 Task: Save your go-to Mexican taco stand in Manhattan to your list of favorite locations.
Action: Key pressed l<Key.caps_lock>OS<Key.space><Key.caps_lock>t<Key.caps_lock>ACOS
Screenshot: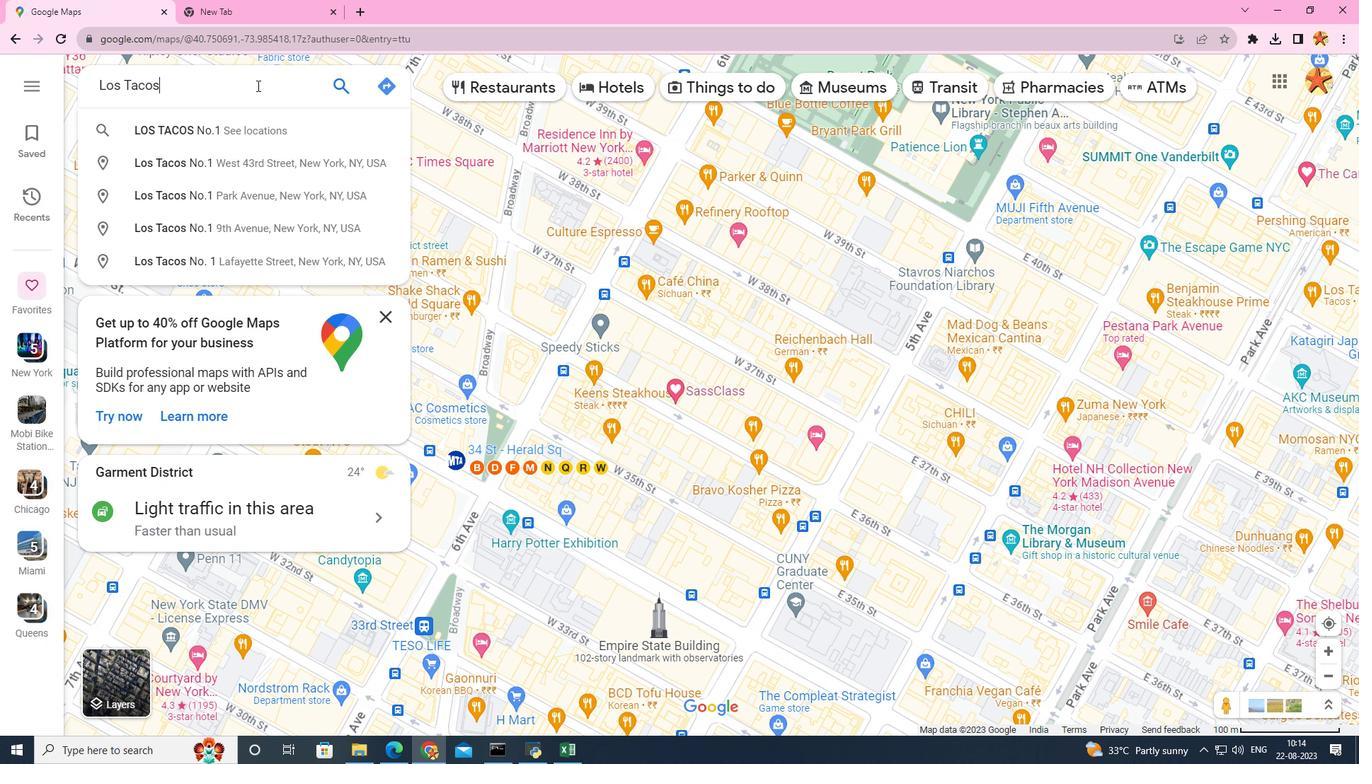 
Action: Mouse moved to (268, 135)
Screenshot: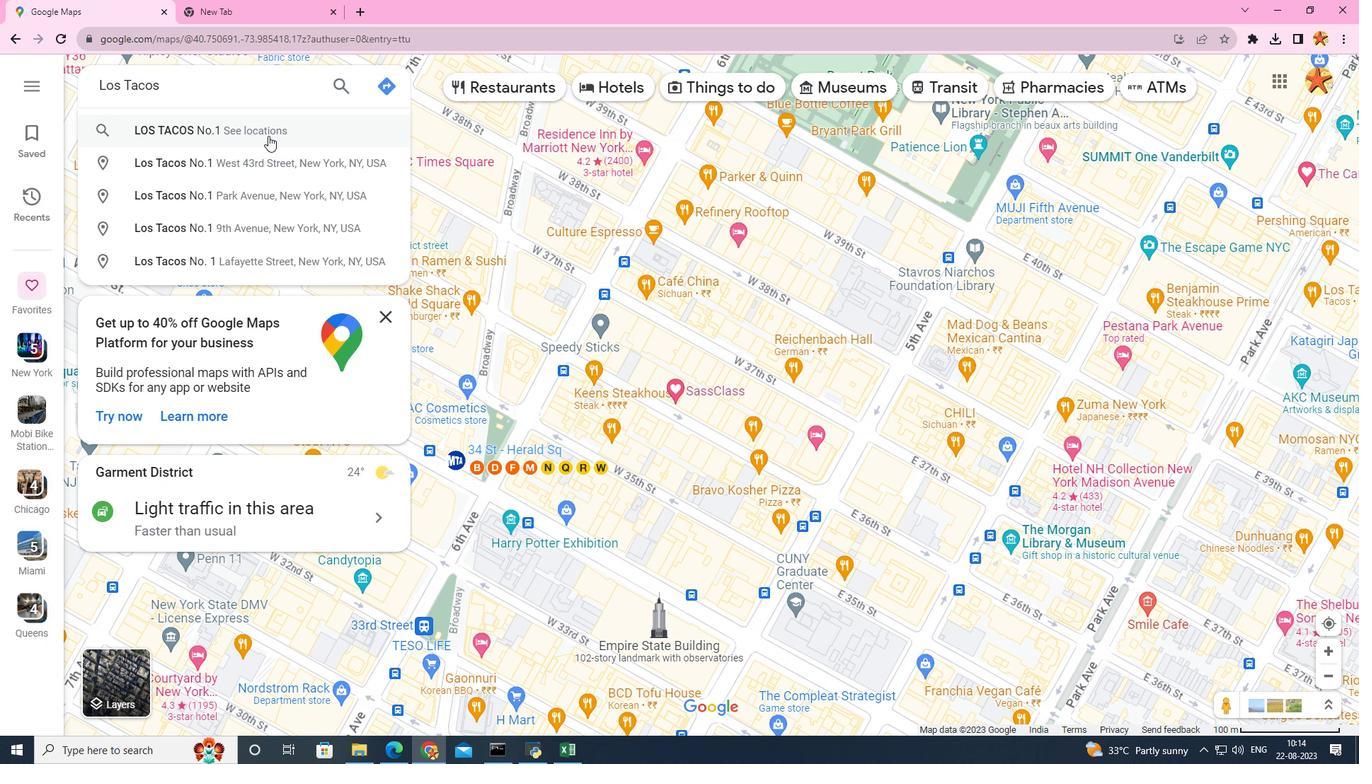 
Action: Mouse pressed left at (268, 135)
Screenshot: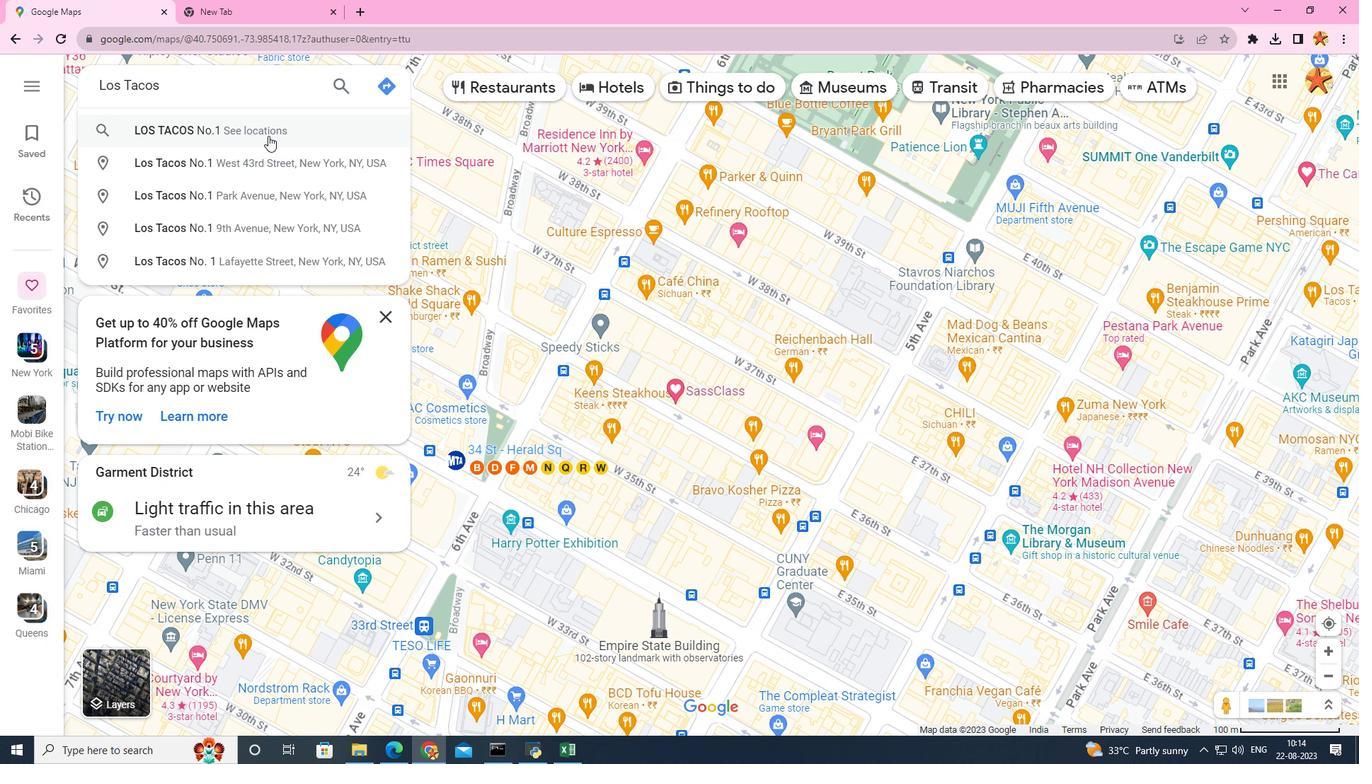 
Action: Mouse moved to (220, 379)
Screenshot: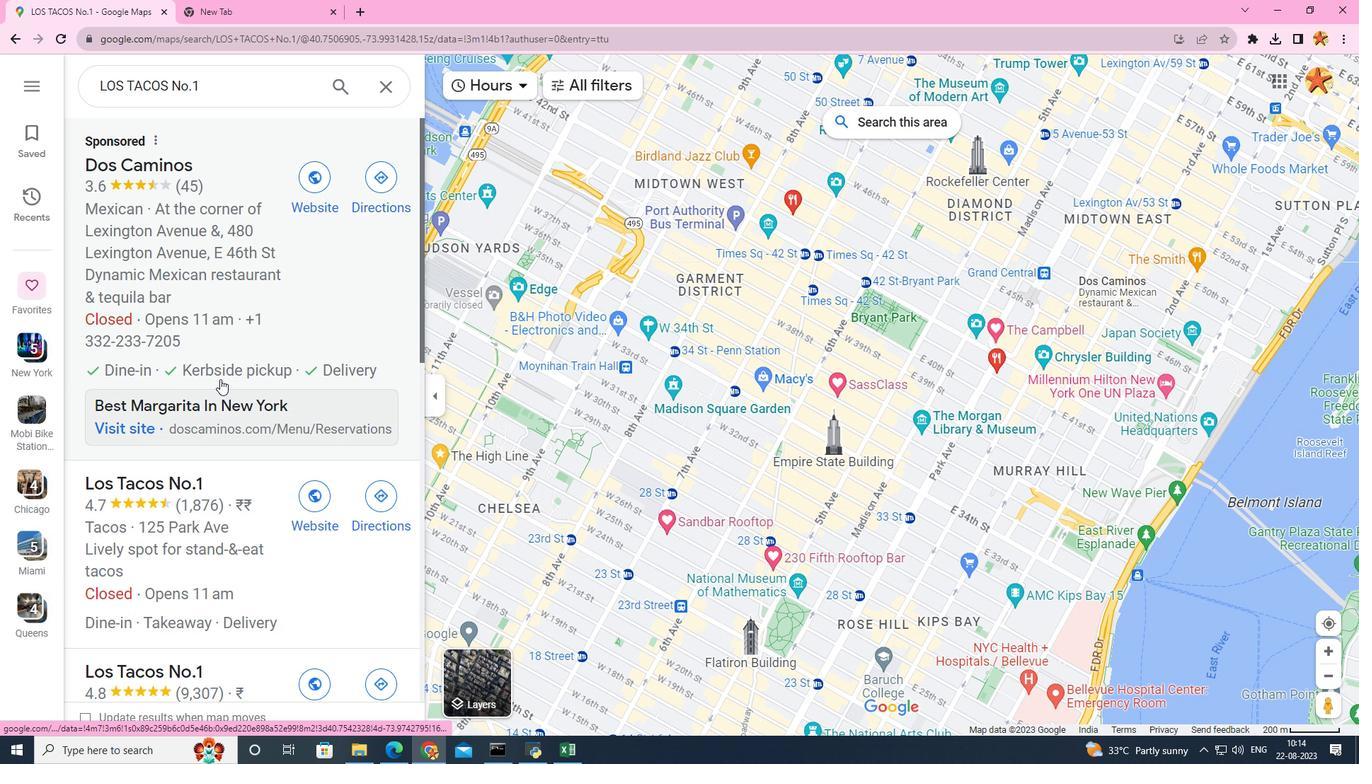 
Action: Mouse scrolled (220, 378) with delta (0, 0)
Screenshot: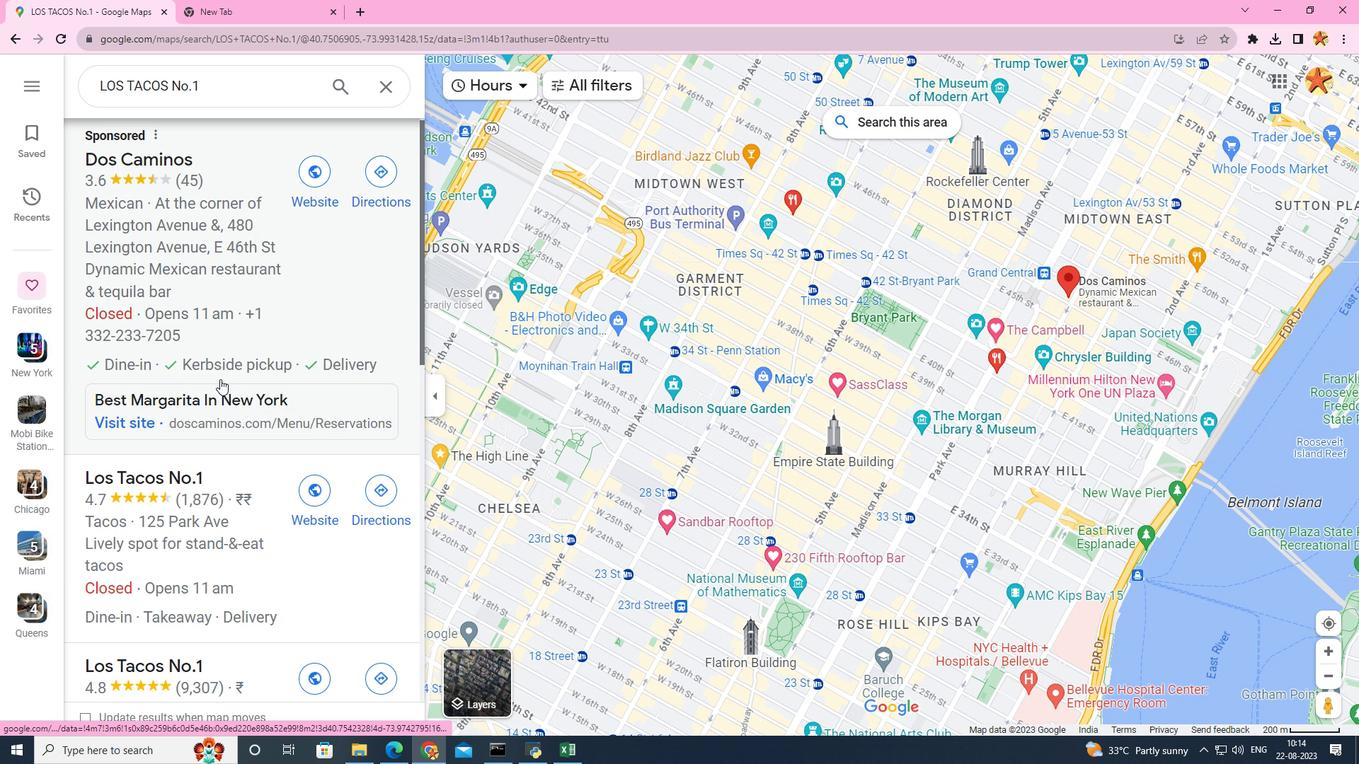 
Action: Mouse scrolled (220, 378) with delta (0, 0)
Screenshot: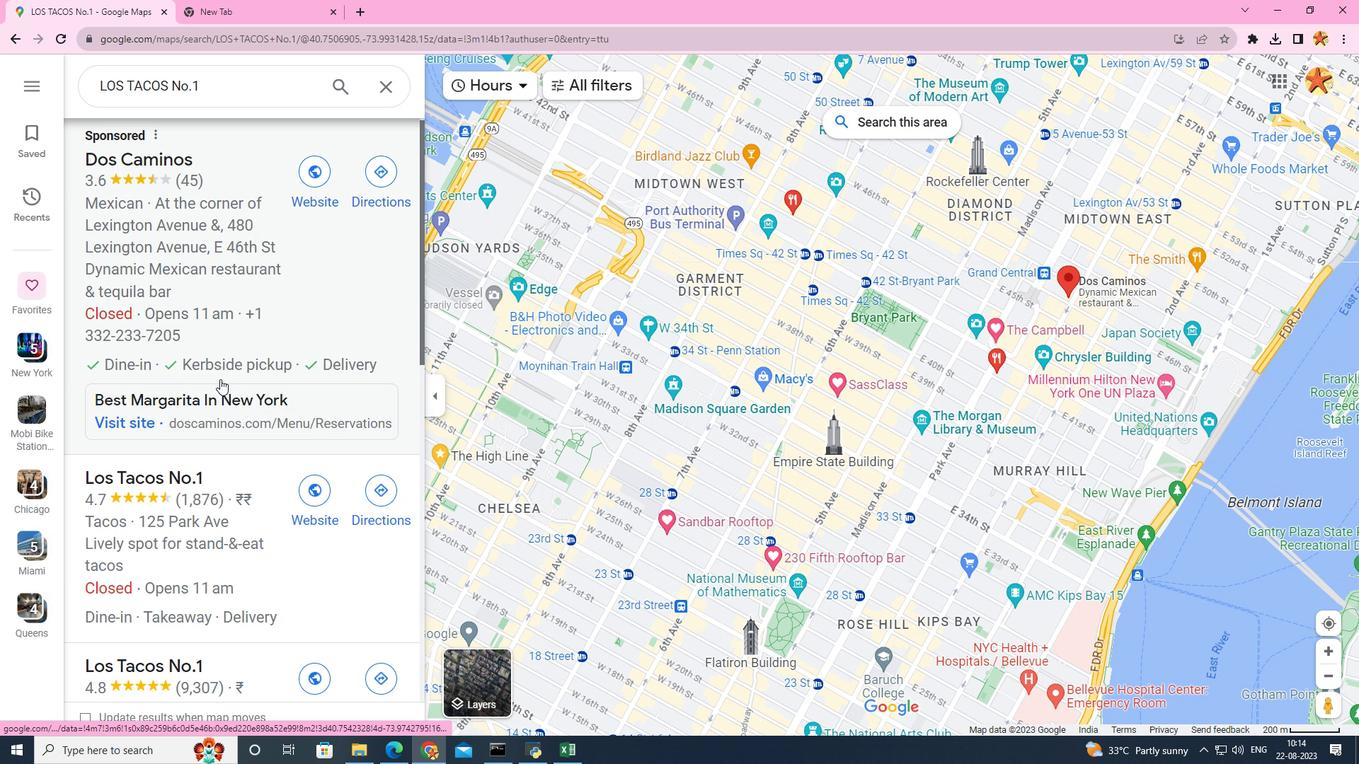 
Action: Mouse scrolled (220, 378) with delta (0, 0)
Screenshot: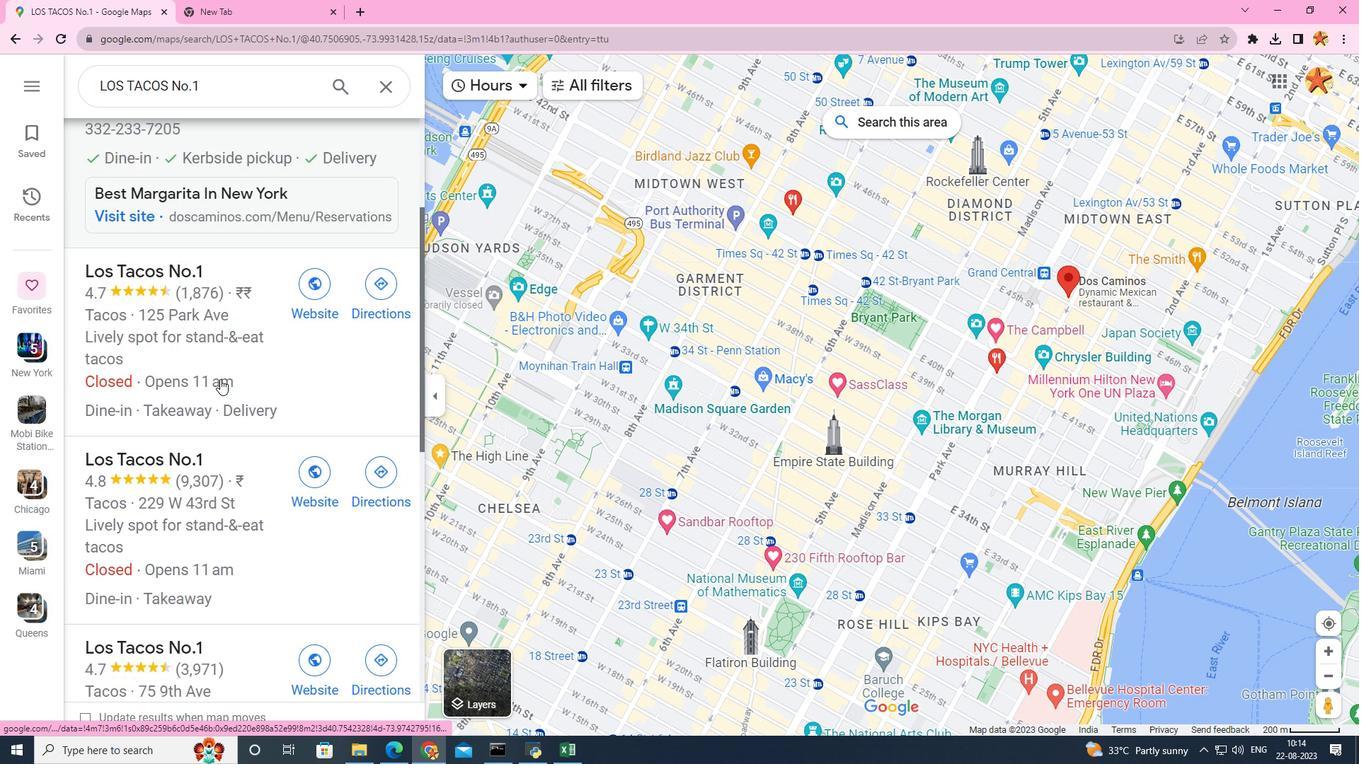 
Action: Mouse moved to (179, 331)
Screenshot: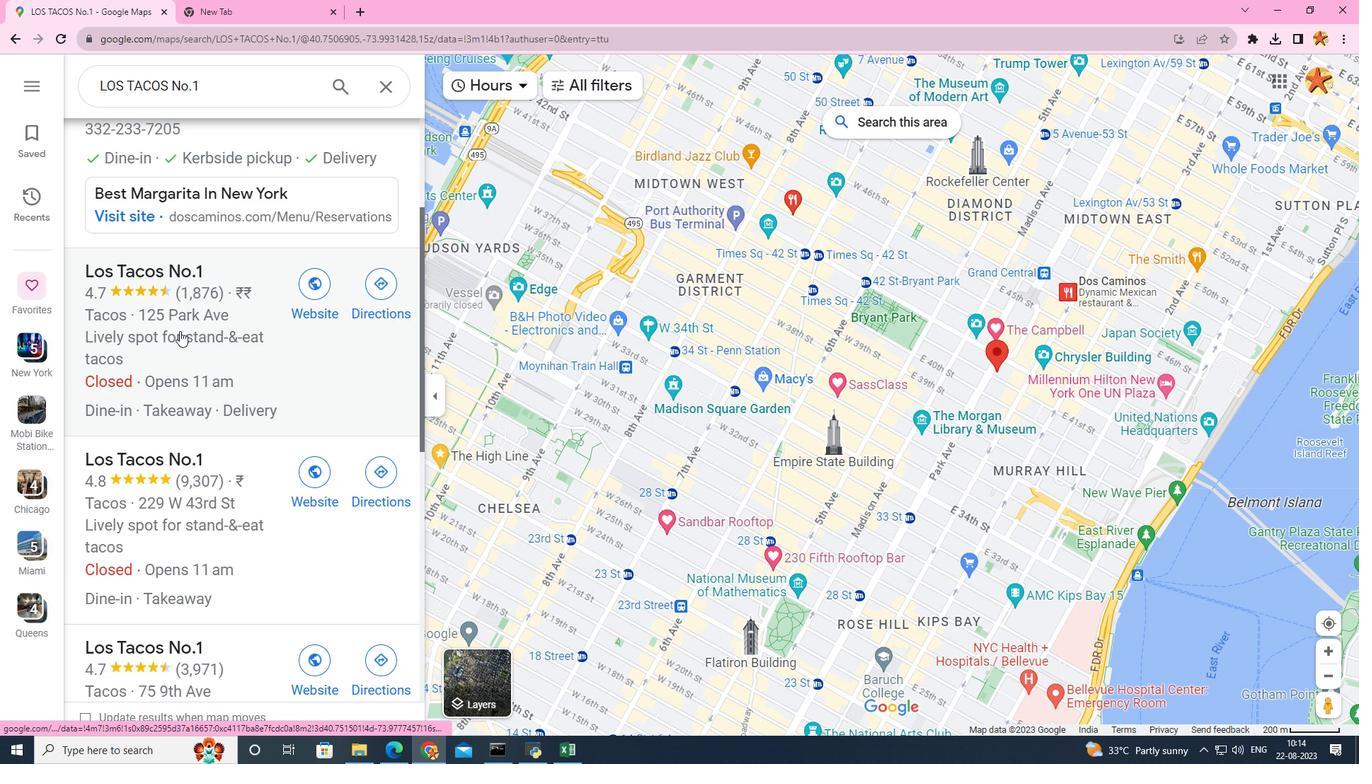 
Action: Mouse pressed left at (179, 331)
Screenshot: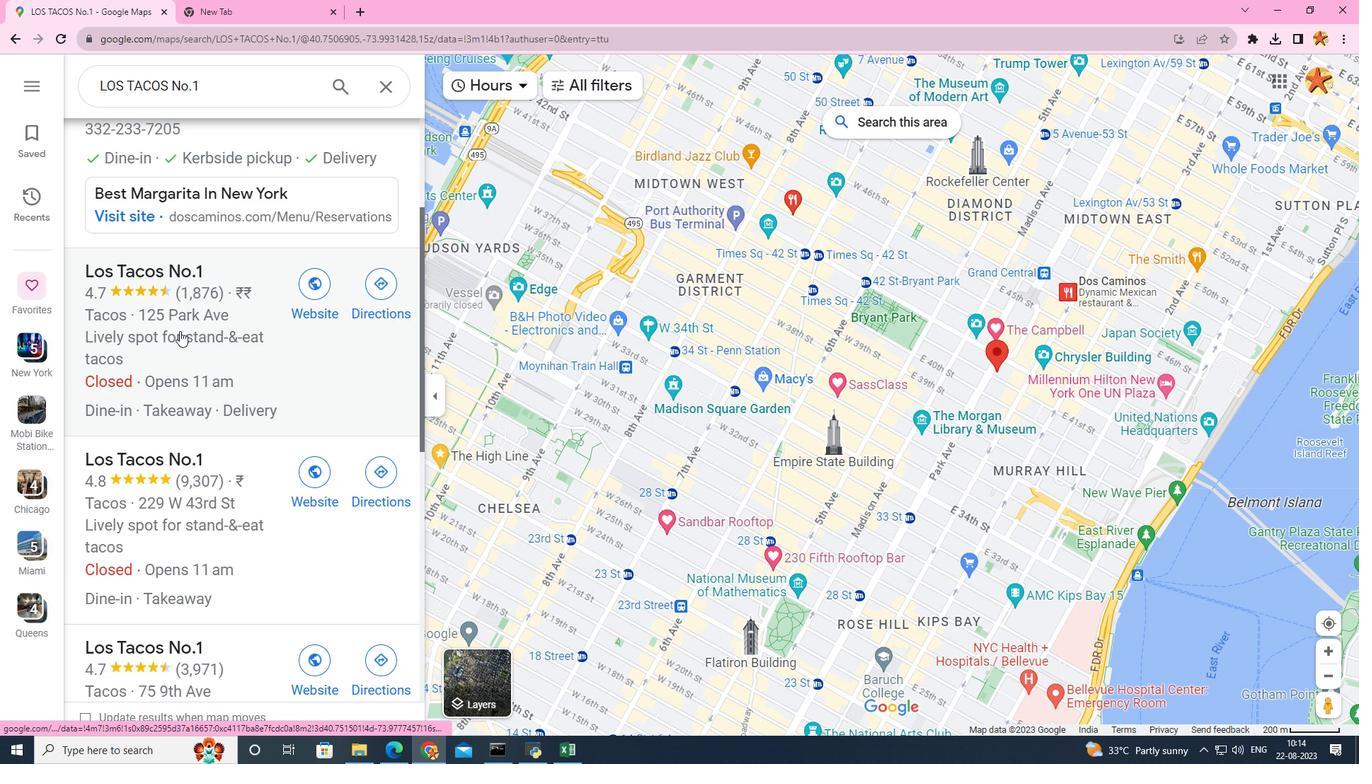 
Action: Mouse moved to (604, 501)
Screenshot: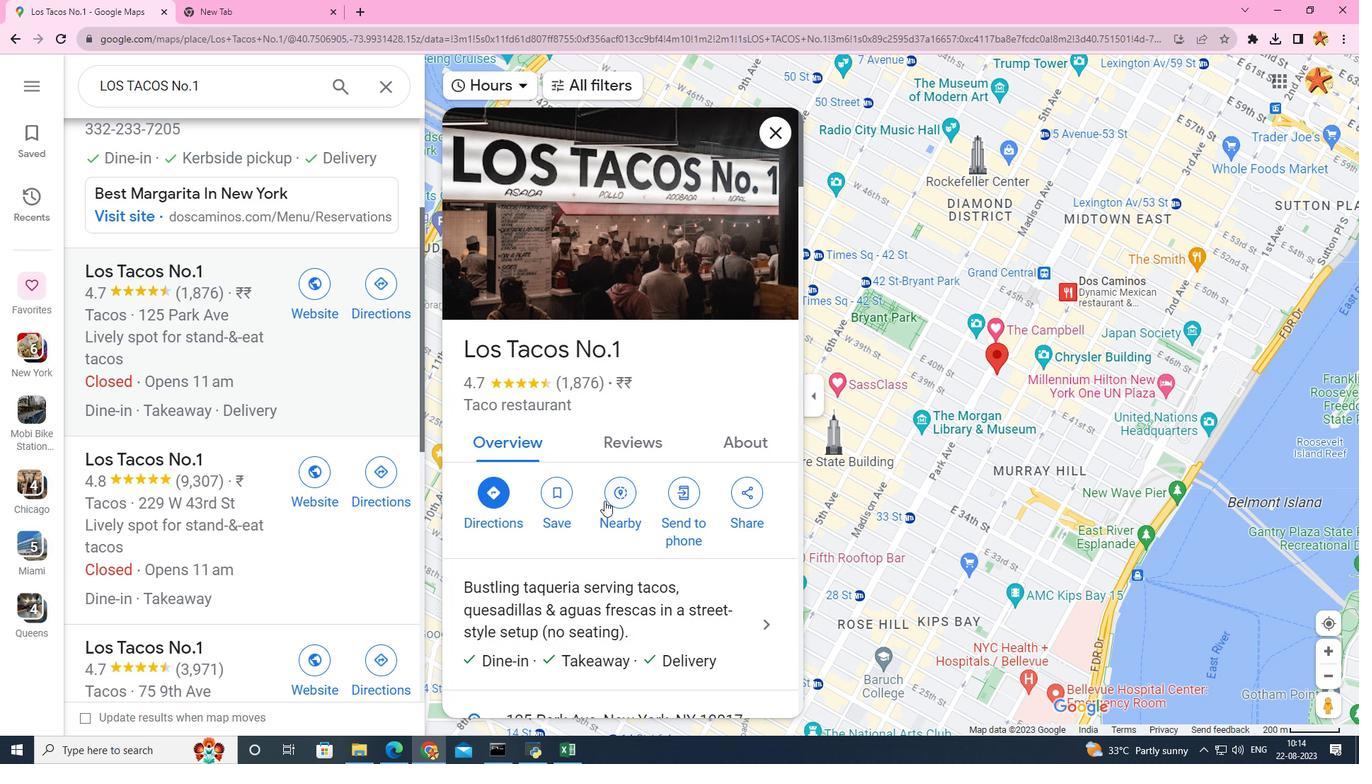 
Action: Mouse scrolled (604, 500) with delta (0, 0)
Screenshot: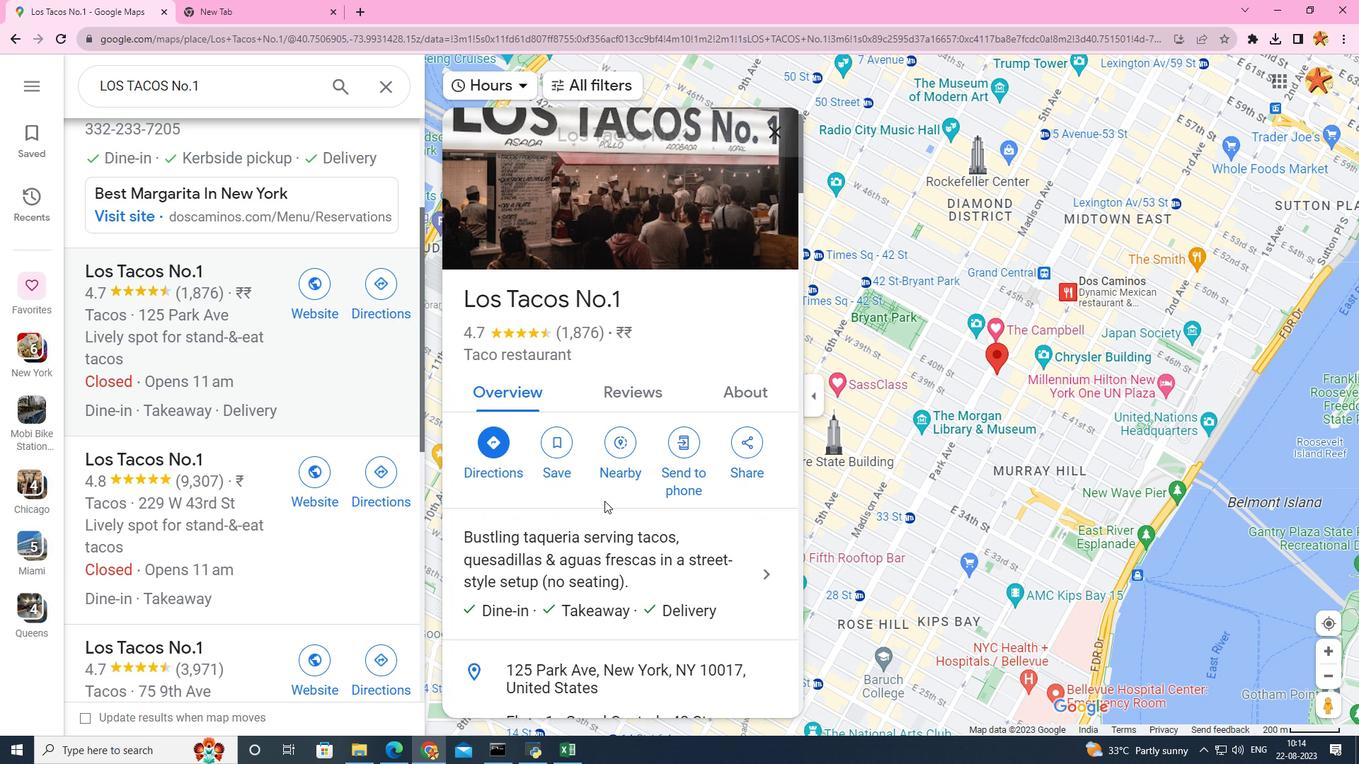 
Action: Mouse scrolled (604, 500) with delta (0, 0)
Screenshot: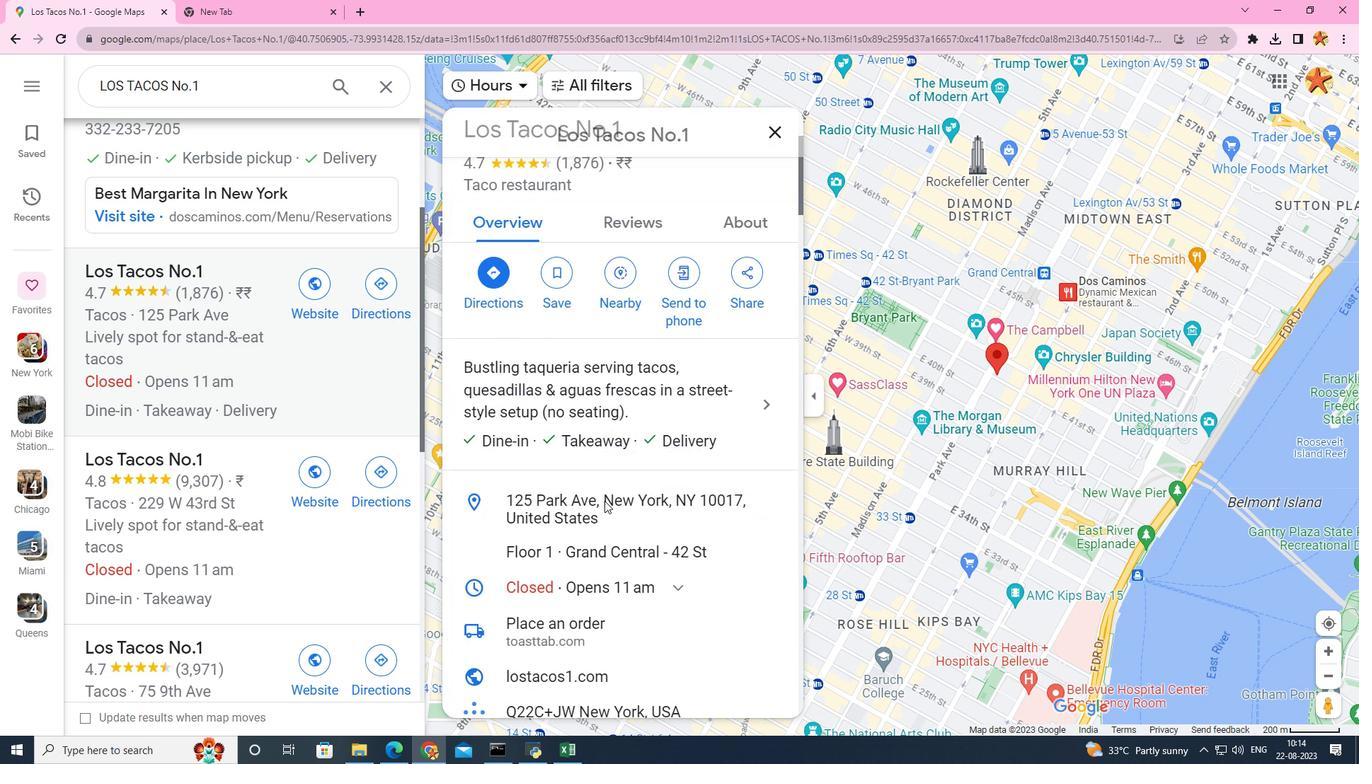 
Action: Mouse scrolled (604, 500) with delta (0, 0)
Screenshot: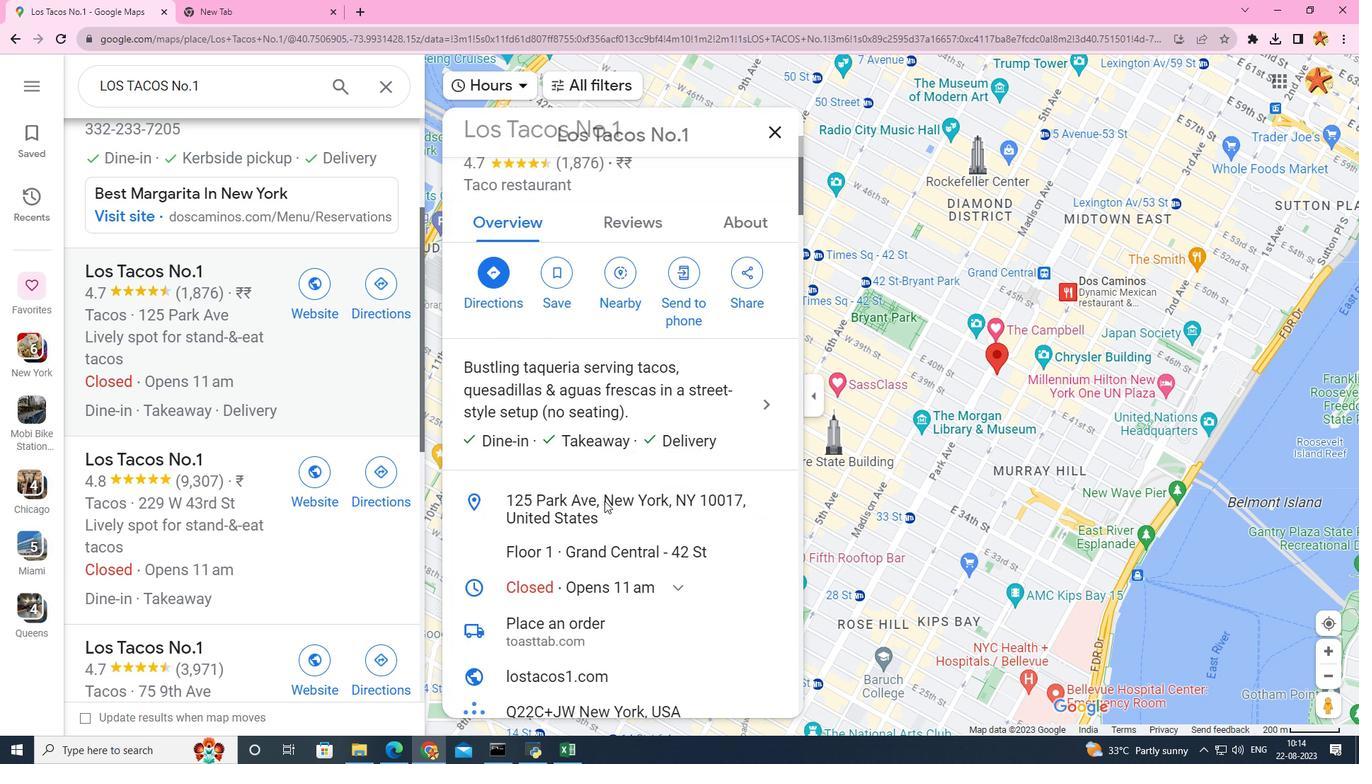 
Action: Mouse scrolled (604, 500) with delta (0, 0)
Screenshot: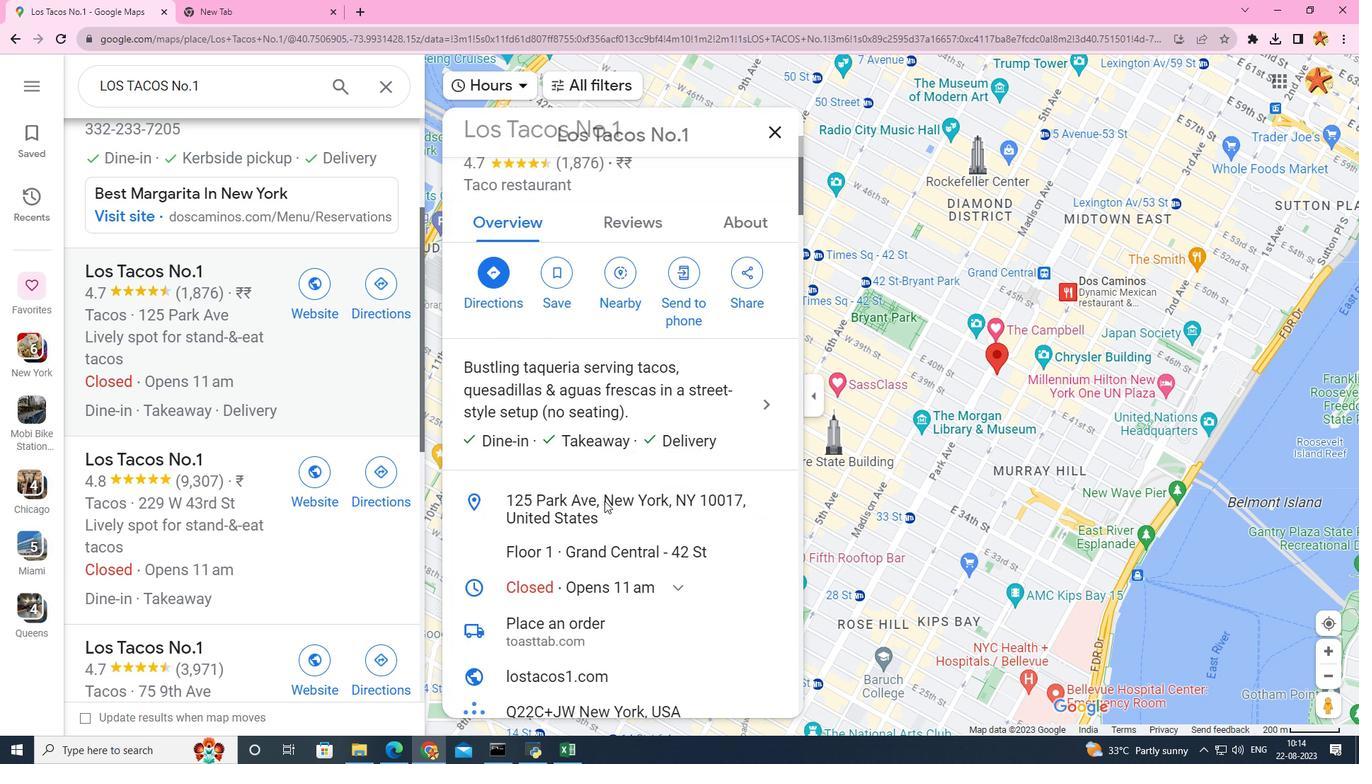 
Action: Mouse scrolled (604, 500) with delta (0, 0)
Screenshot: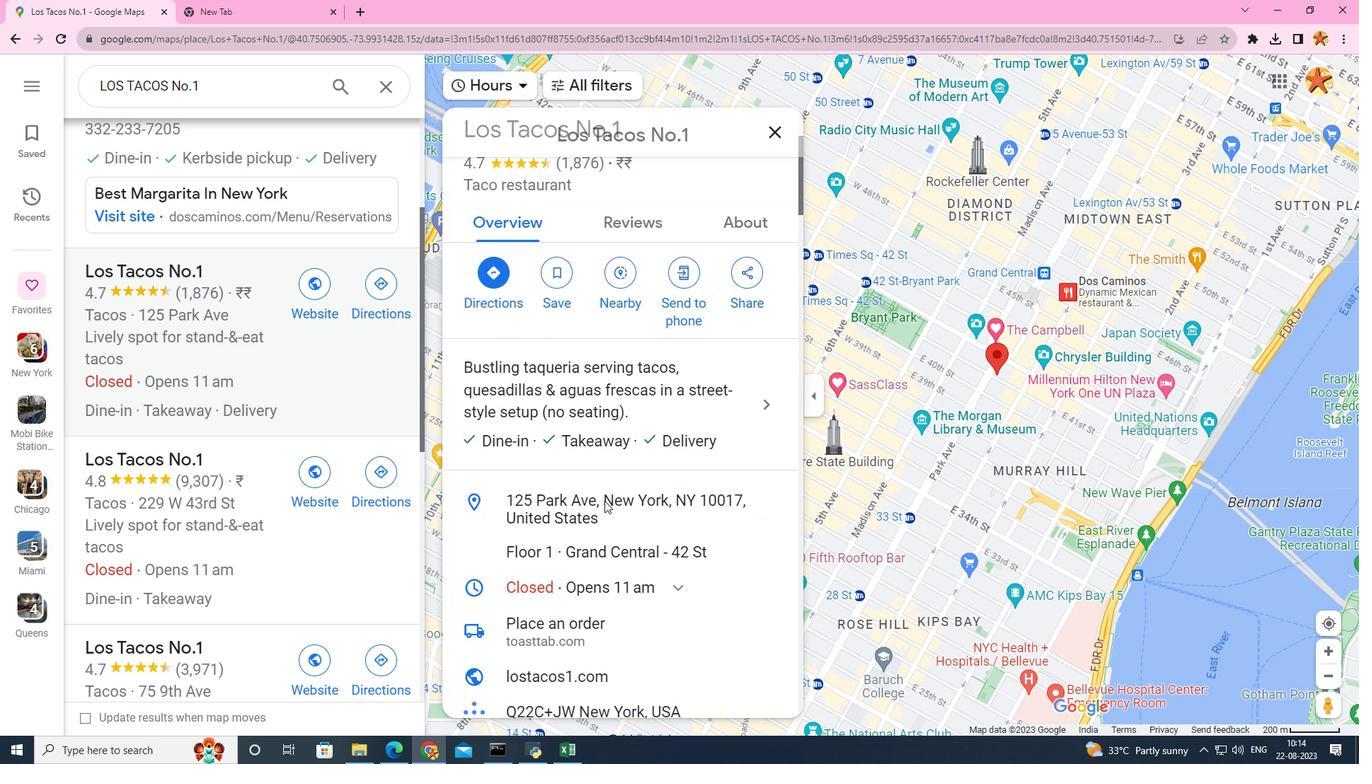 
Action: Mouse scrolled (604, 500) with delta (0, 0)
Screenshot: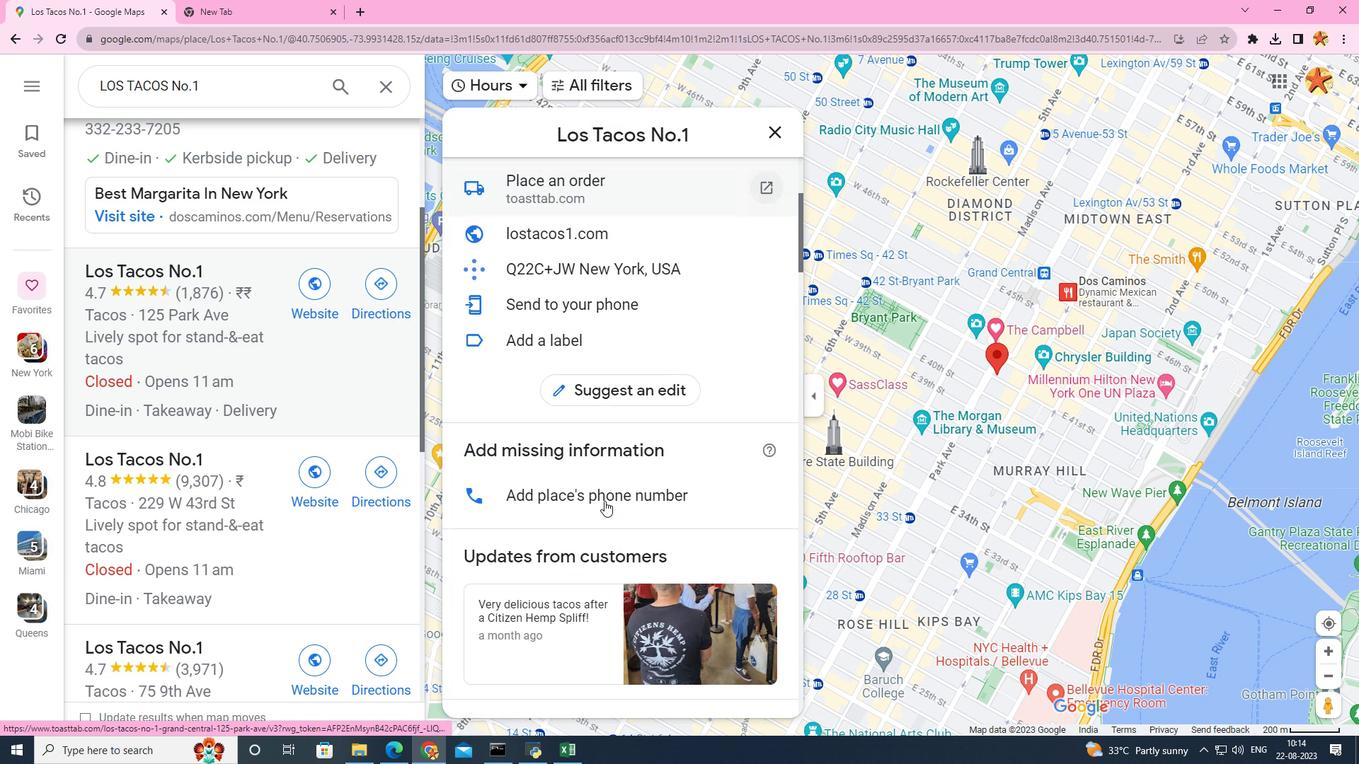 
Action: Mouse scrolled (604, 500) with delta (0, 0)
Screenshot: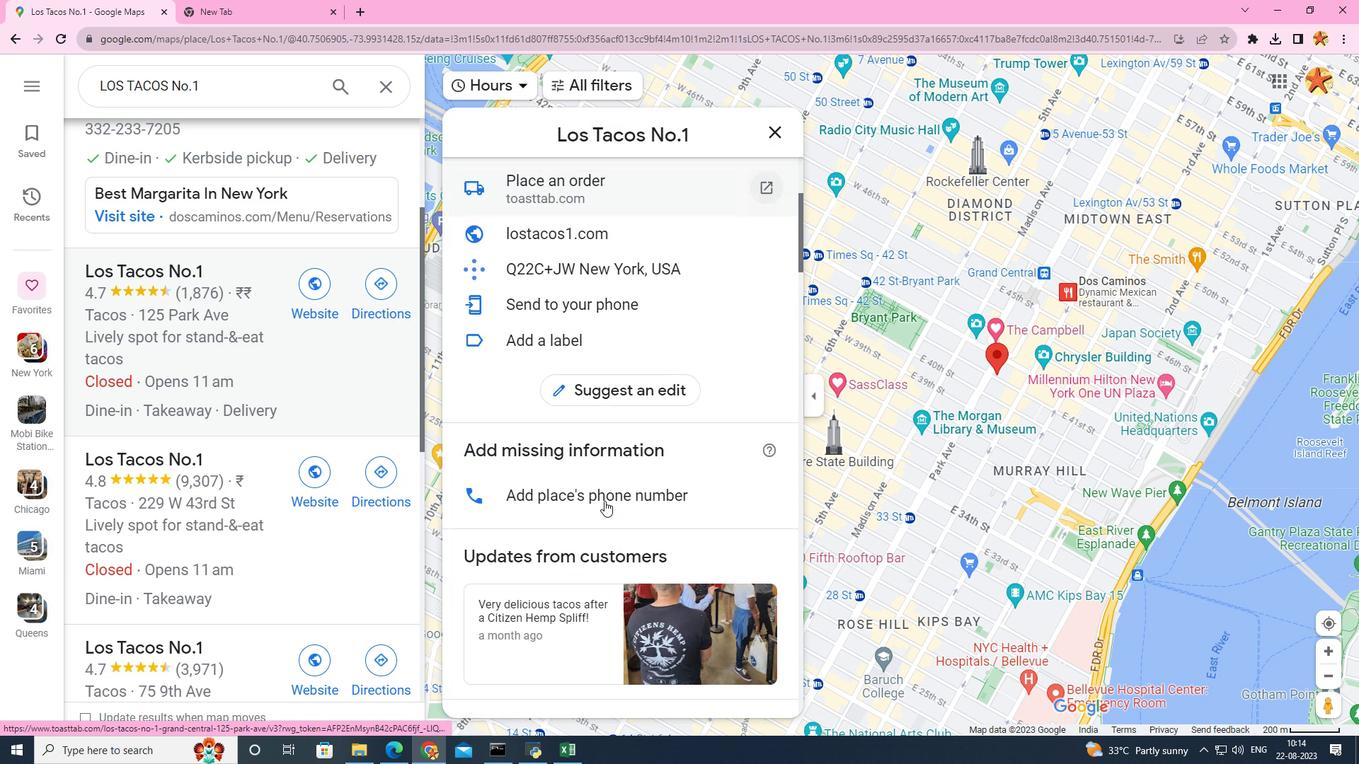 
Action: Mouse scrolled (604, 500) with delta (0, 0)
Screenshot: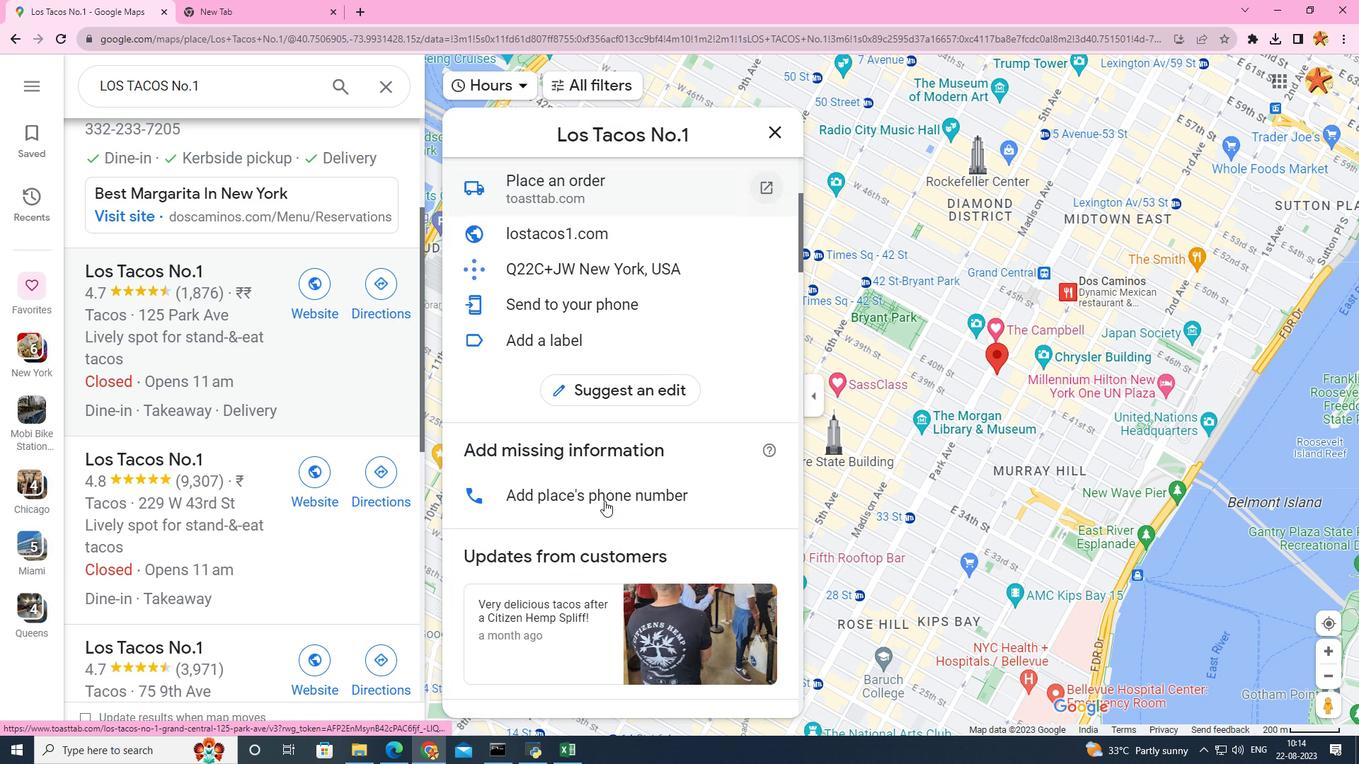 
Action: Mouse scrolled (604, 500) with delta (0, 0)
Screenshot: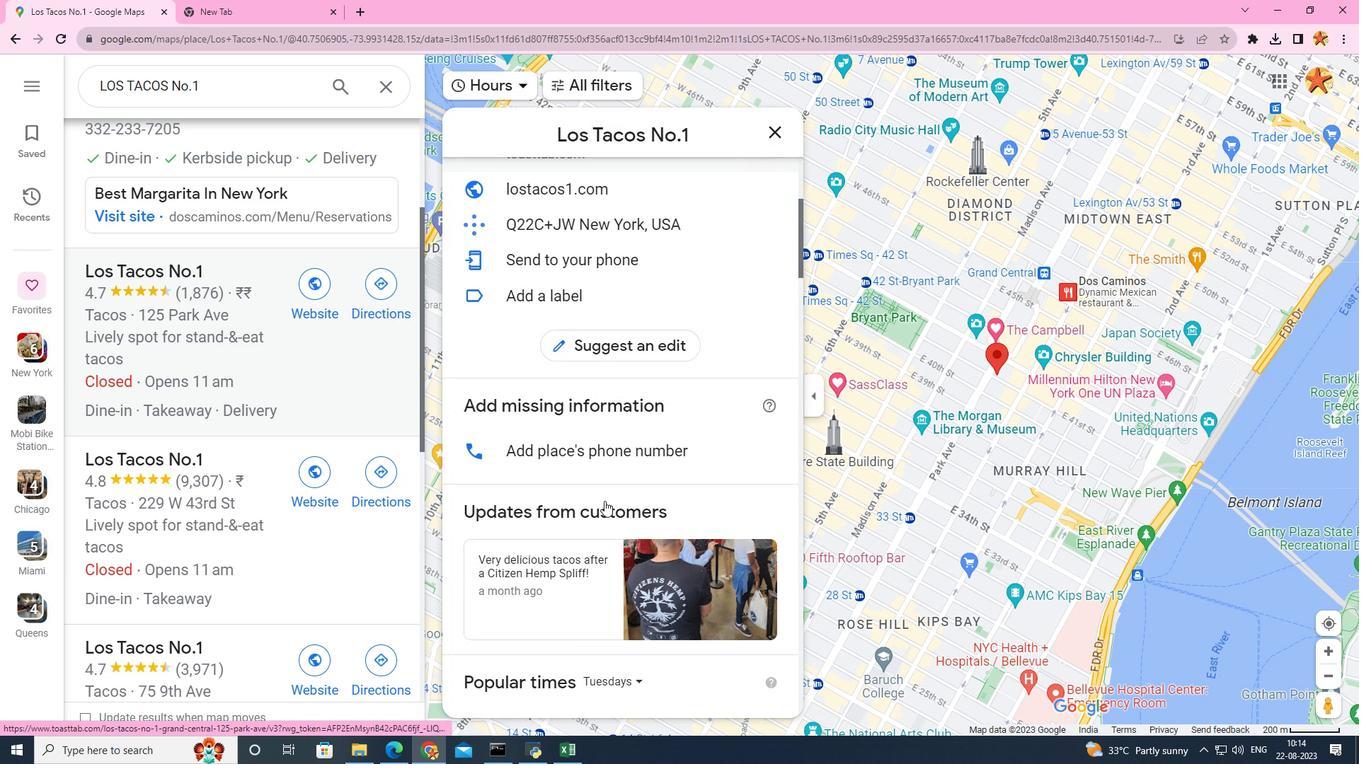 
Action: Mouse scrolled (604, 500) with delta (0, 0)
Screenshot: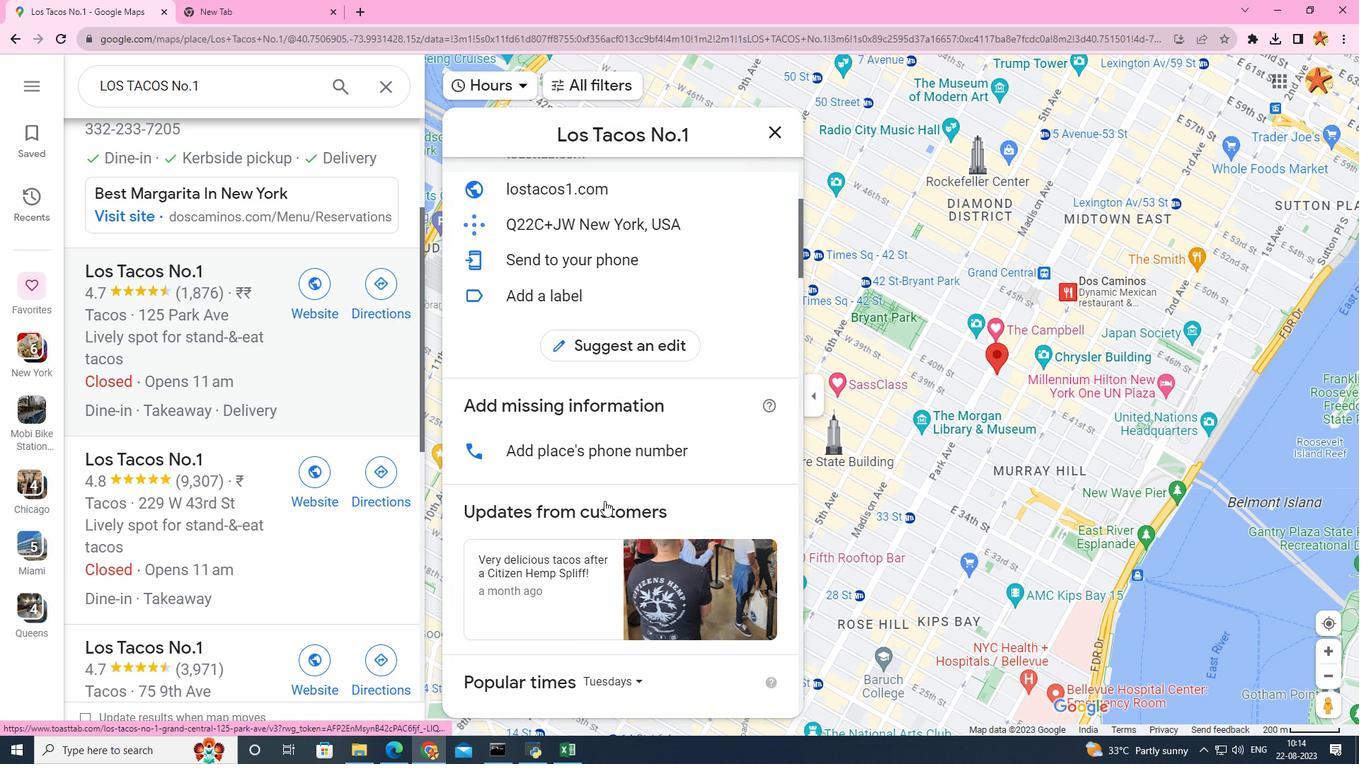 
Action: Mouse scrolled (604, 500) with delta (0, 0)
Screenshot: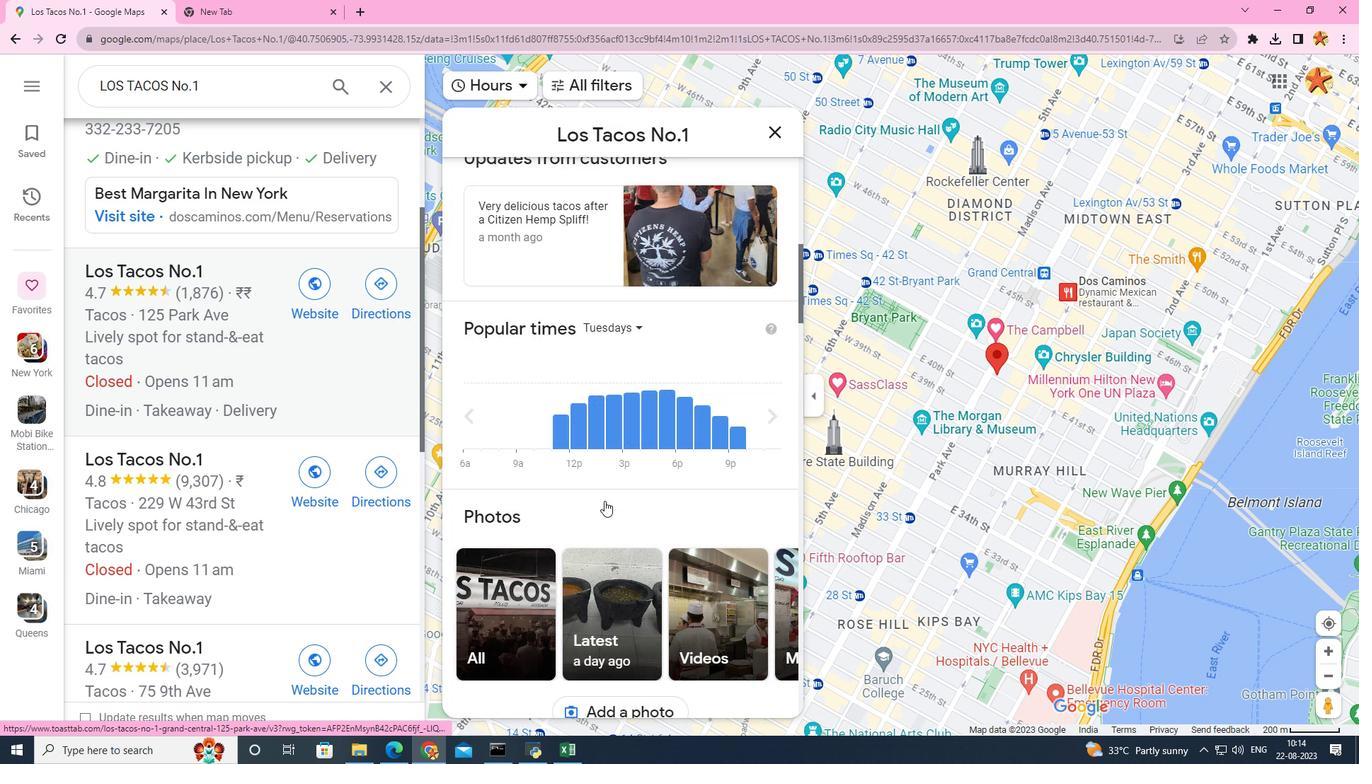 
Action: Mouse scrolled (604, 500) with delta (0, 0)
Screenshot: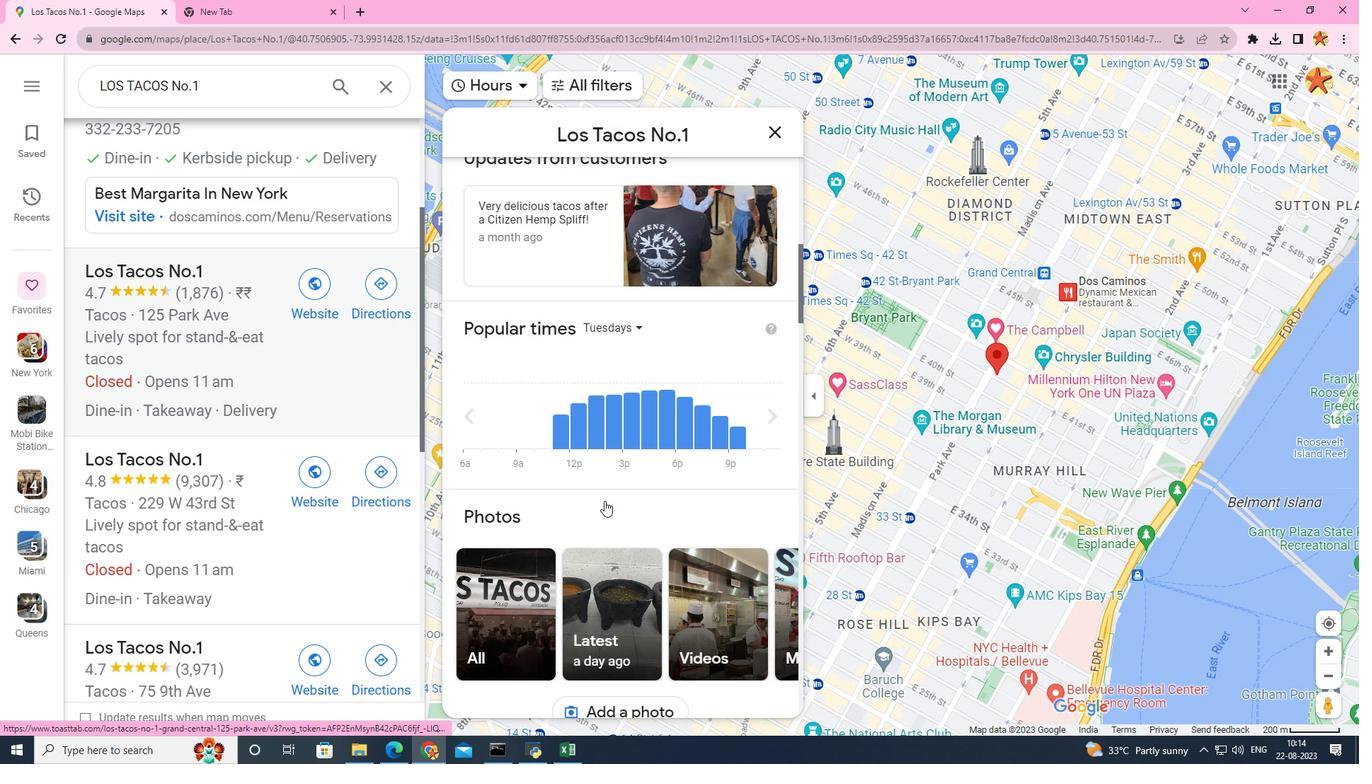 
Action: Mouse scrolled (604, 500) with delta (0, 0)
Screenshot: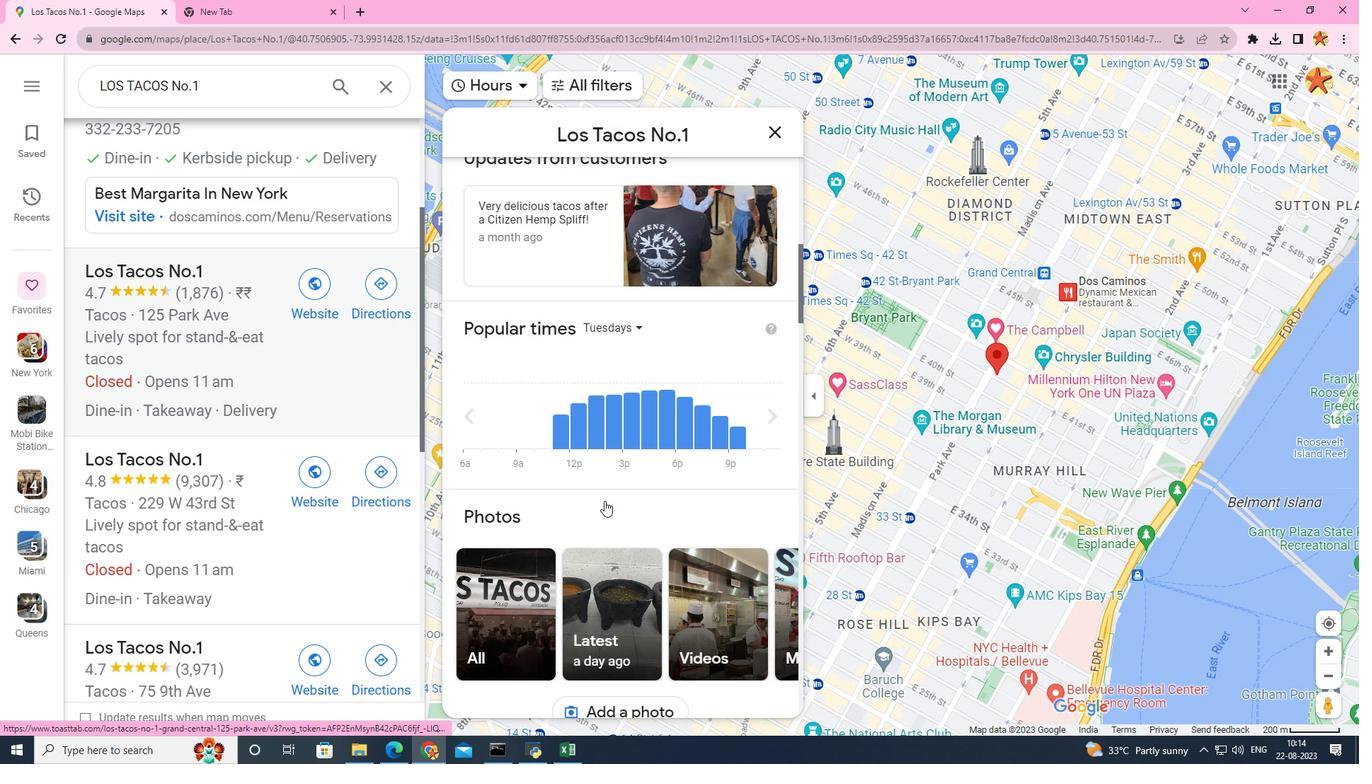 
Action: Mouse scrolled (604, 500) with delta (0, 0)
Screenshot: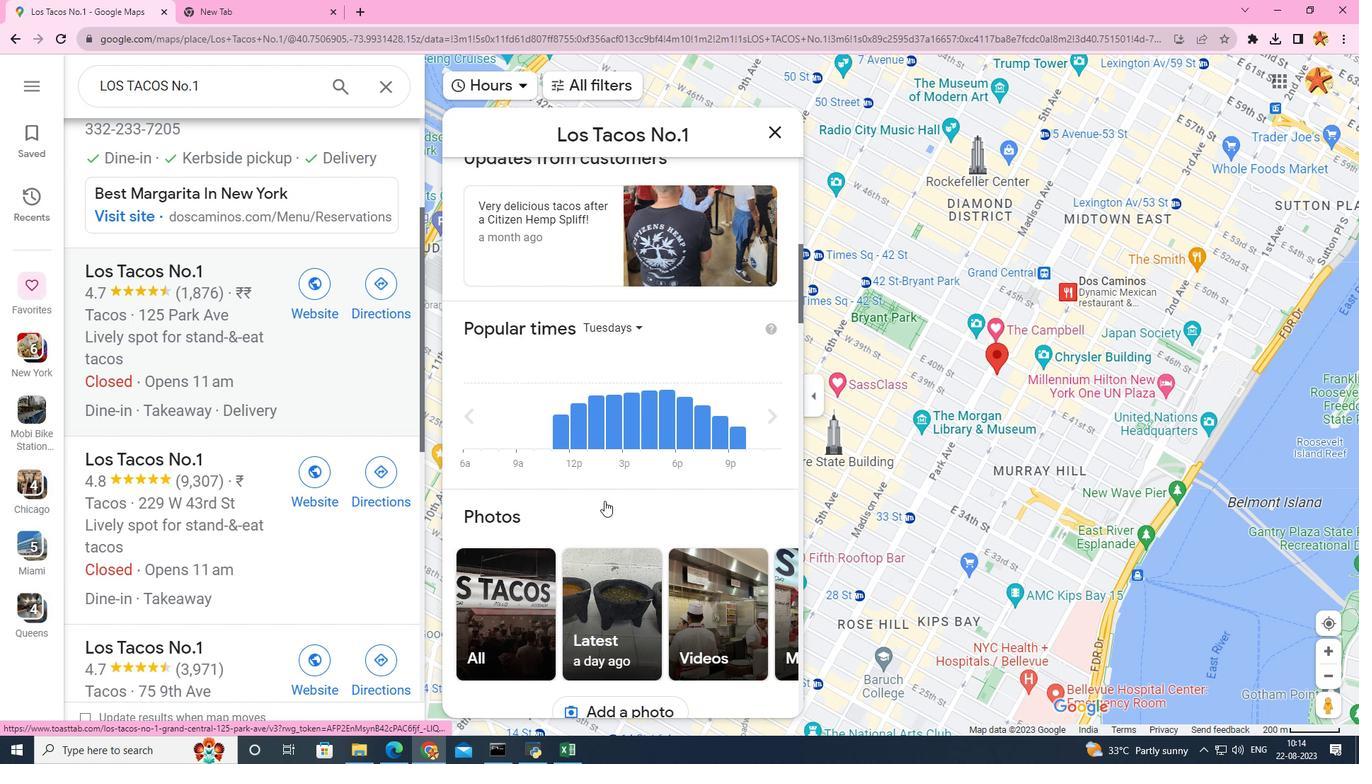 
Action: Mouse scrolled (604, 500) with delta (0, 0)
Screenshot: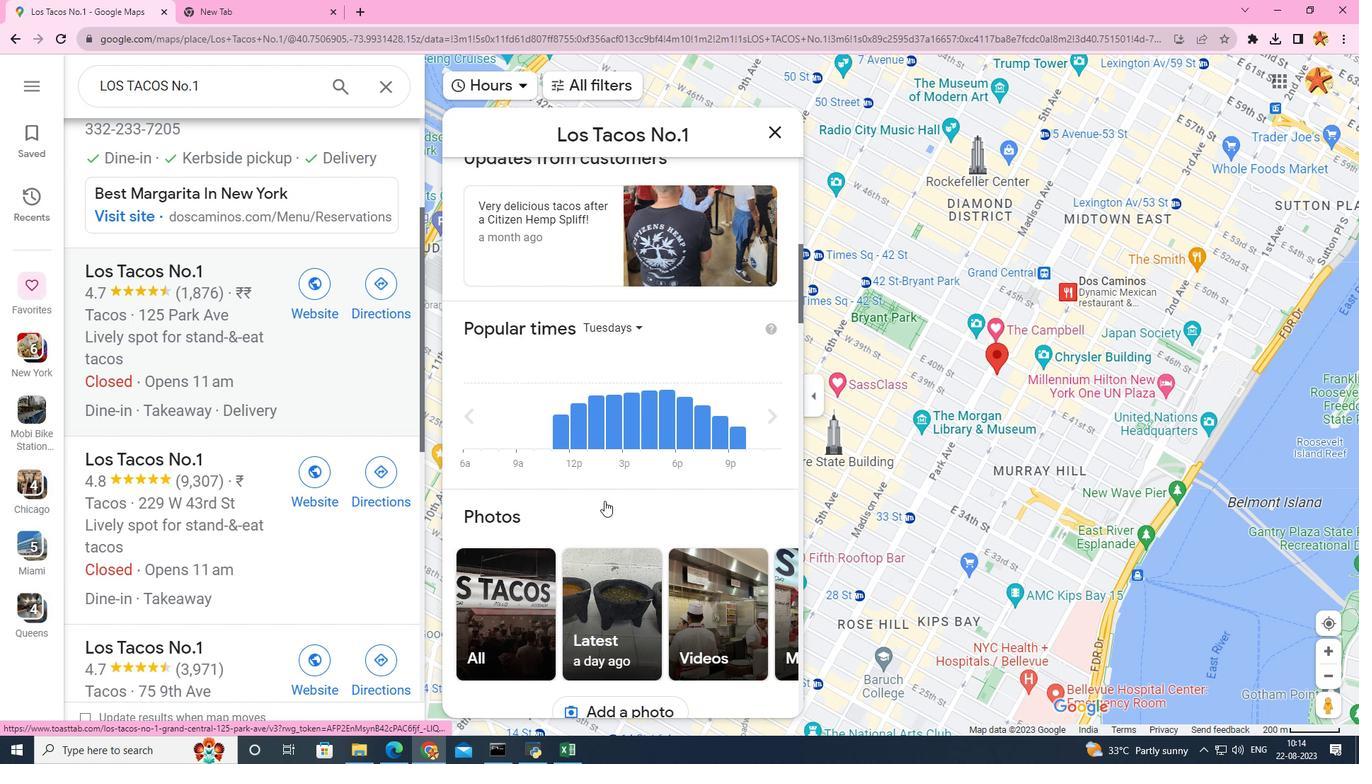 
Action: Mouse scrolled (604, 500) with delta (0, 0)
Screenshot: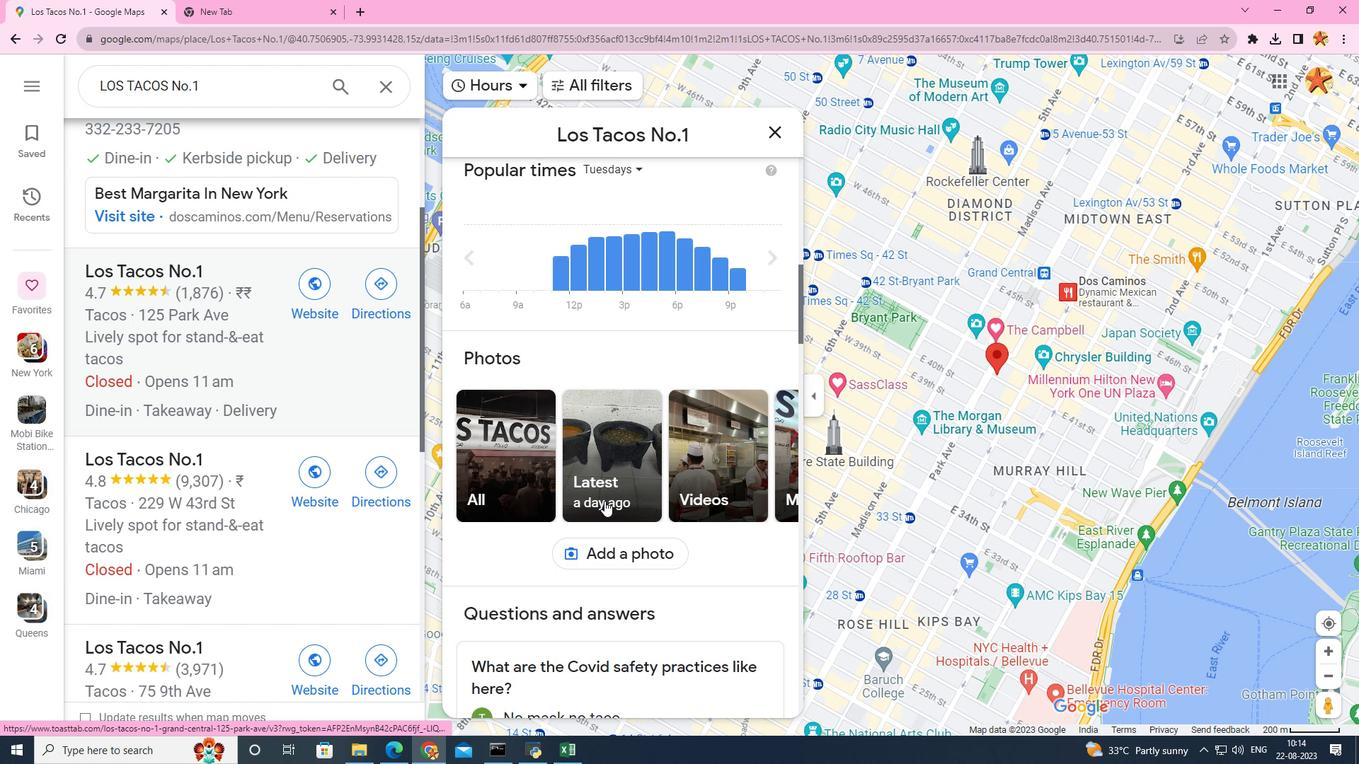 
Action: Mouse scrolled (604, 500) with delta (0, 0)
Screenshot: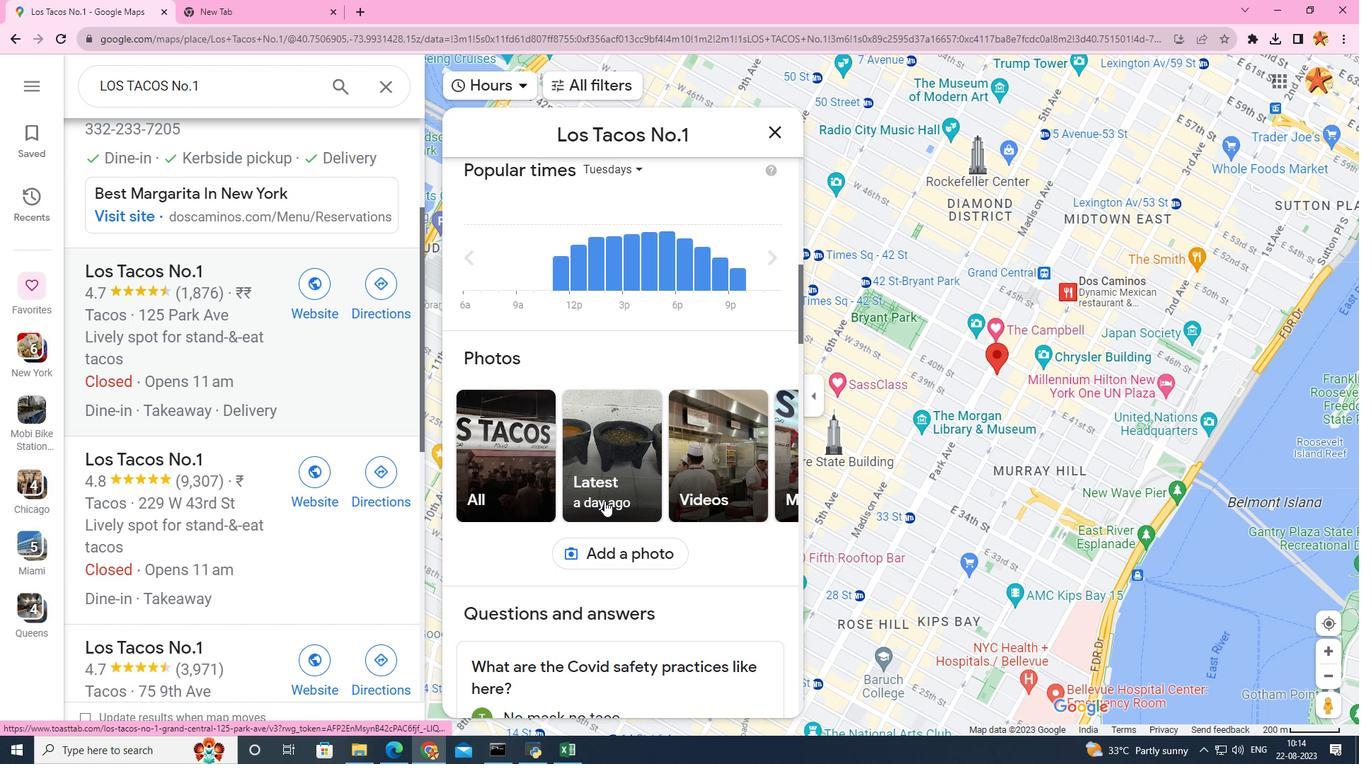 
Action: Mouse scrolled (604, 500) with delta (0, 0)
Screenshot: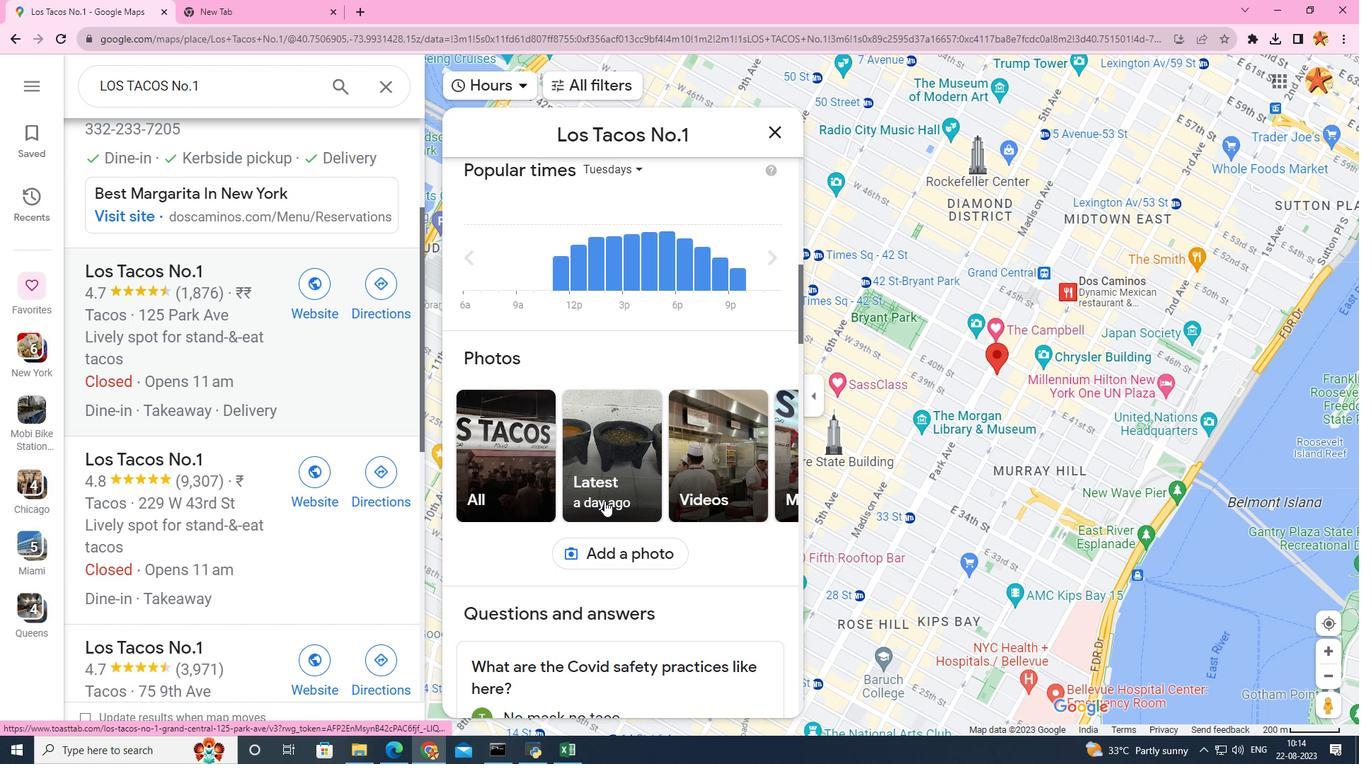 
Action: Mouse scrolled (604, 500) with delta (0, 0)
Screenshot: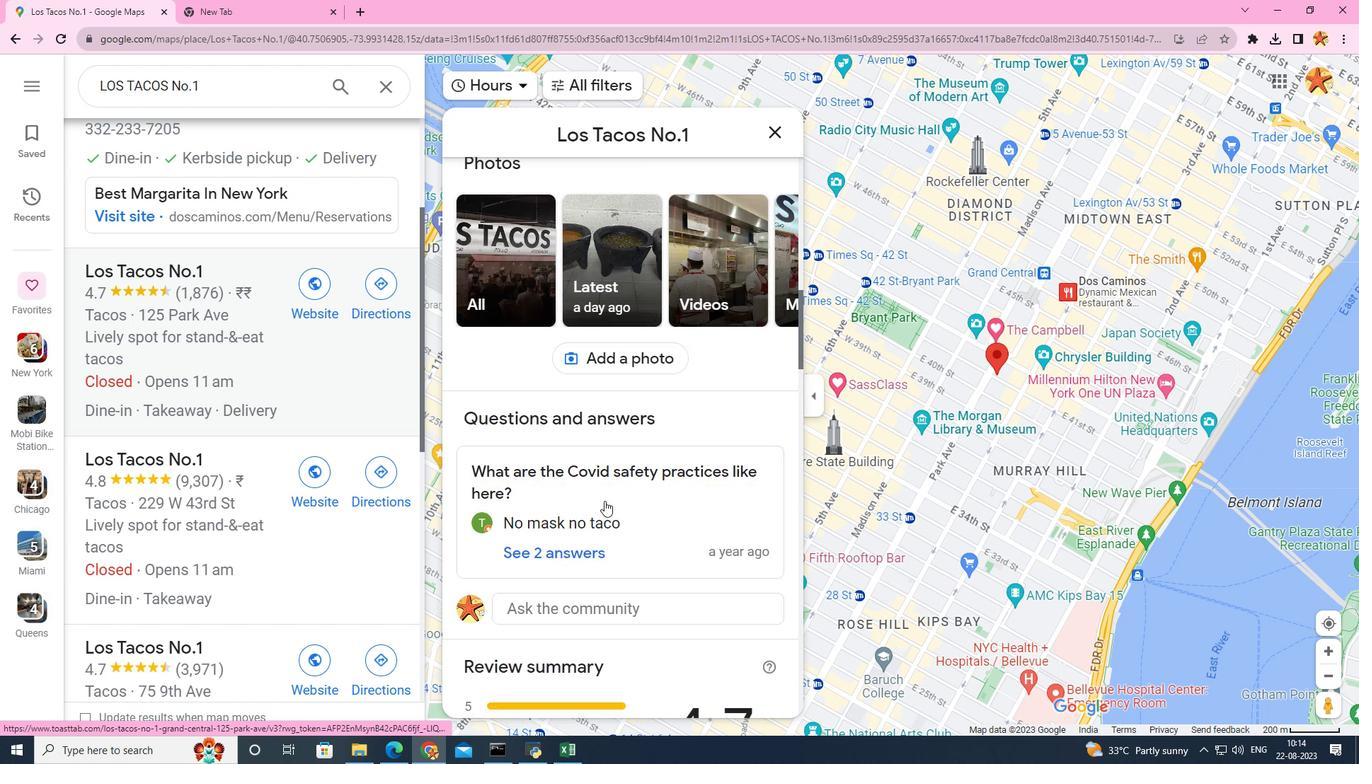 
Action: Mouse scrolled (604, 500) with delta (0, 0)
Screenshot: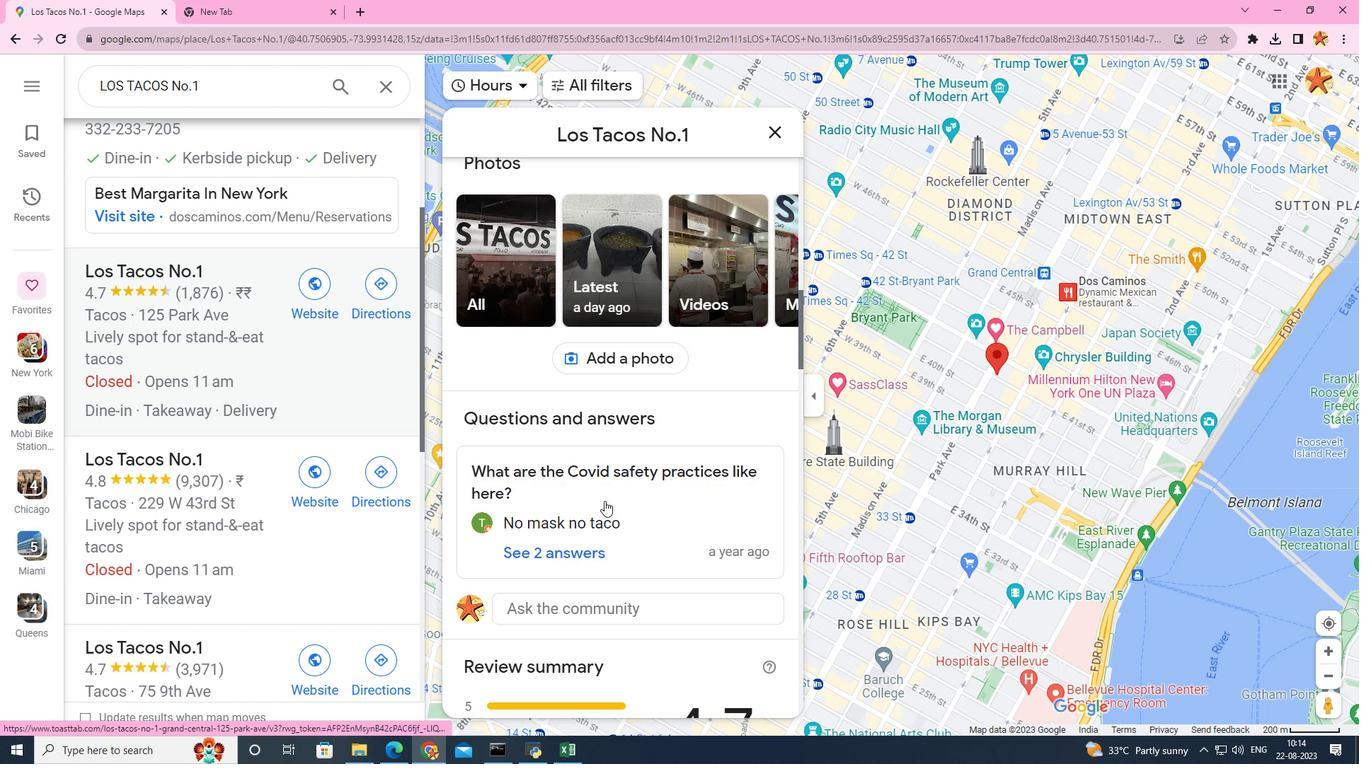 
Action: Mouse moved to (507, 301)
Screenshot: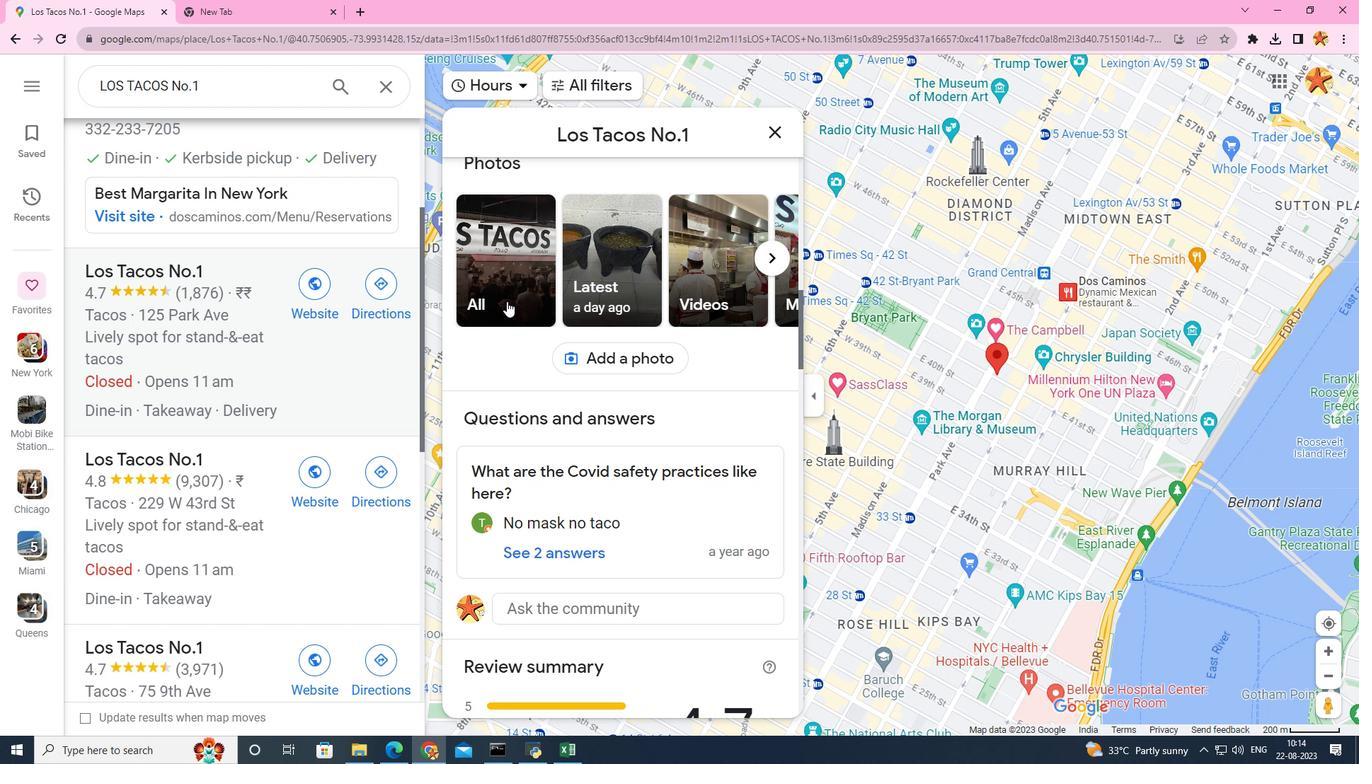 
Action: Mouse pressed left at (507, 301)
Screenshot: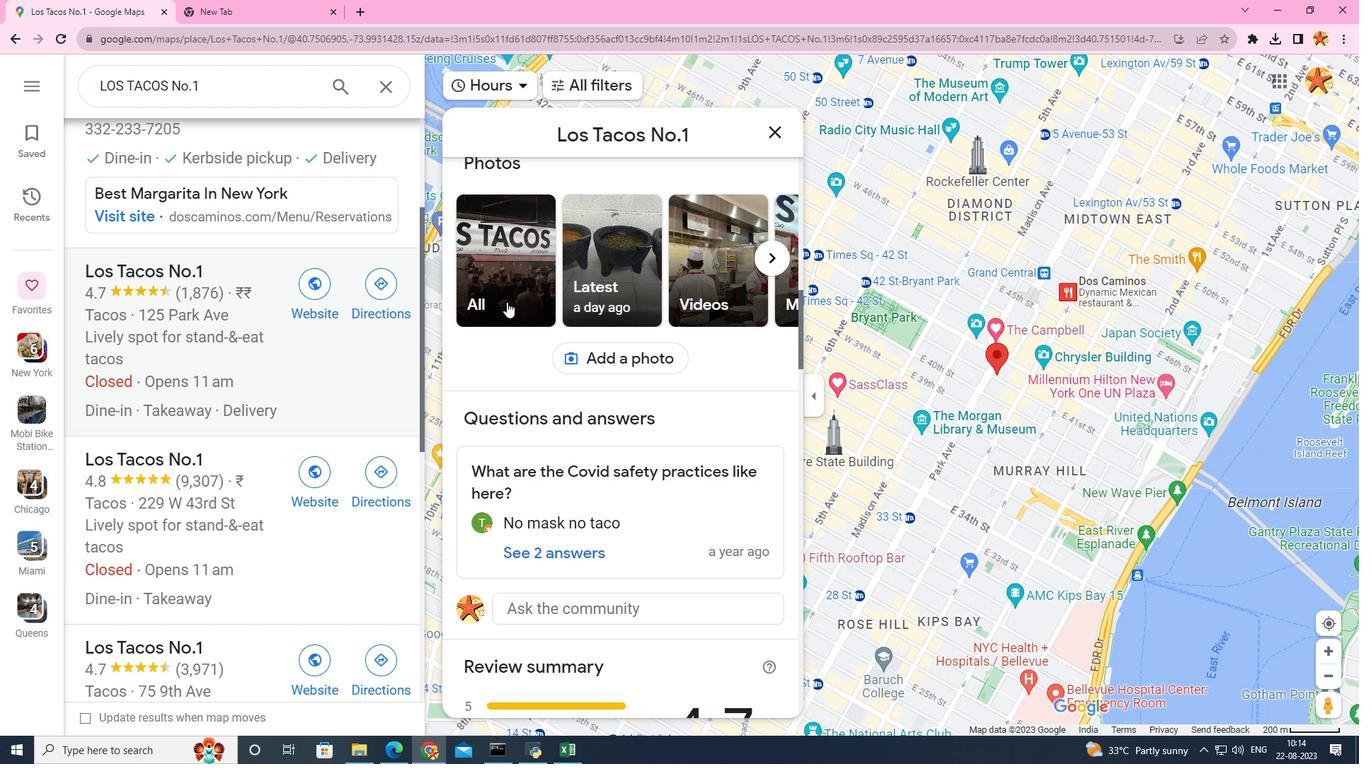 
Action: Mouse moved to (916, 628)
Screenshot: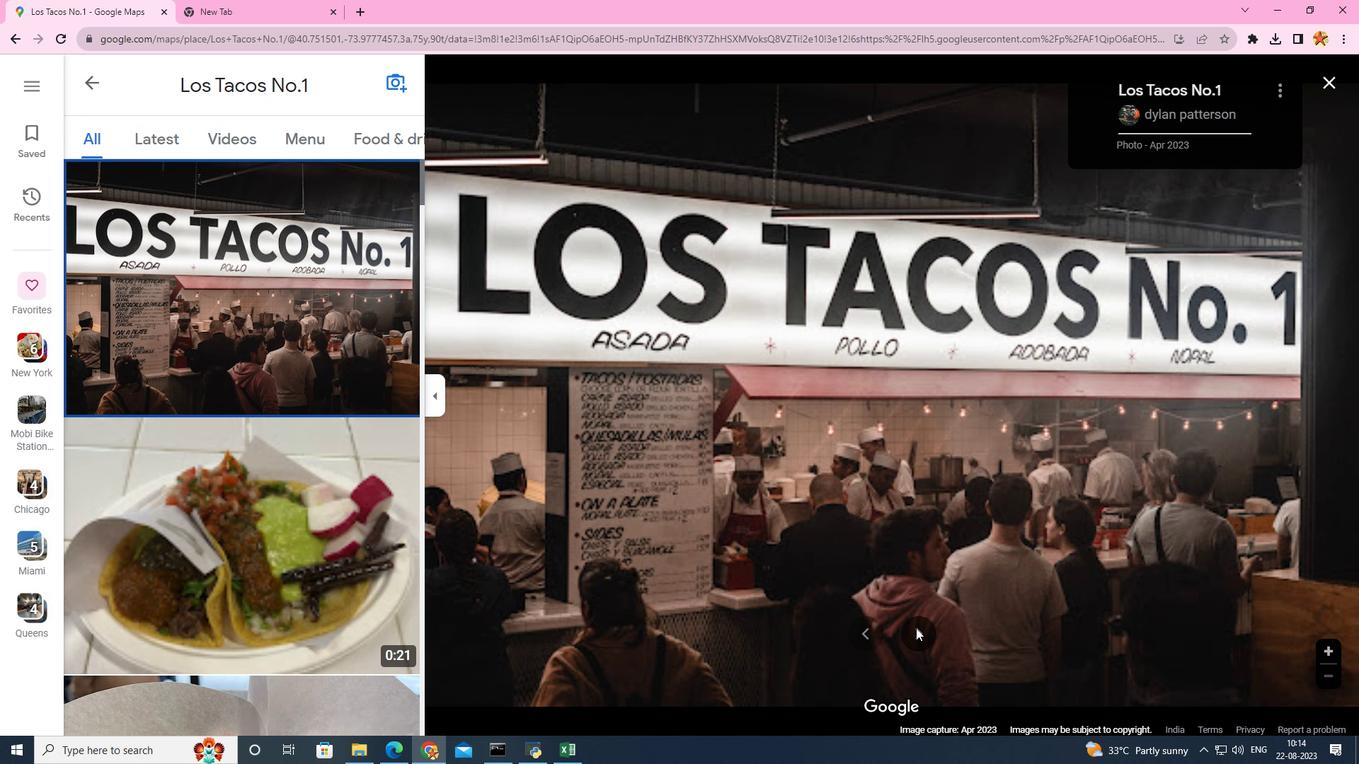 
Action: Mouse pressed left at (916, 628)
Screenshot: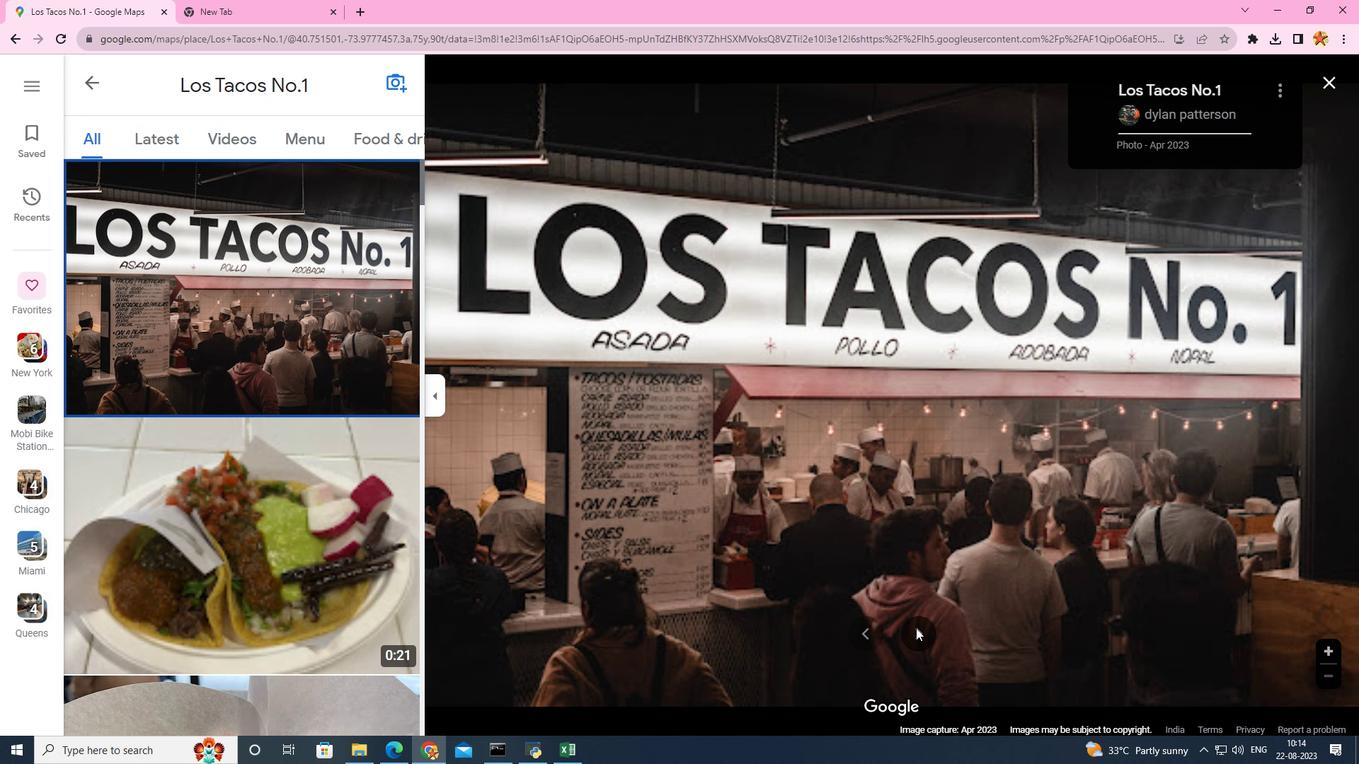
Action: Mouse pressed left at (916, 628)
Screenshot: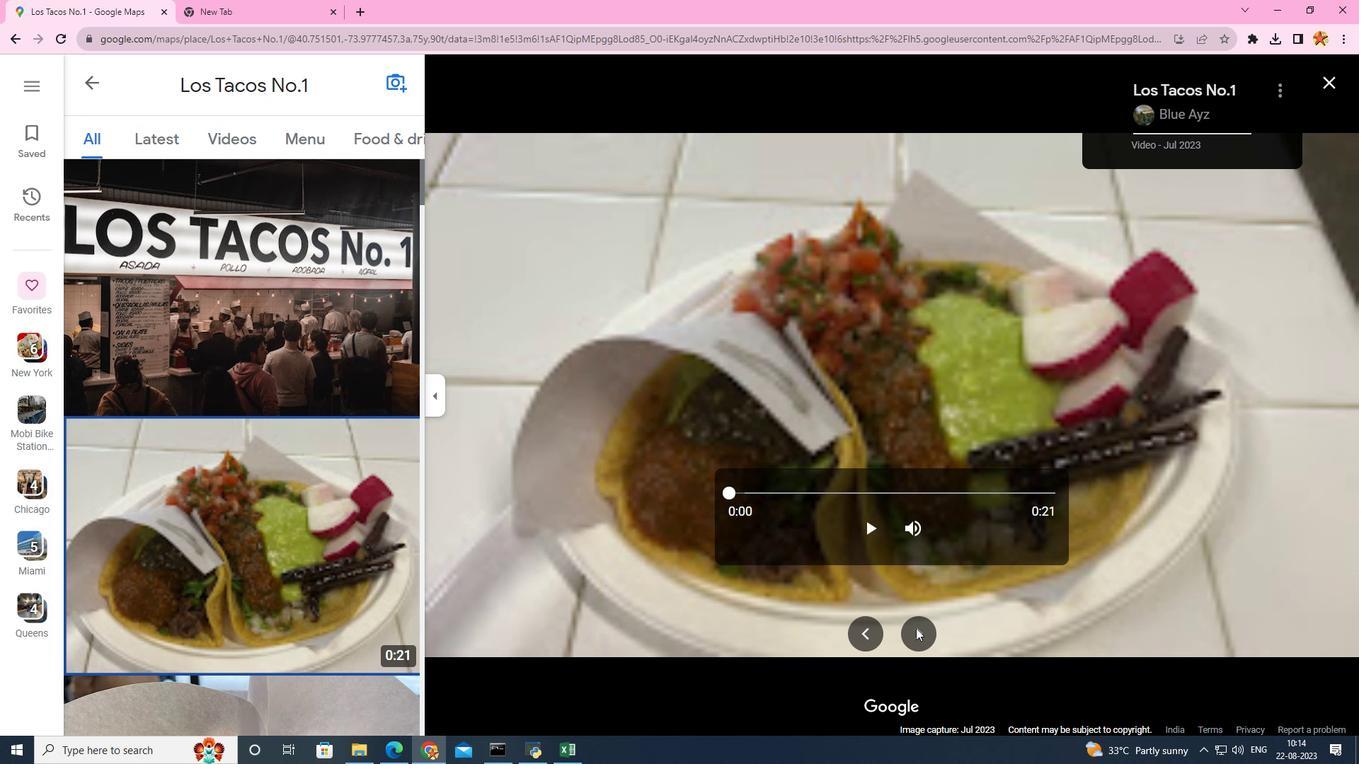 
Action: Mouse pressed left at (916, 628)
Screenshot: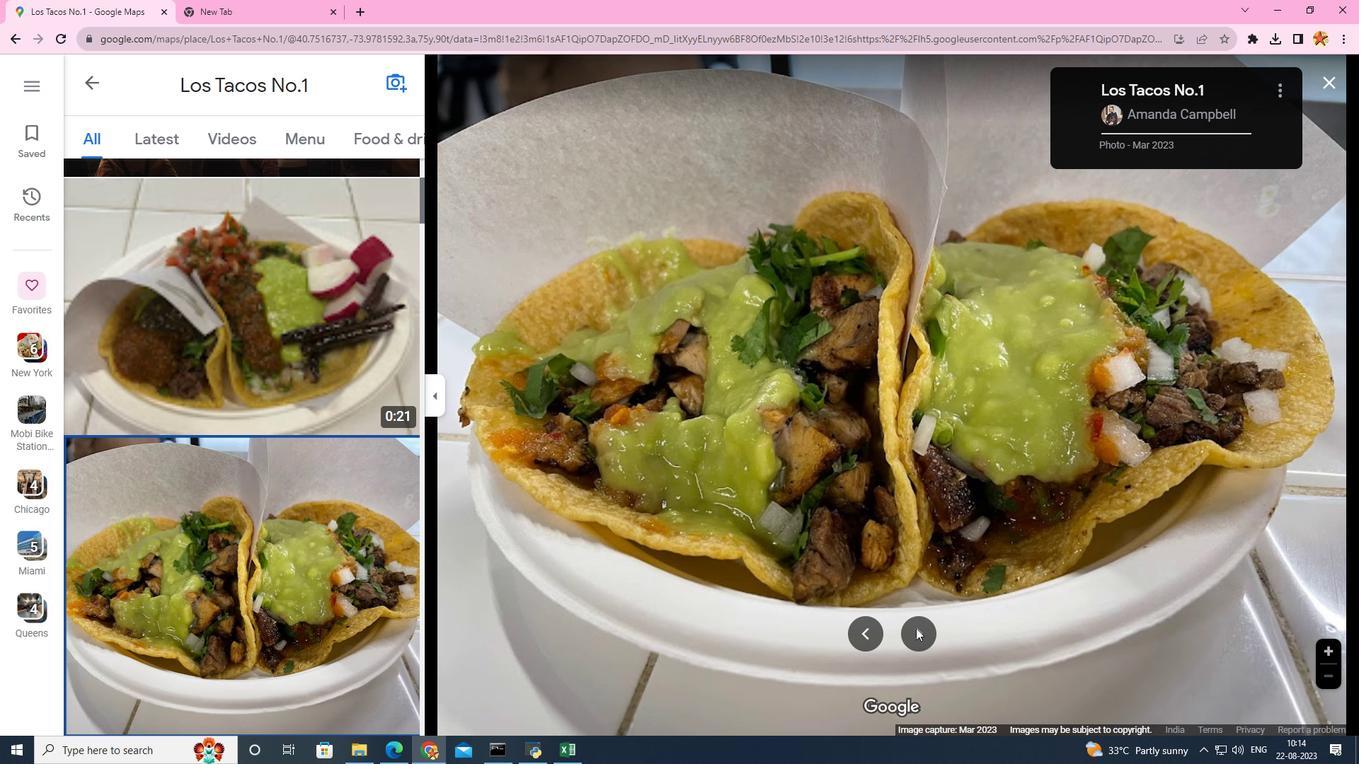 
Action: Mouse pressed left at (916, 628)
Screenshot: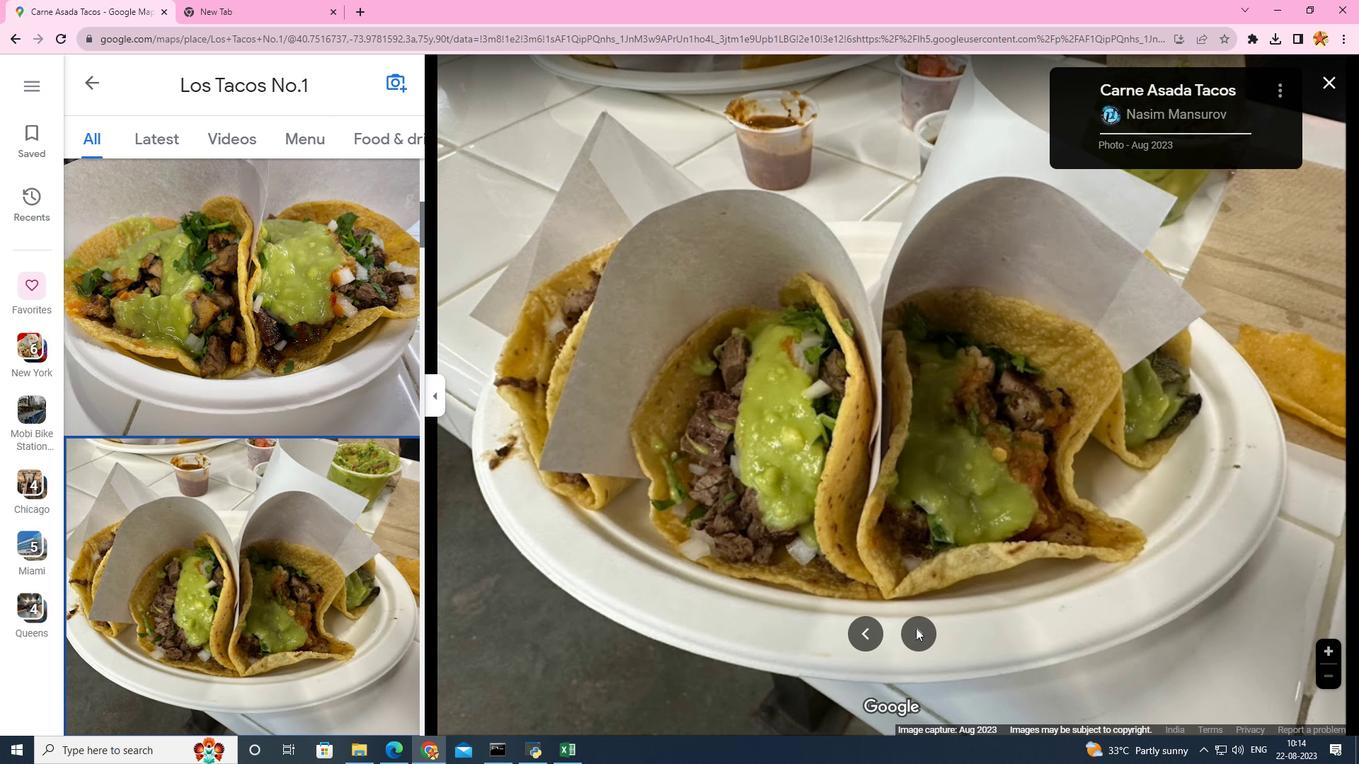
Action: Mouse pressed left at (916, 628)
Screenshot: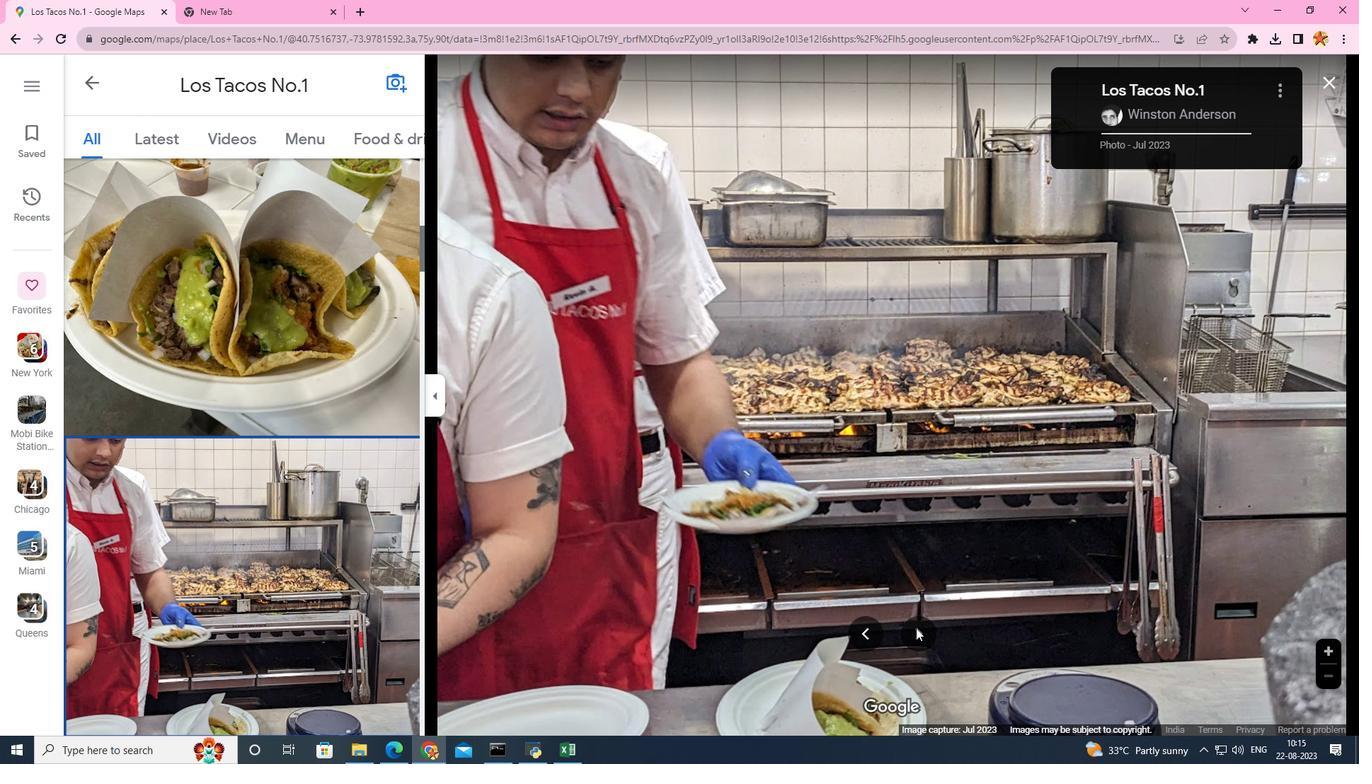 
Action: Mouse pressed left at (916, 628)
Screenshot: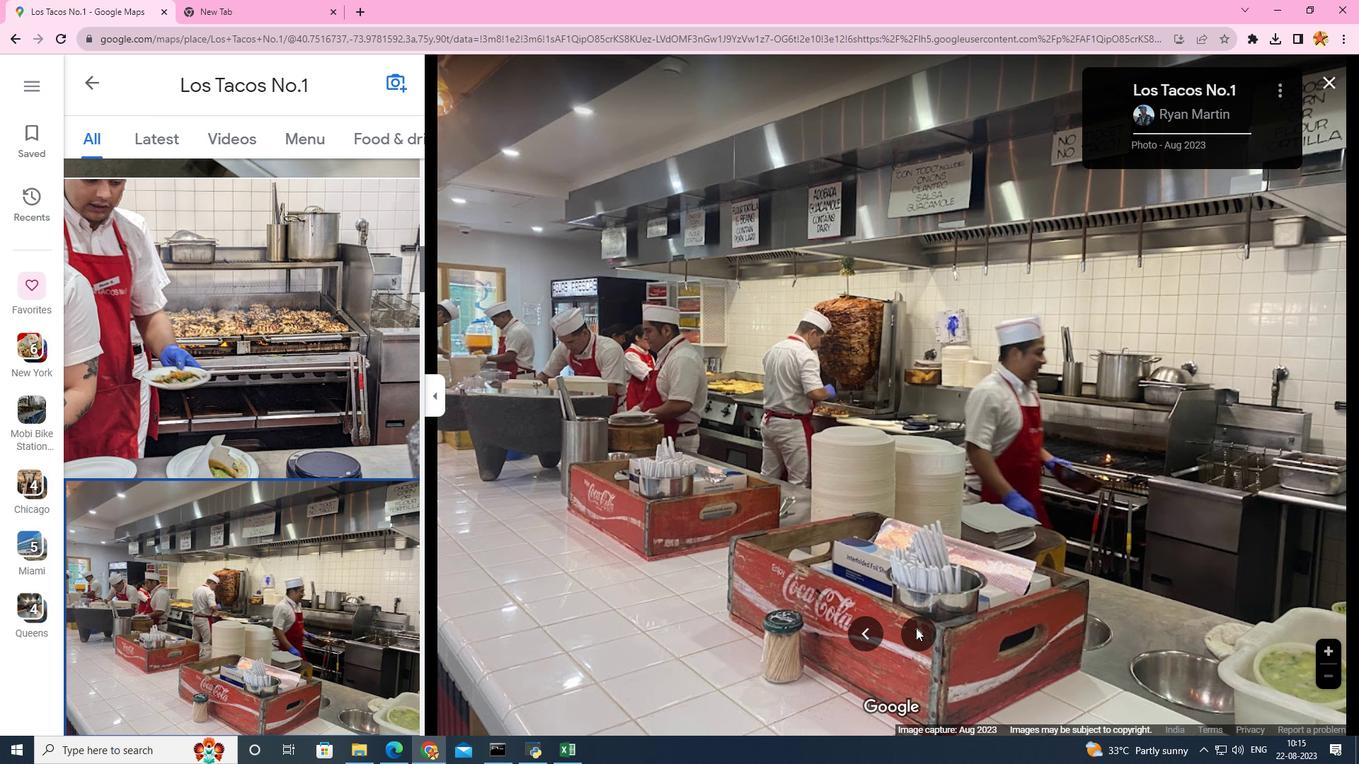 
Action: Mouse pressed left at (916, 628)
Screenshot: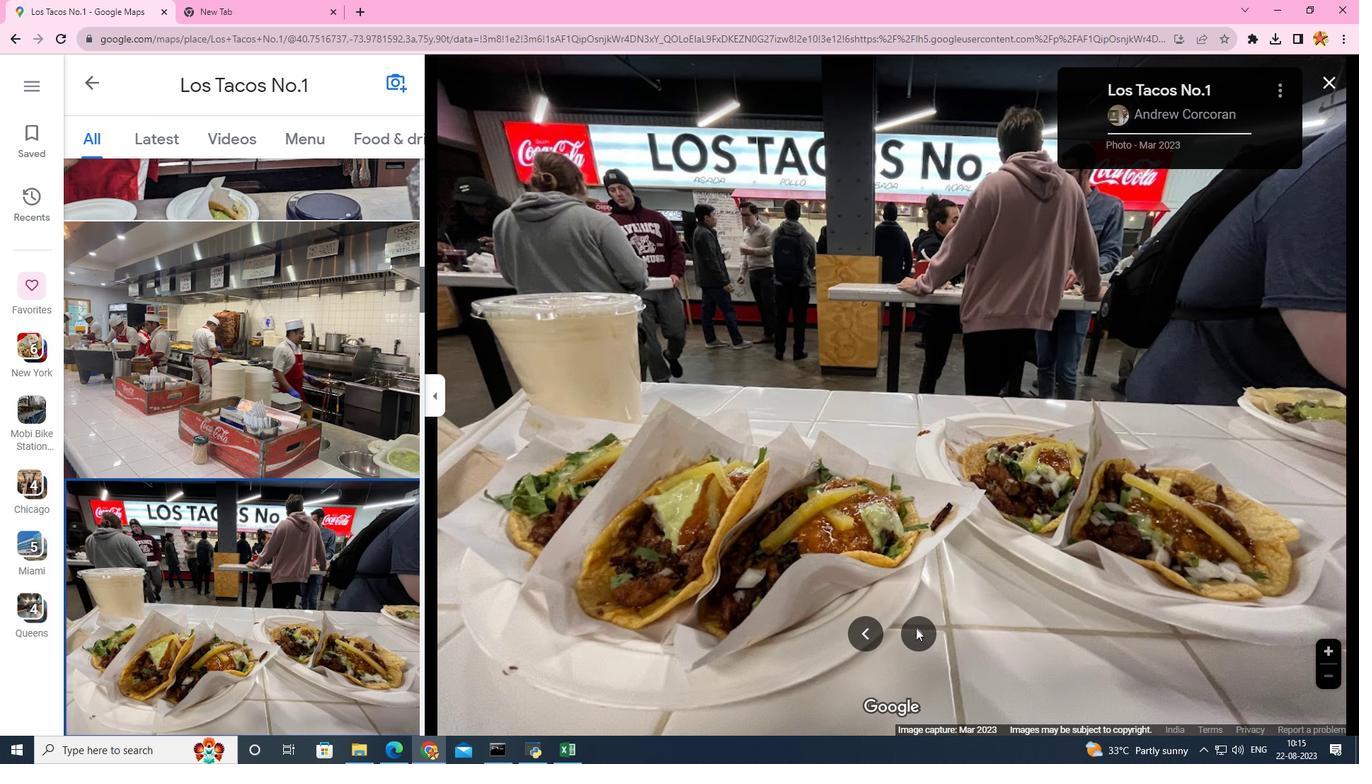 
Action: Mouse pressed left at (916, 628)
Screenshot: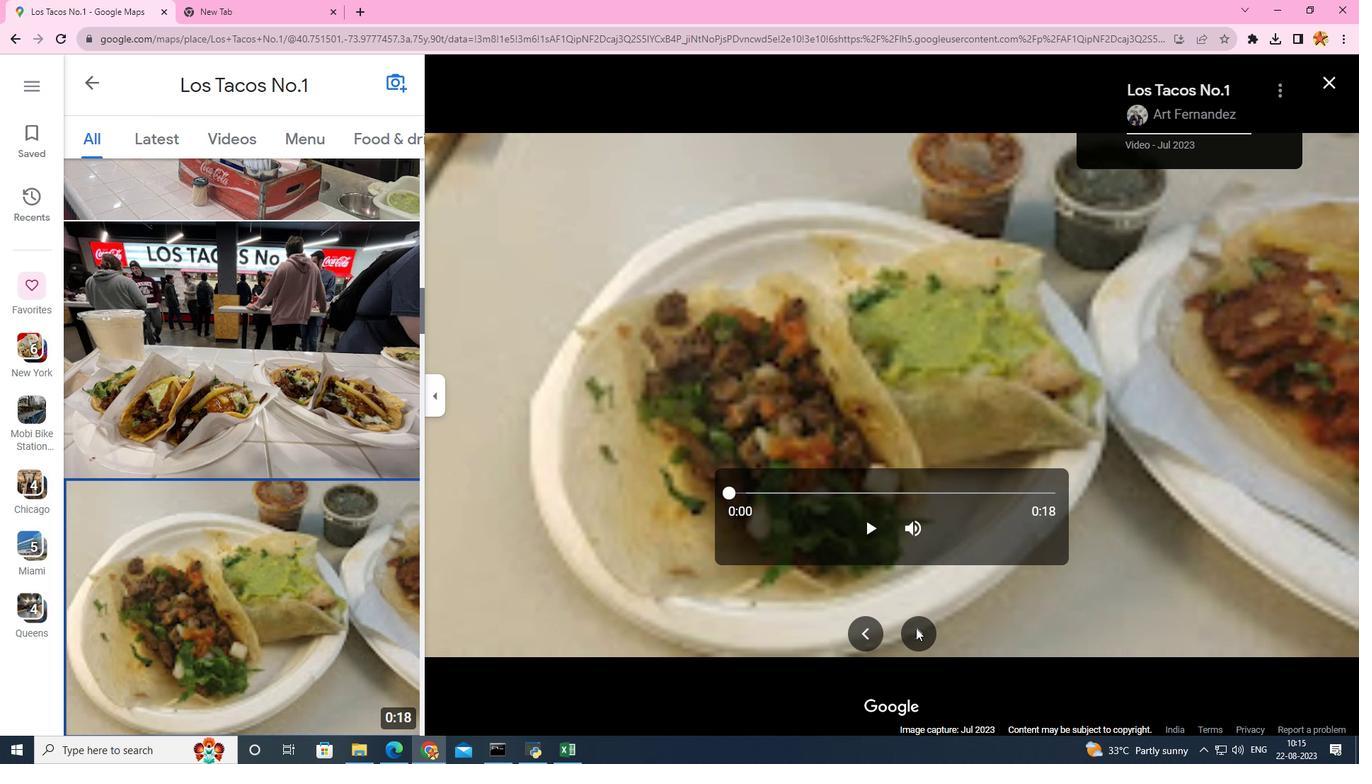 
Action: Mouse pressed left at (916, 628)
Screenshot: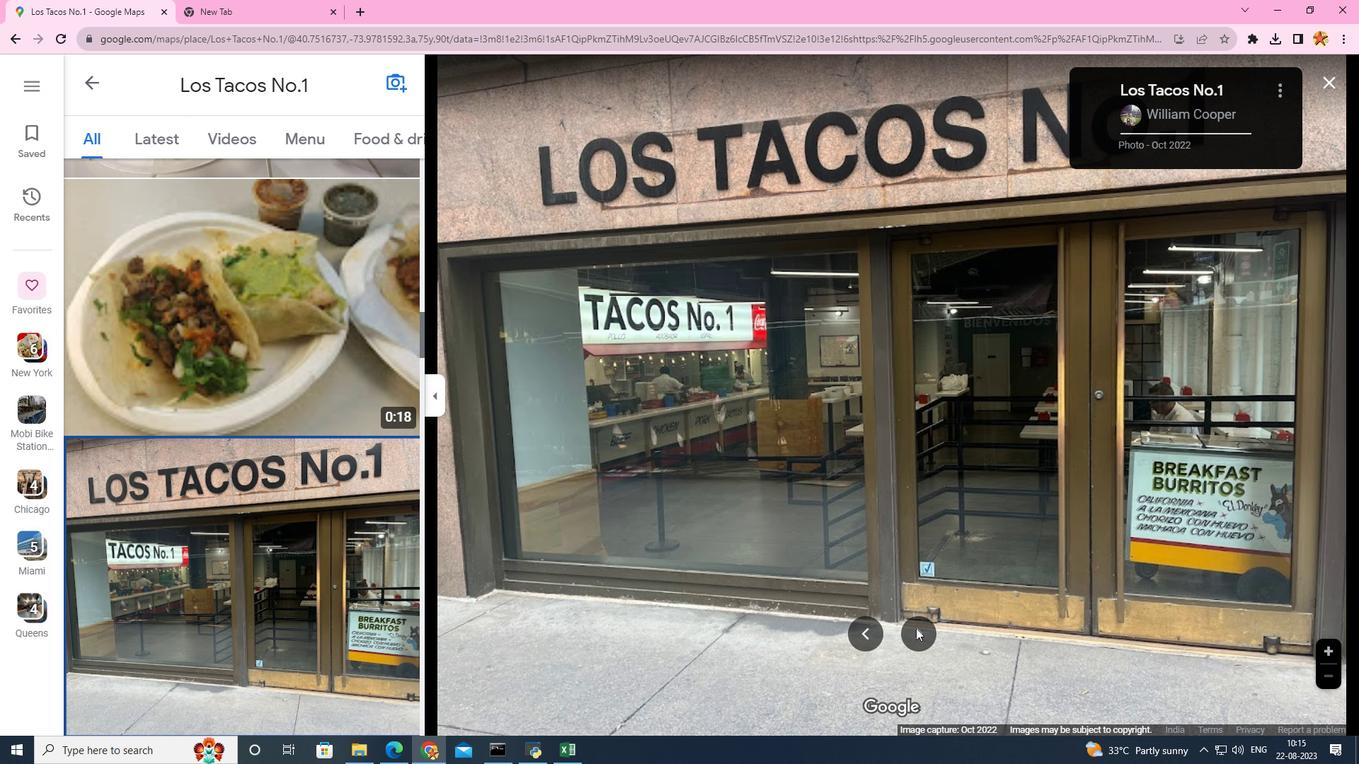 
Action: Mouse pressed left at (916, 628)
Screenshot: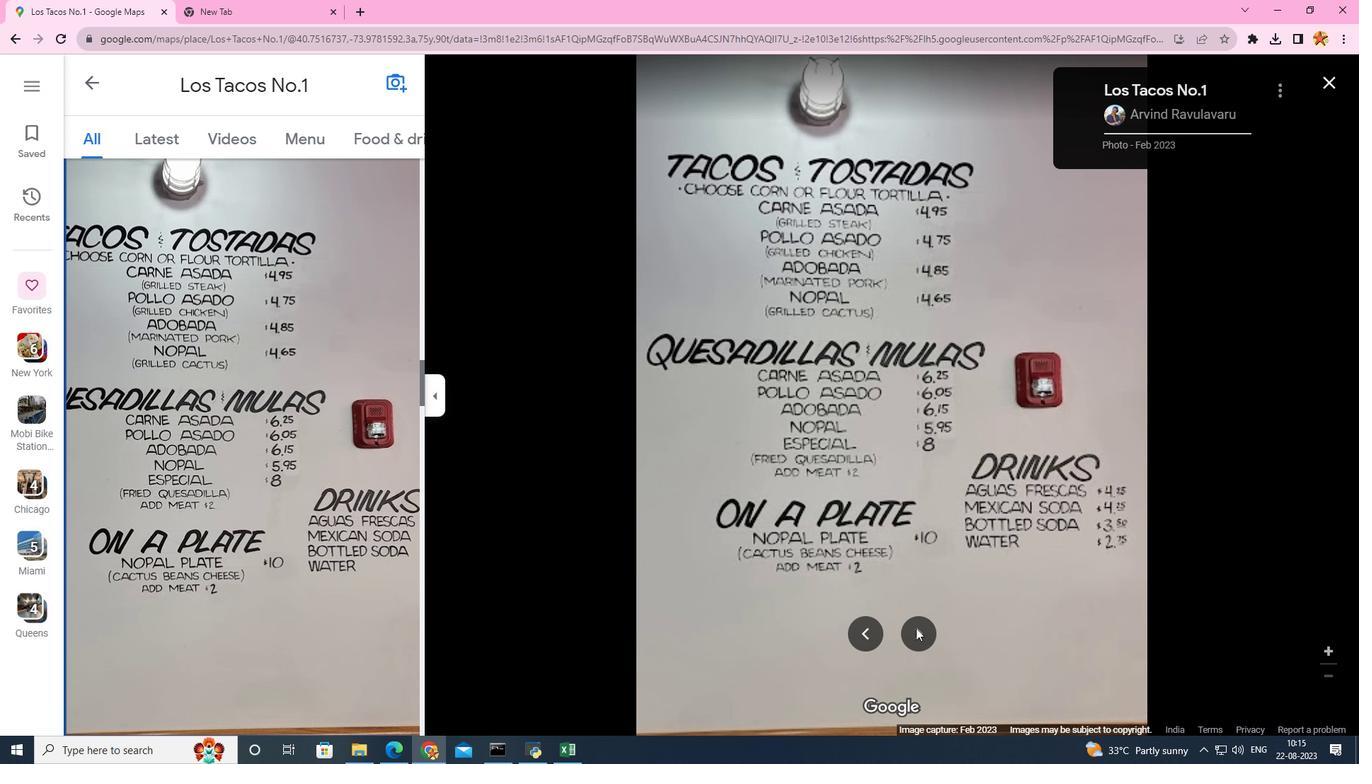 
Action: Mouse pressed left at (916, 628)
Screenshot: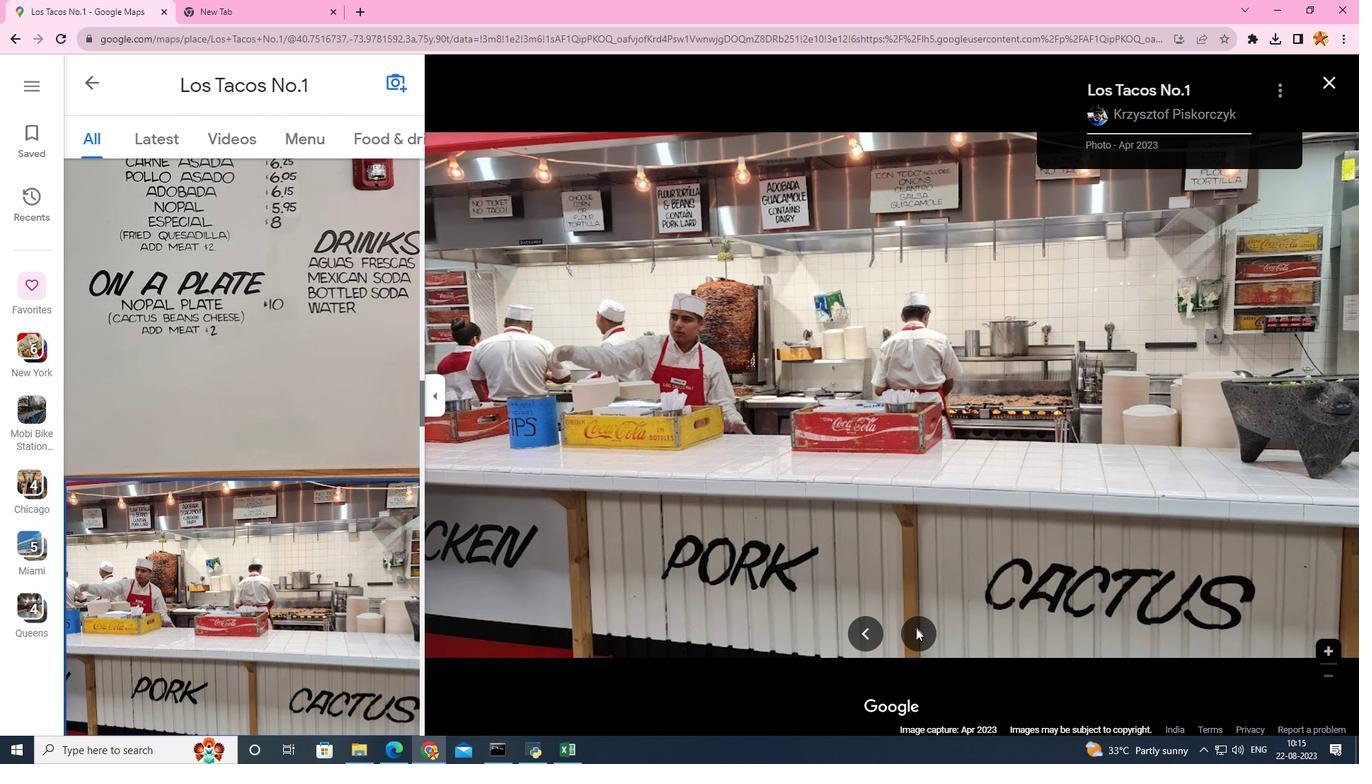 
Action: Mouse pressed left at (916, 628)
Screenshot: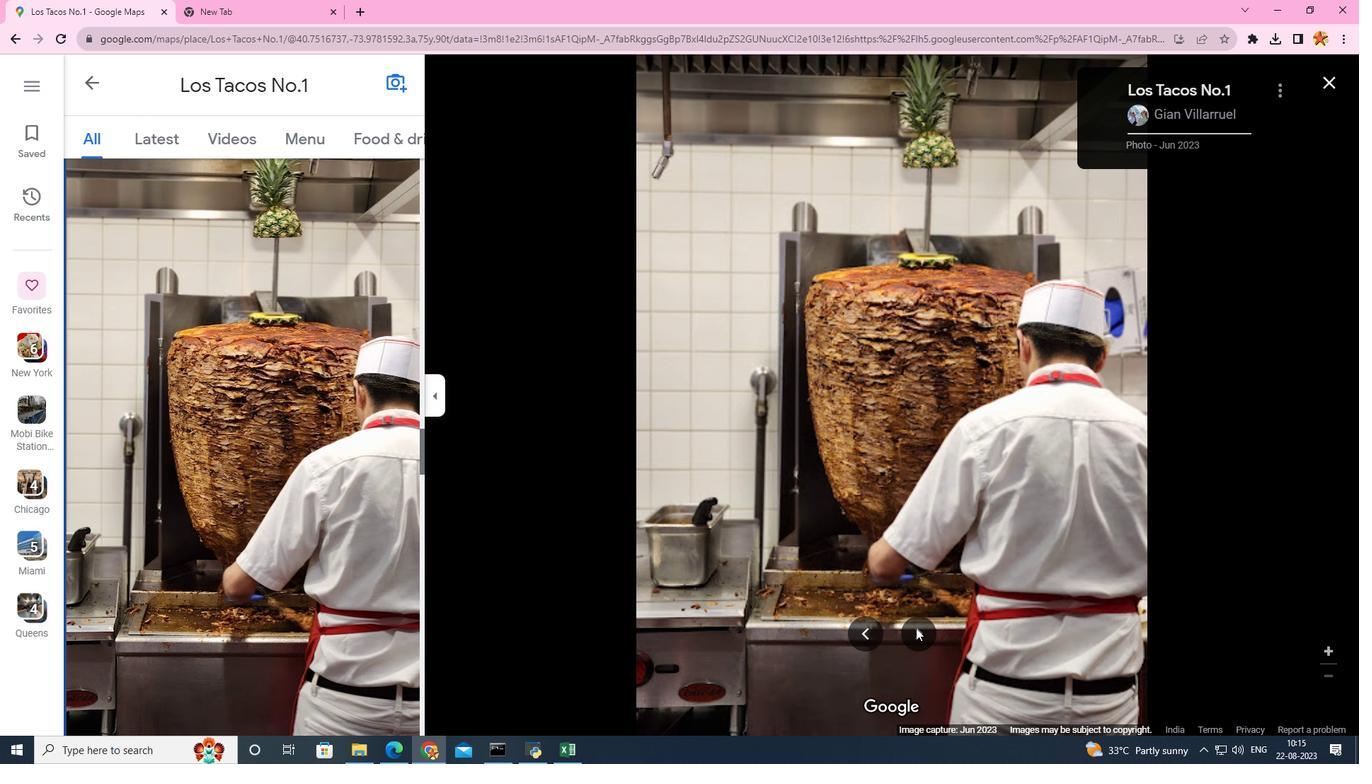 
Action: Mouse pressed left at (916, 628)
Screenshot: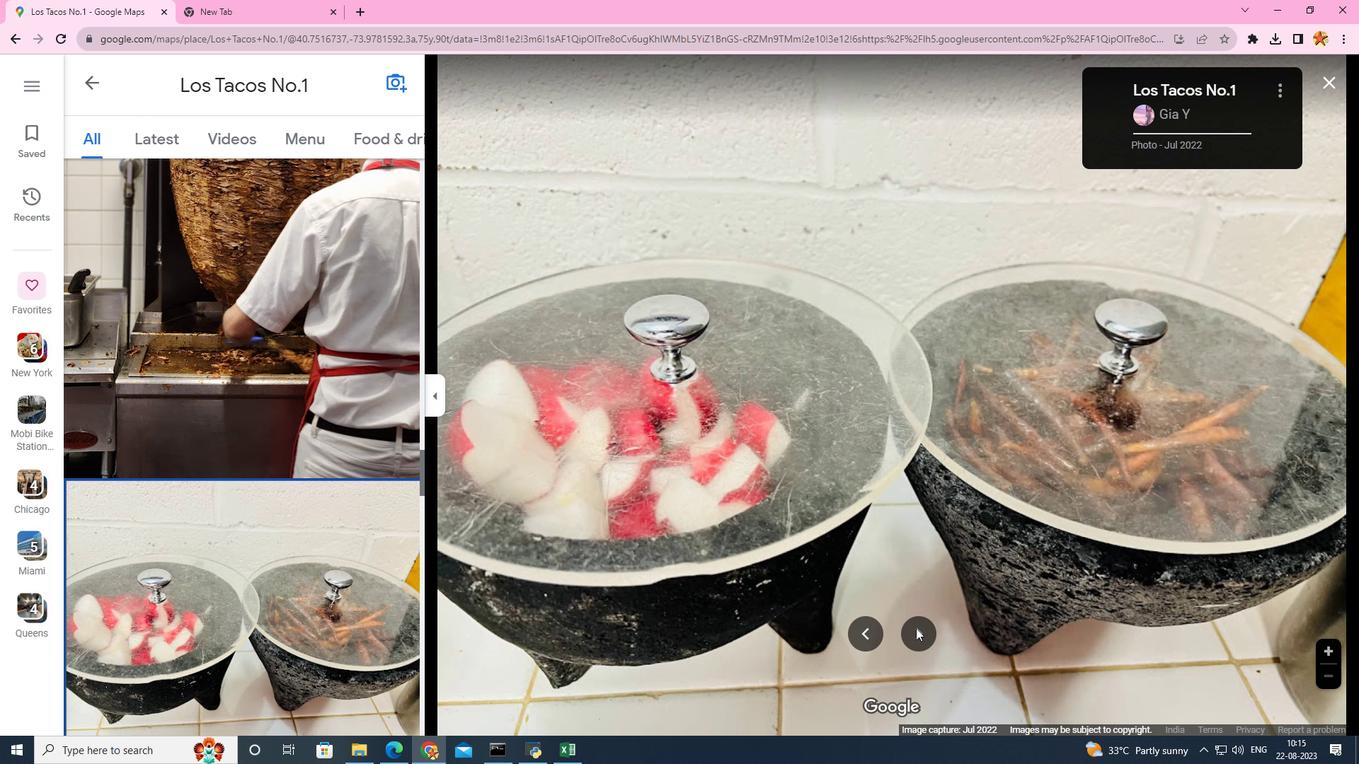 
Action: Mouse pressed left at (916, 628)
Screenshot: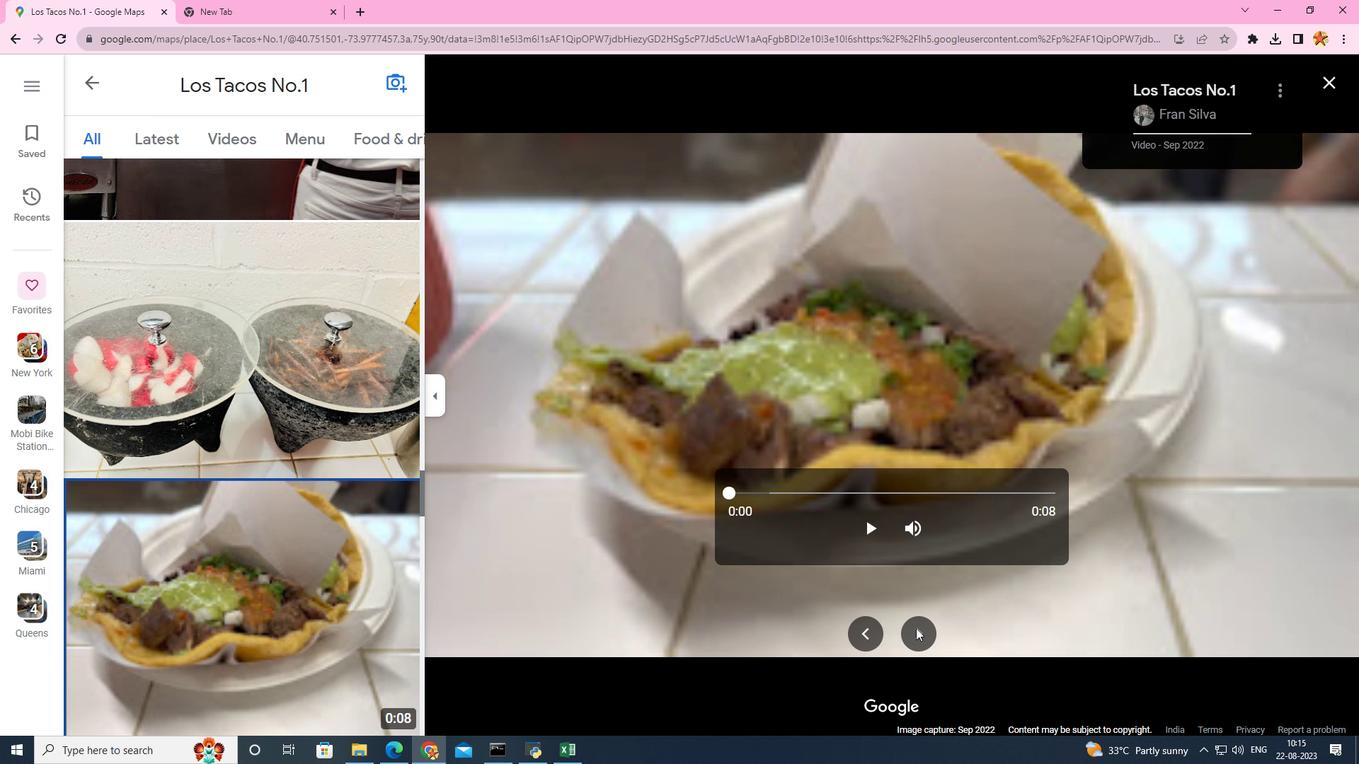 
Action: Mouse pressed left at (916, 628)
Screenshot: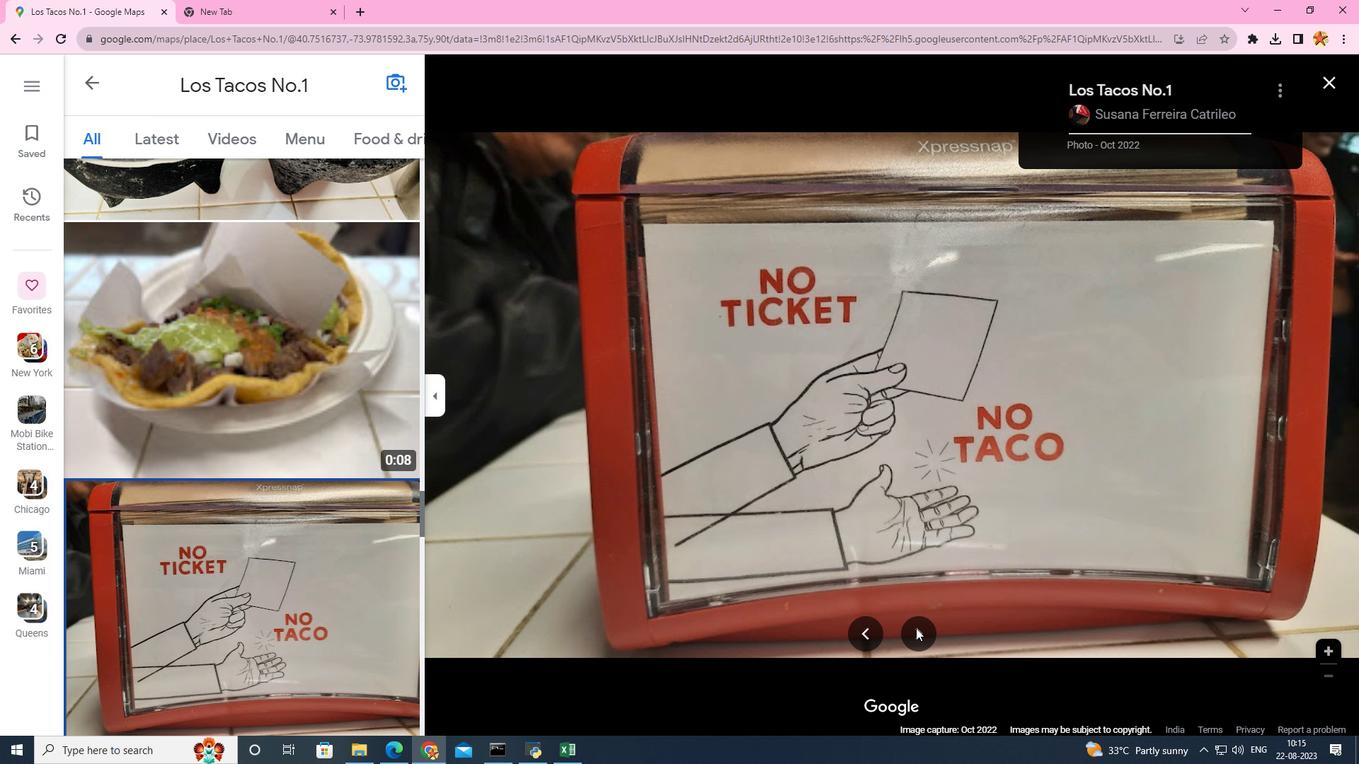 
Action: Mouse pressed left at (916, 628)
Screenshot: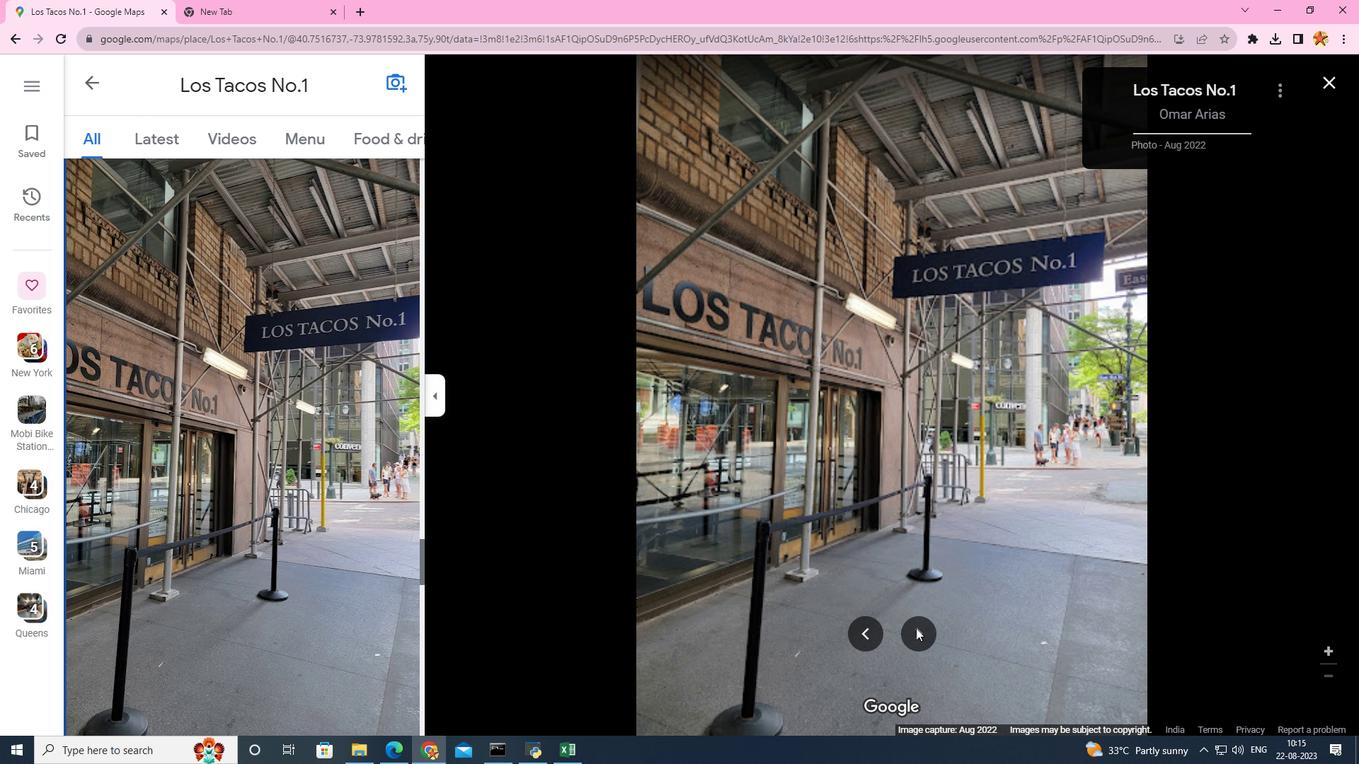 
Action: Mouse pressed left at (916, 628)
Screenshot: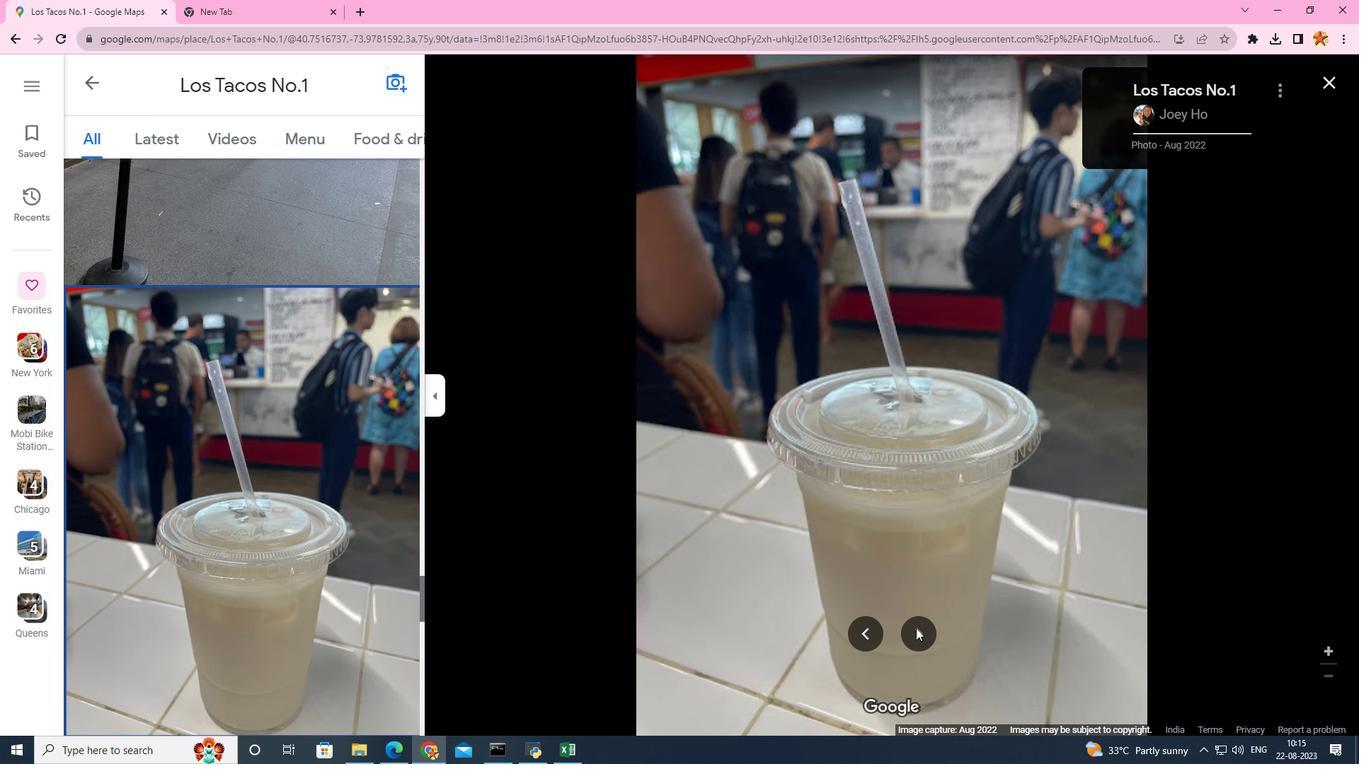 
Action: Mouse pressed left at (916, 628)
Screenshot: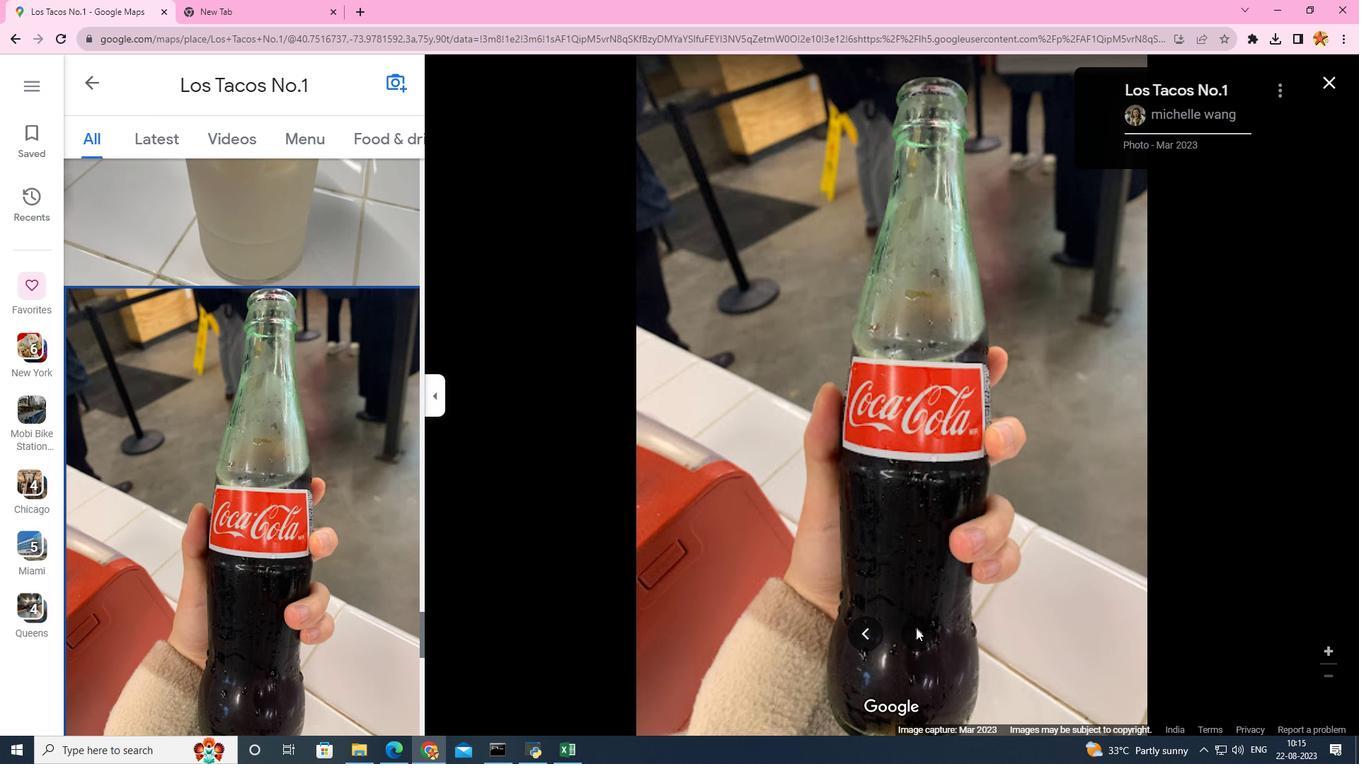 
Action: Mouse pressed left at (916, 628)
Screenshot: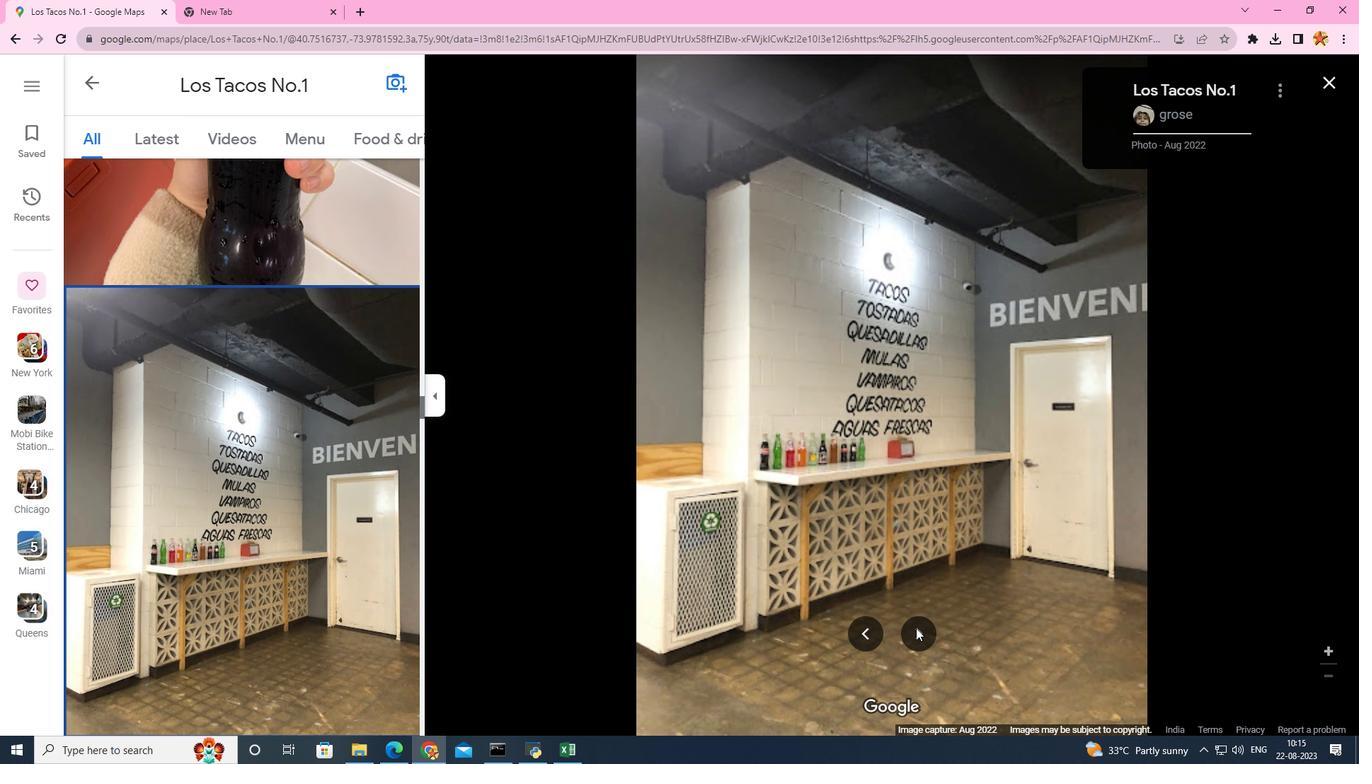 
Action: Mouse pressed left at (916, 628)
Screenshot: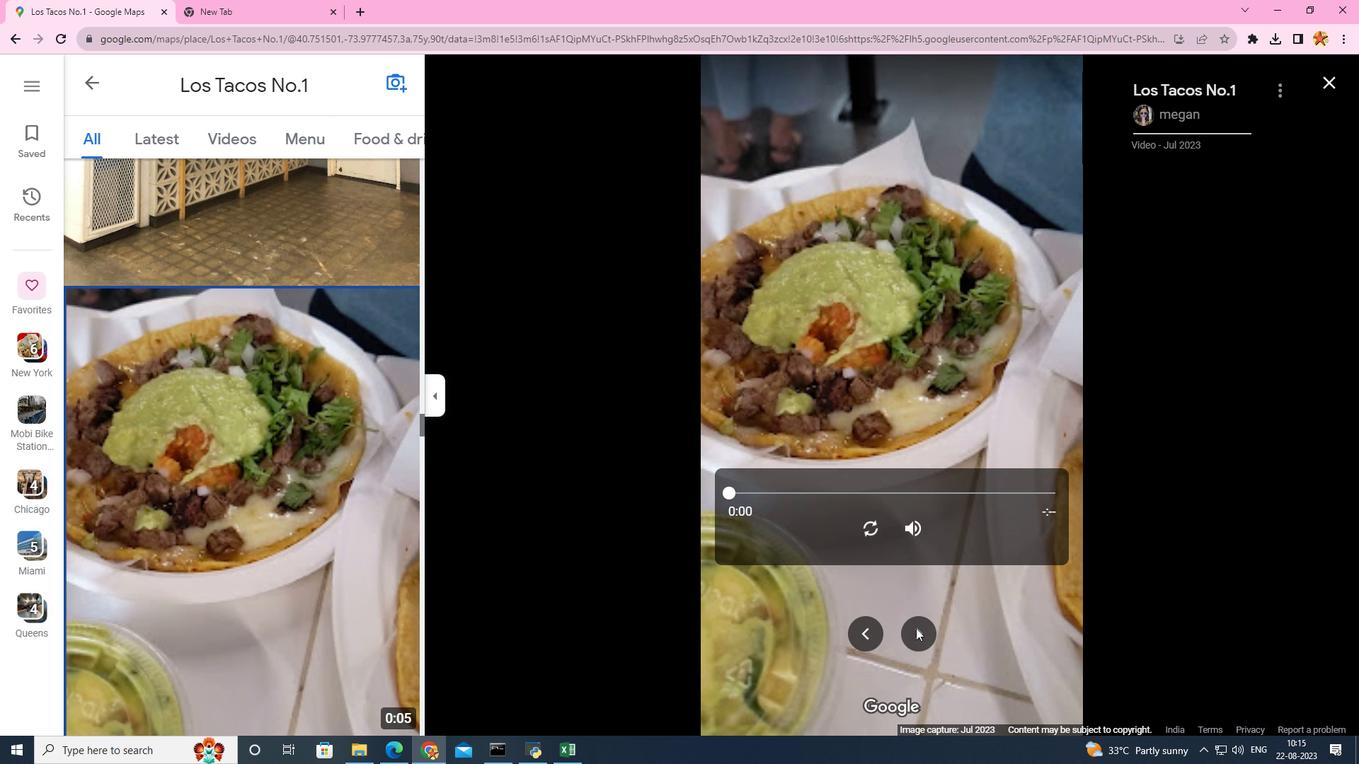 
Action: Mouse moved to (912, 636)
Screenshot: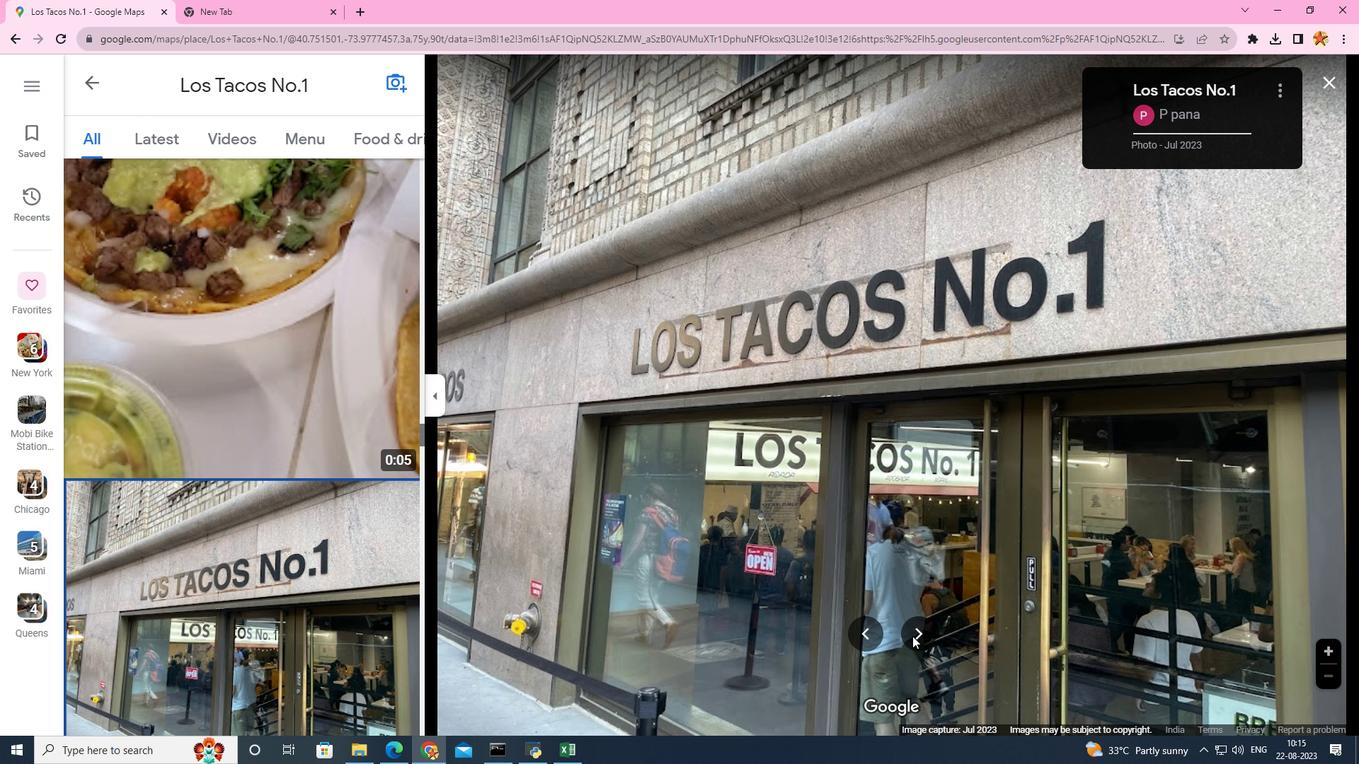 
Action: Mouse pressed left at (912, 636)
Screenshot: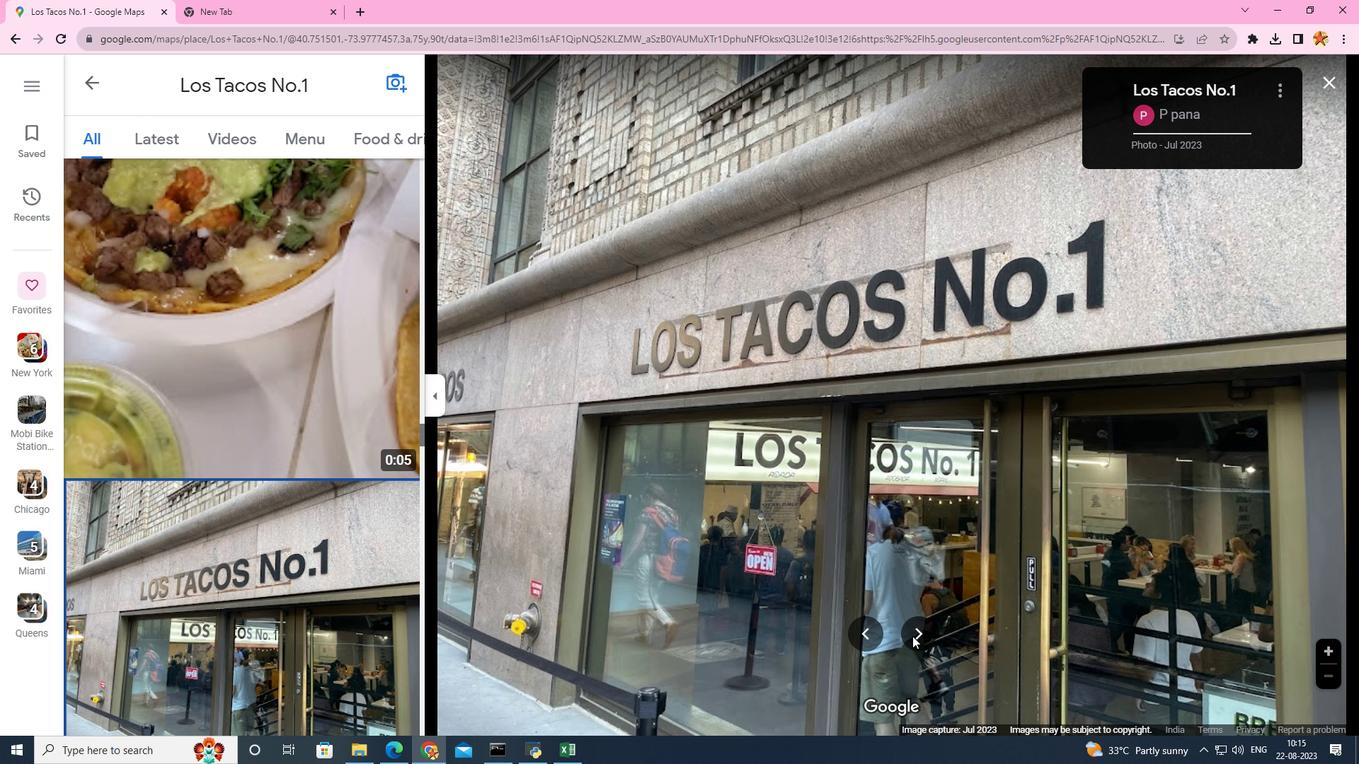 
Action: Mouse pressed left at (912, 636)
Screenshot: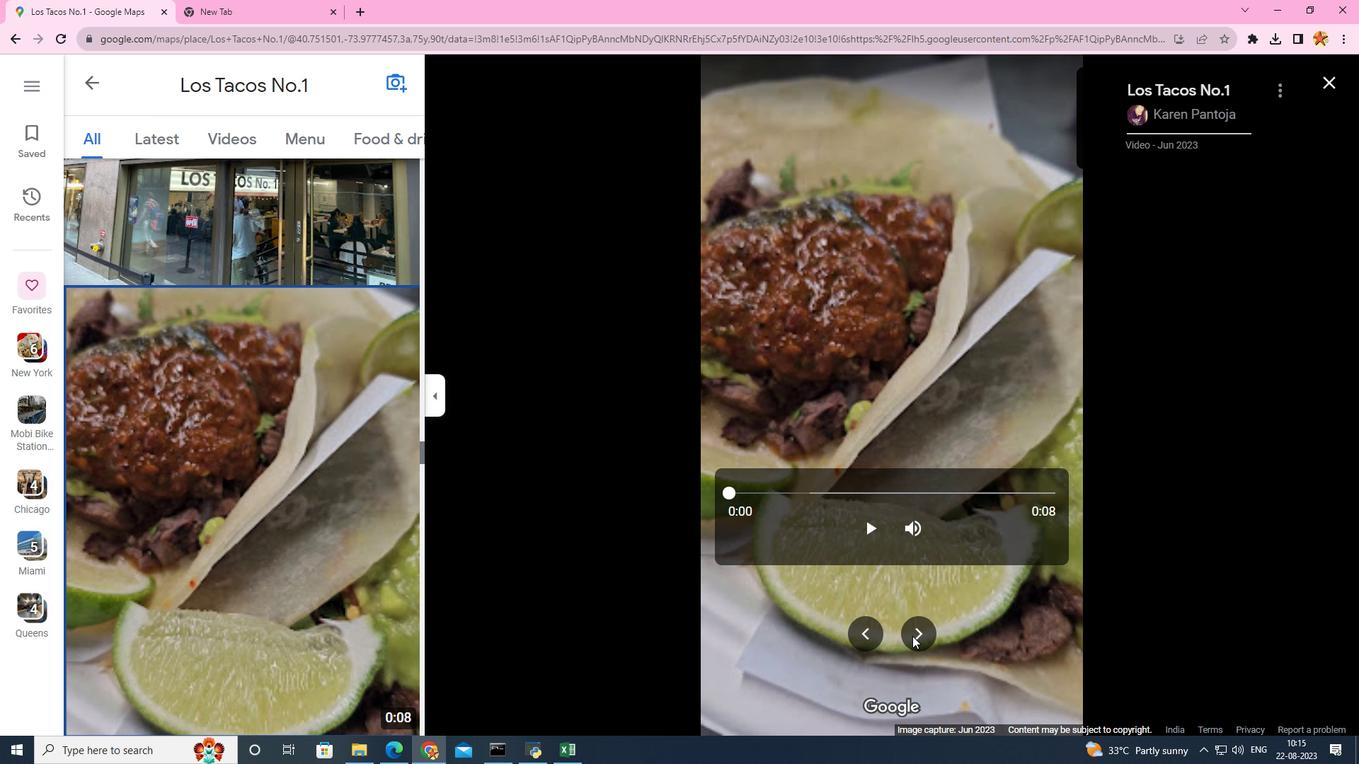 
Action: Mouse pressed left at (912, 636)
Screenshot: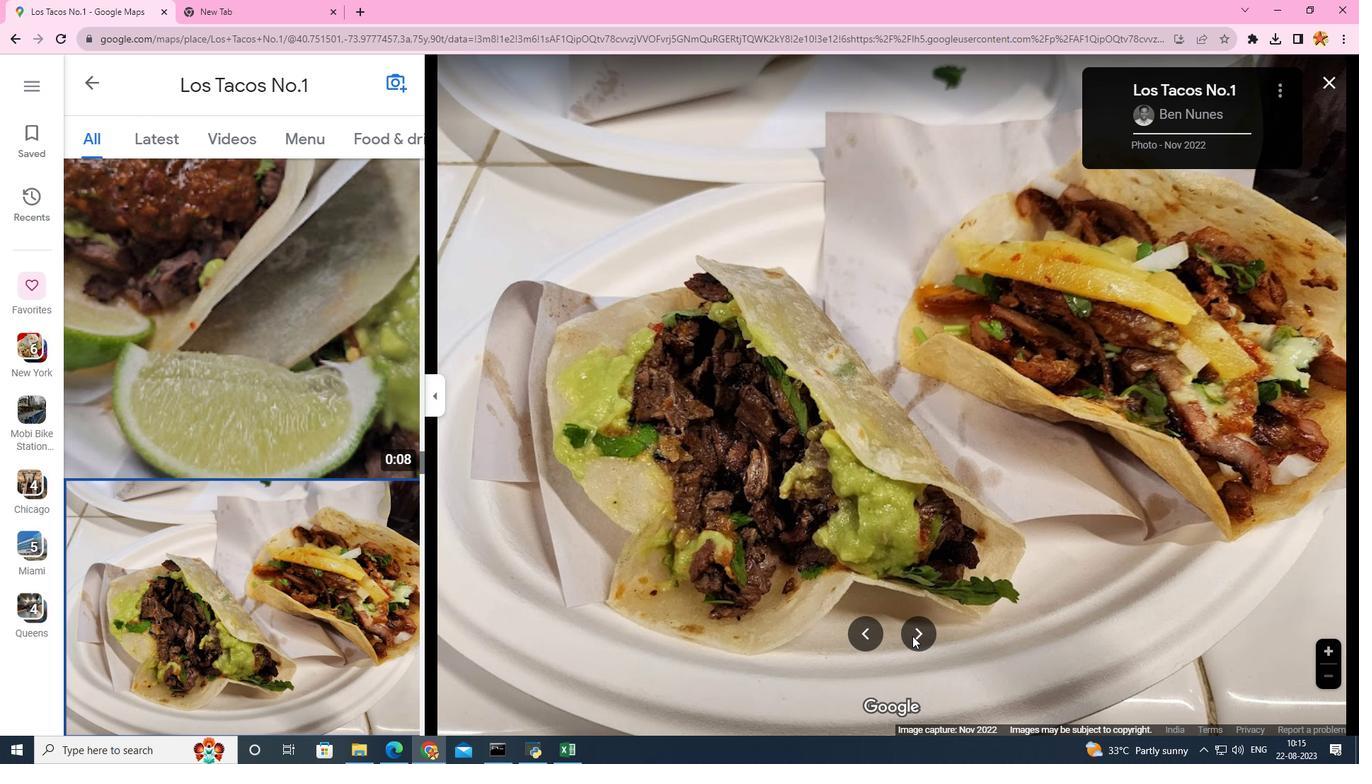 
Action: Mouse pressed left at (912, 636)
Screenshot: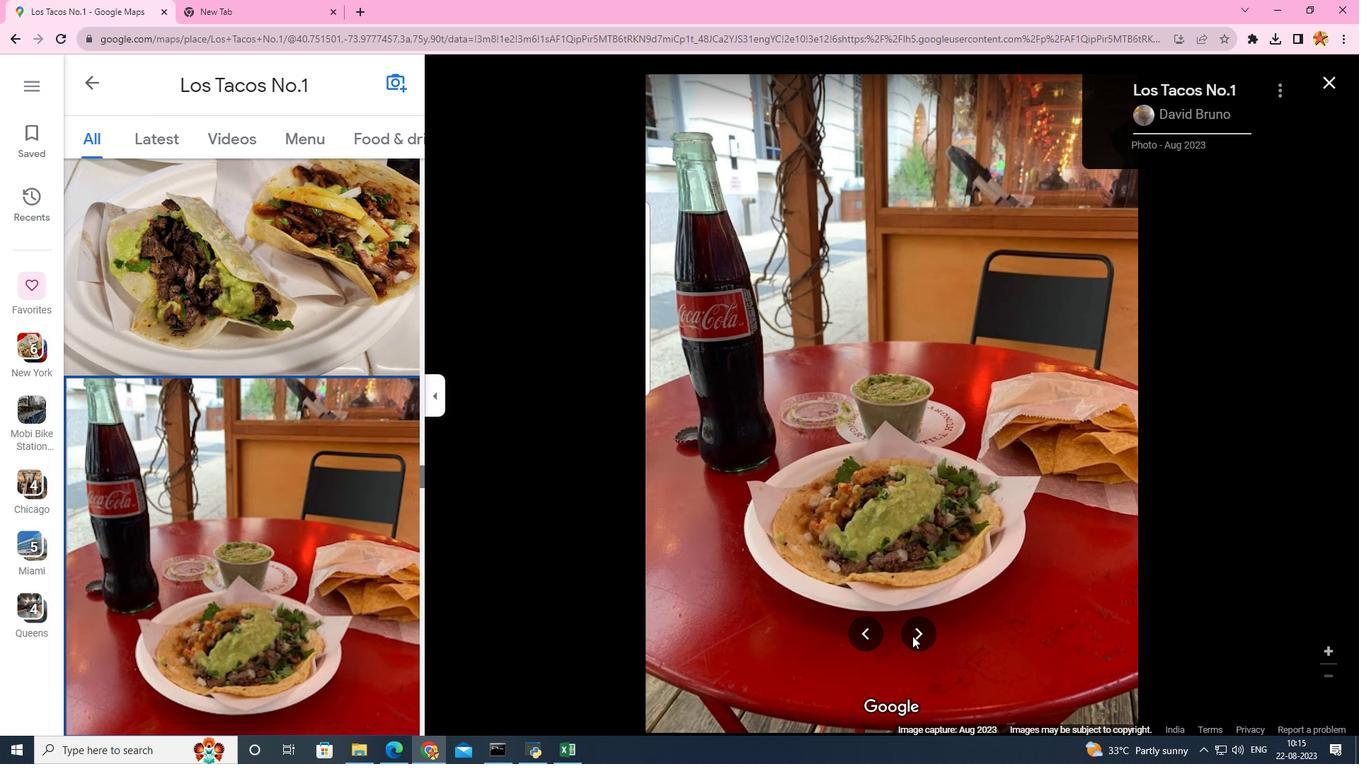 
Action: Mouse pressed left at (912, 636)
Screenshot: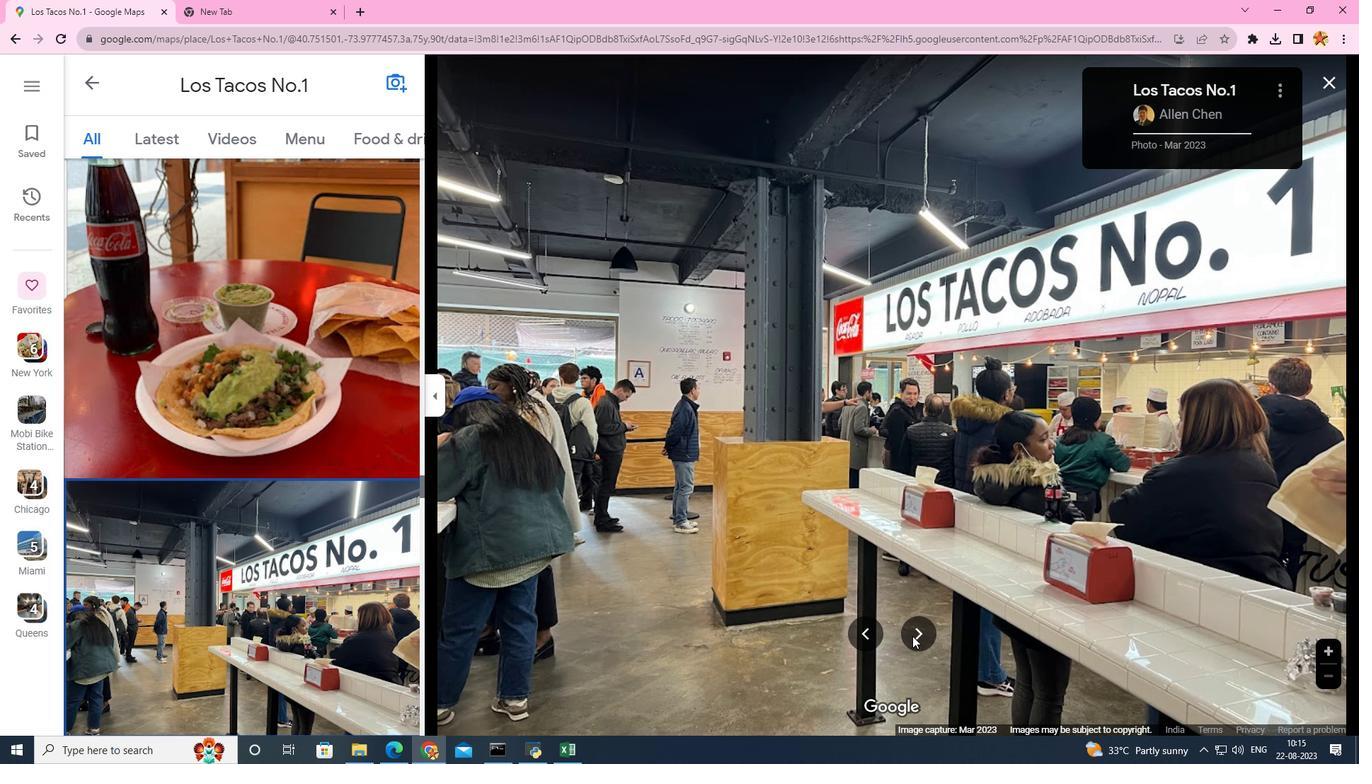 
Action: Mouse pressed left at (912, 636)
Screenshot: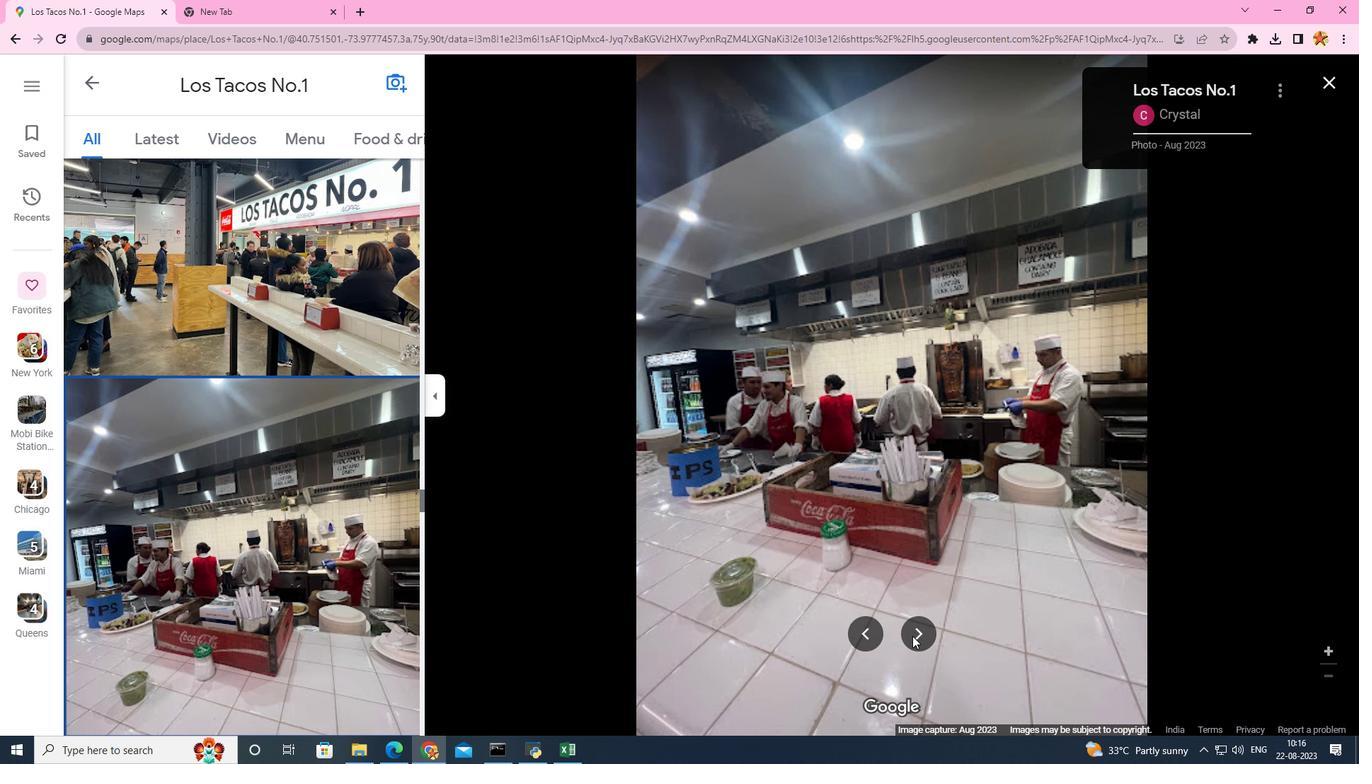 
Action: Mouse pressed left at (912, 636)
Screenshot: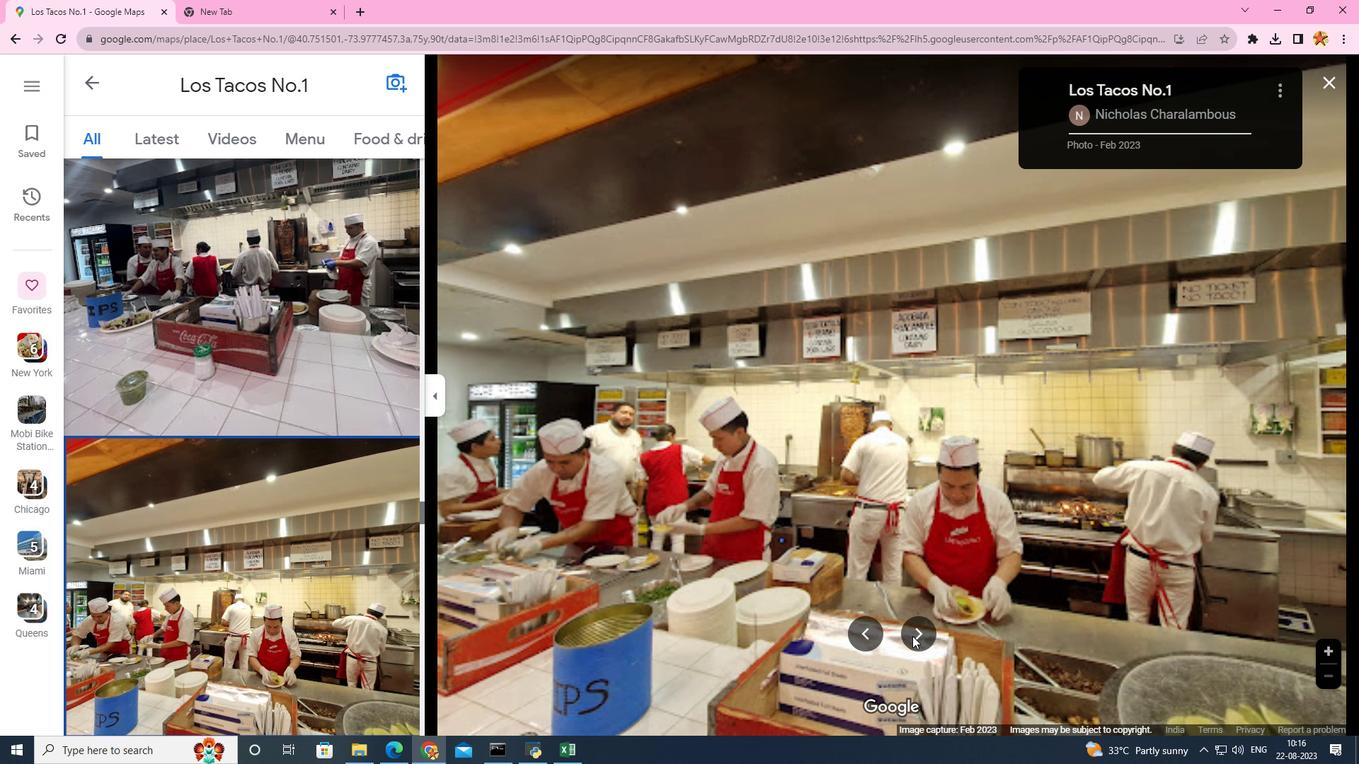 
Action: Mouse pressed left at (912, 636)
Screenshot: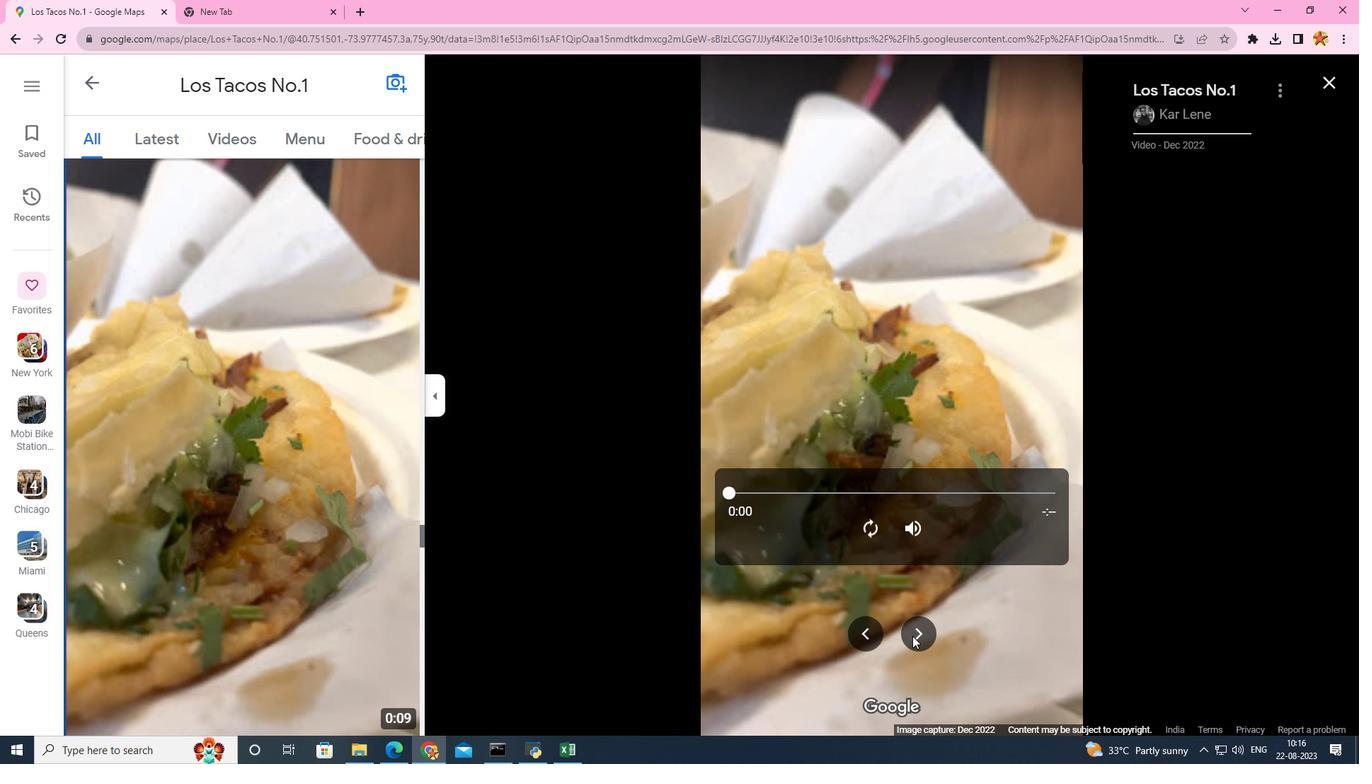 
Action: Mouse pressed left at (912, 636)
Screenshot: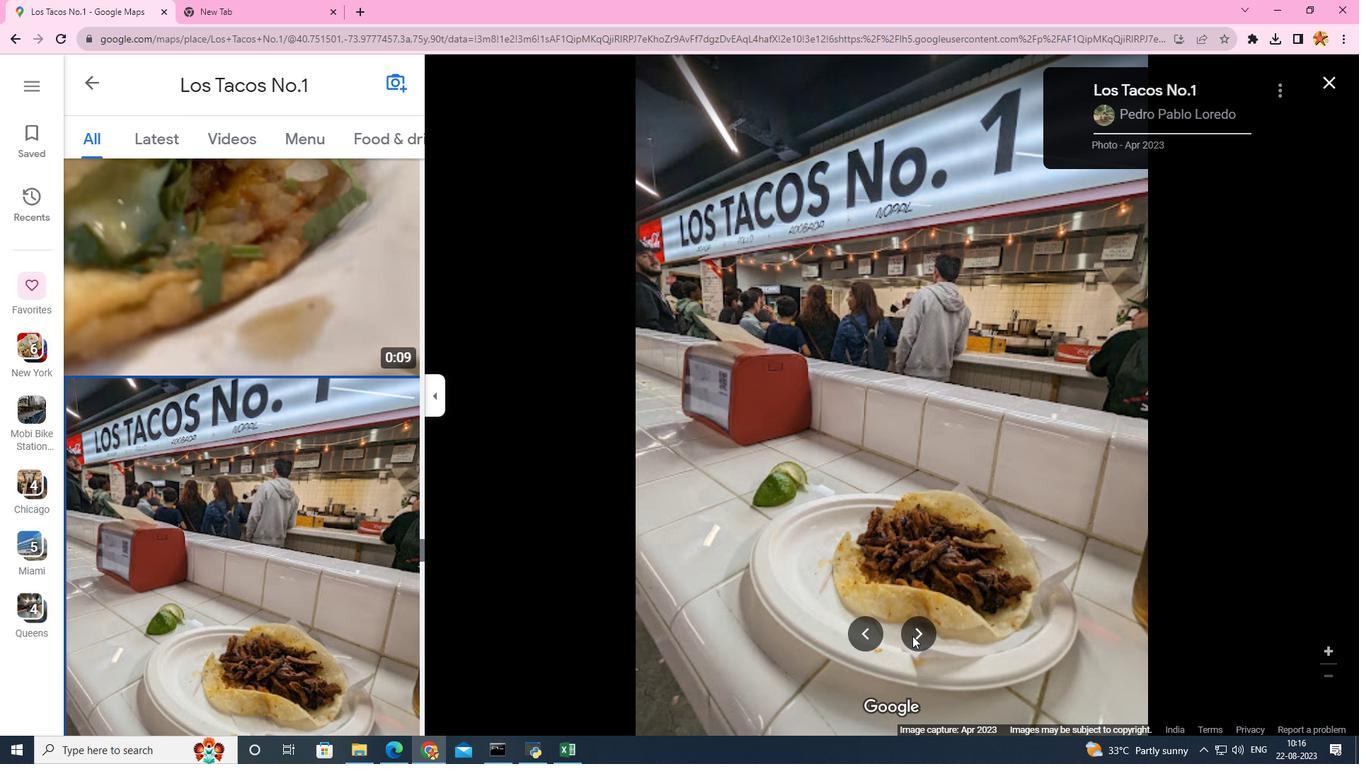 
Action: Mouse pressed left at (912, 636)
Screenshot: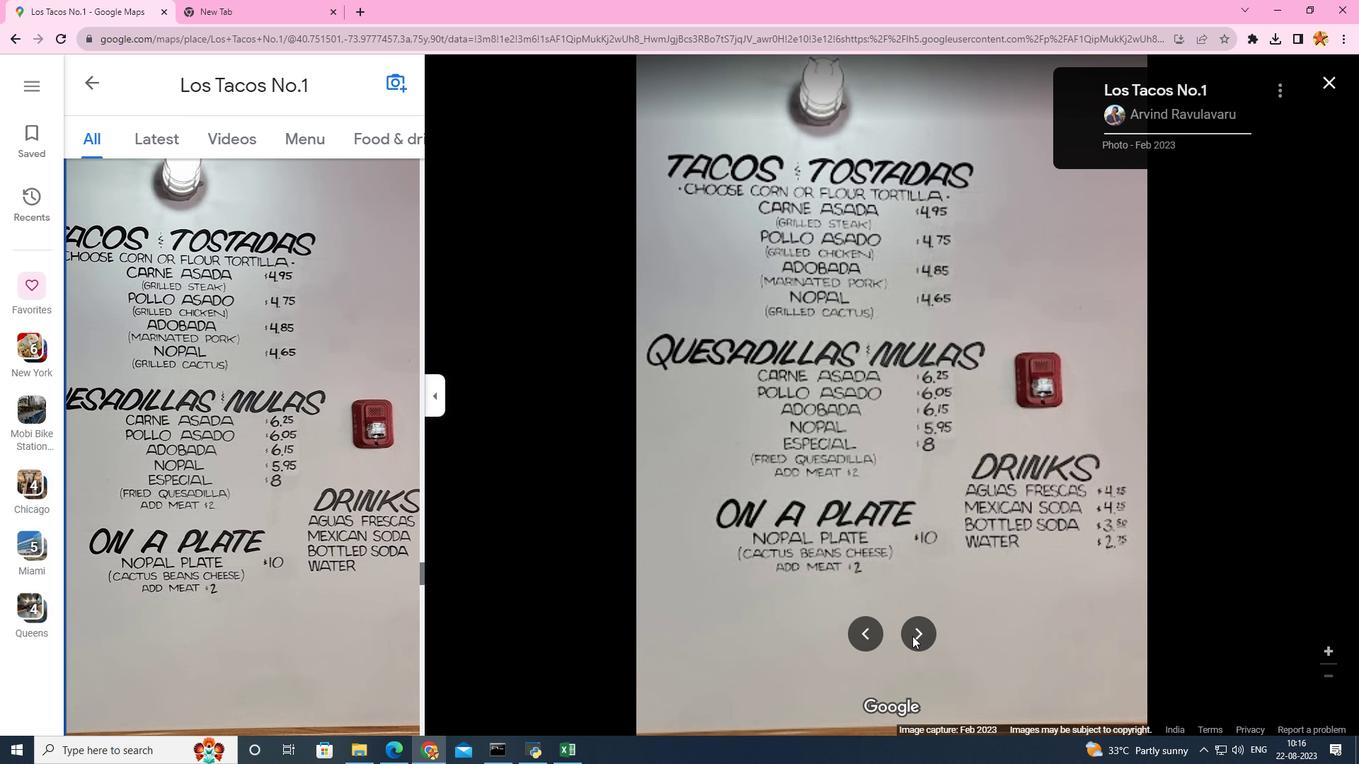 
Action: Mouse pressed left at (912, 636)
Screenshot: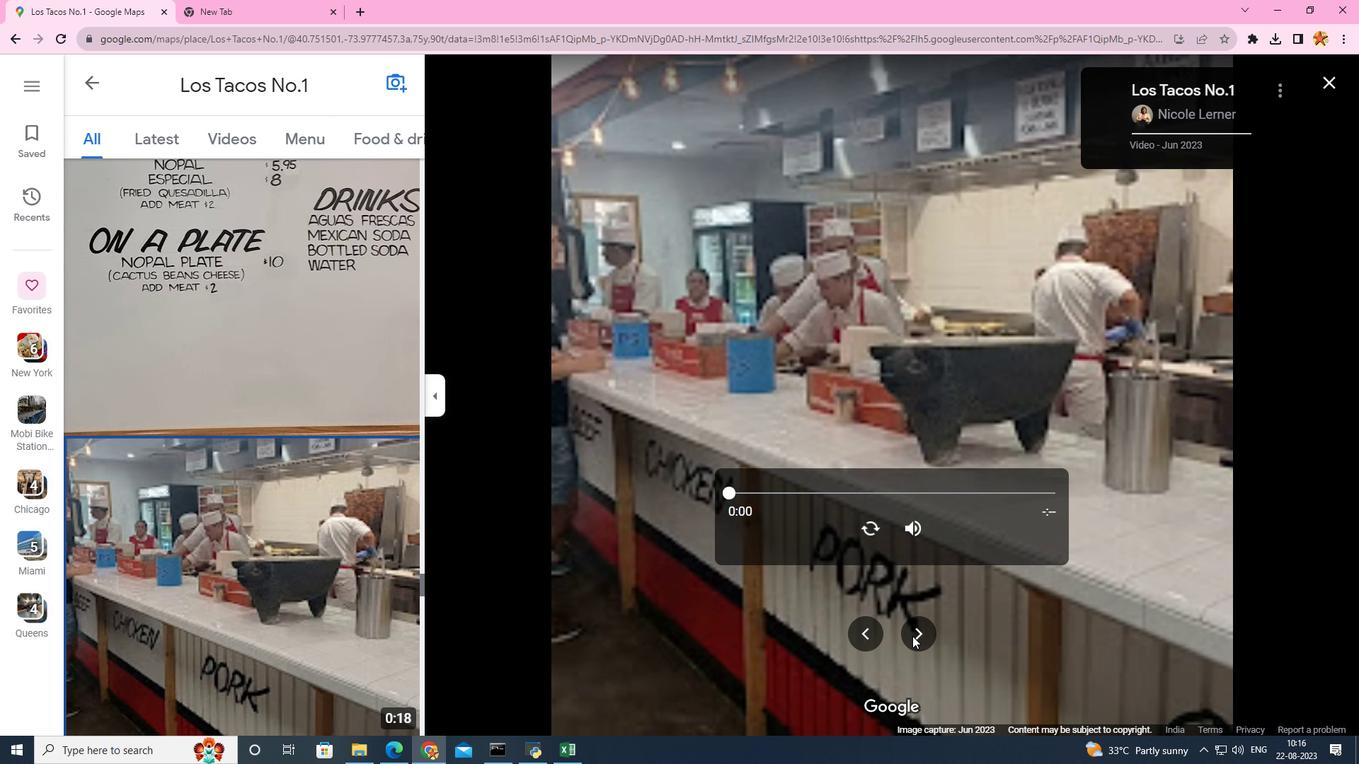 
Action: Mouse moved to (912, 636)
Screenshot: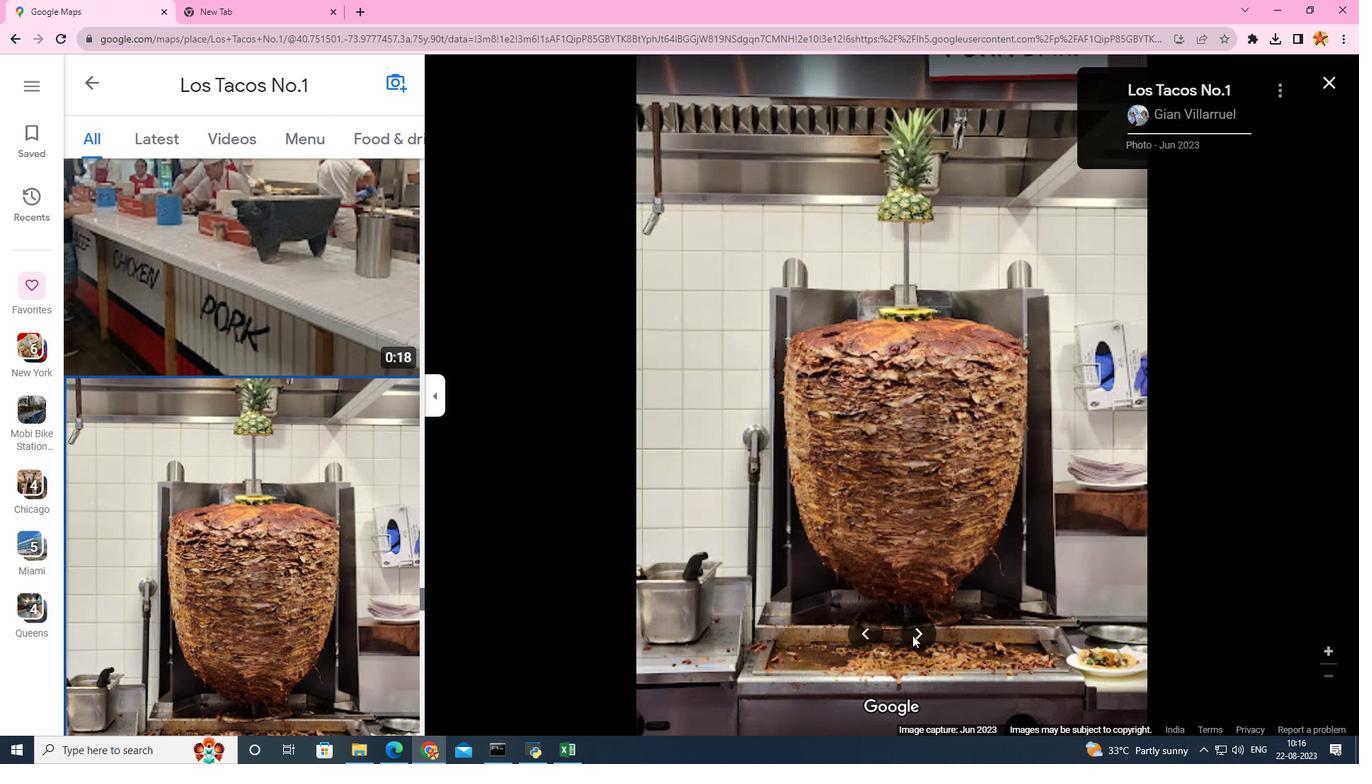 
Action: Mouse pressed left at (912, 636)
Screenshot: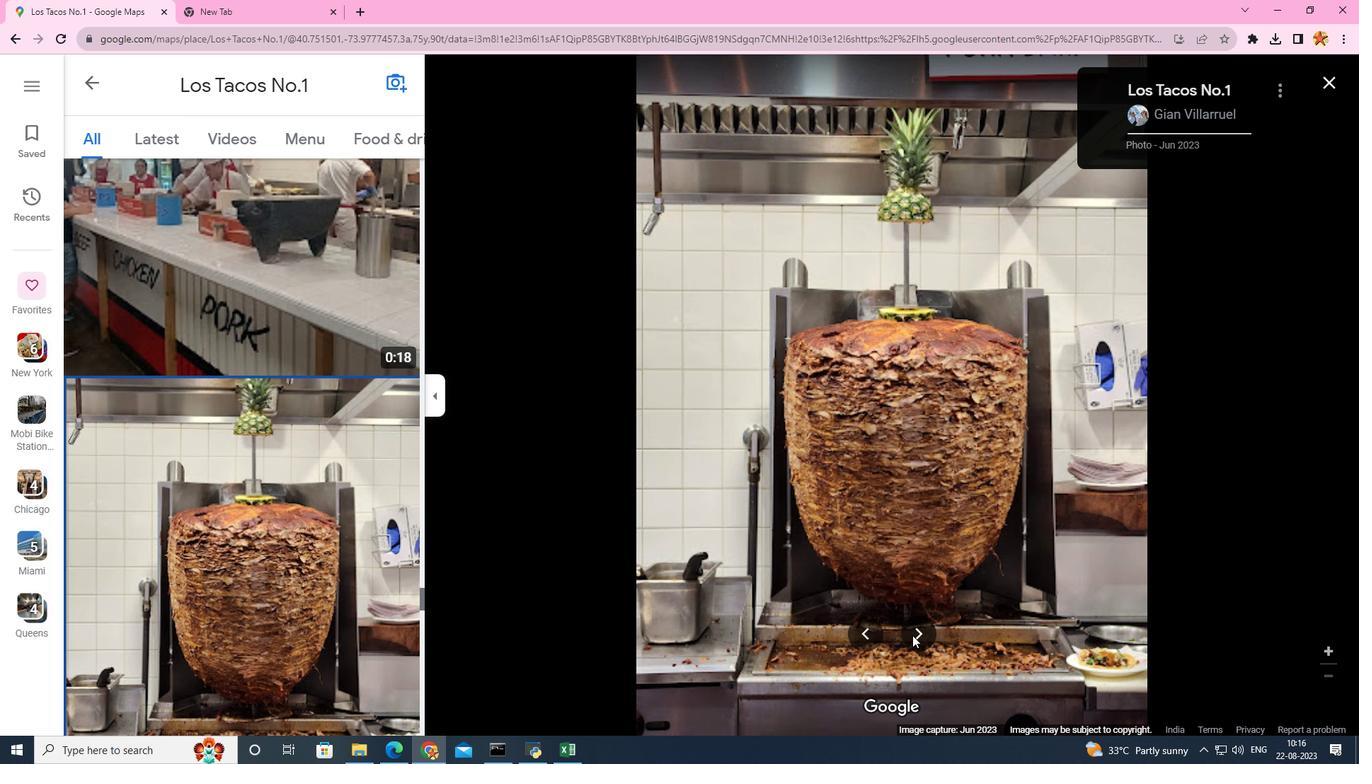 
Action: Mouse pressed left at (912, 636)
Screenshot: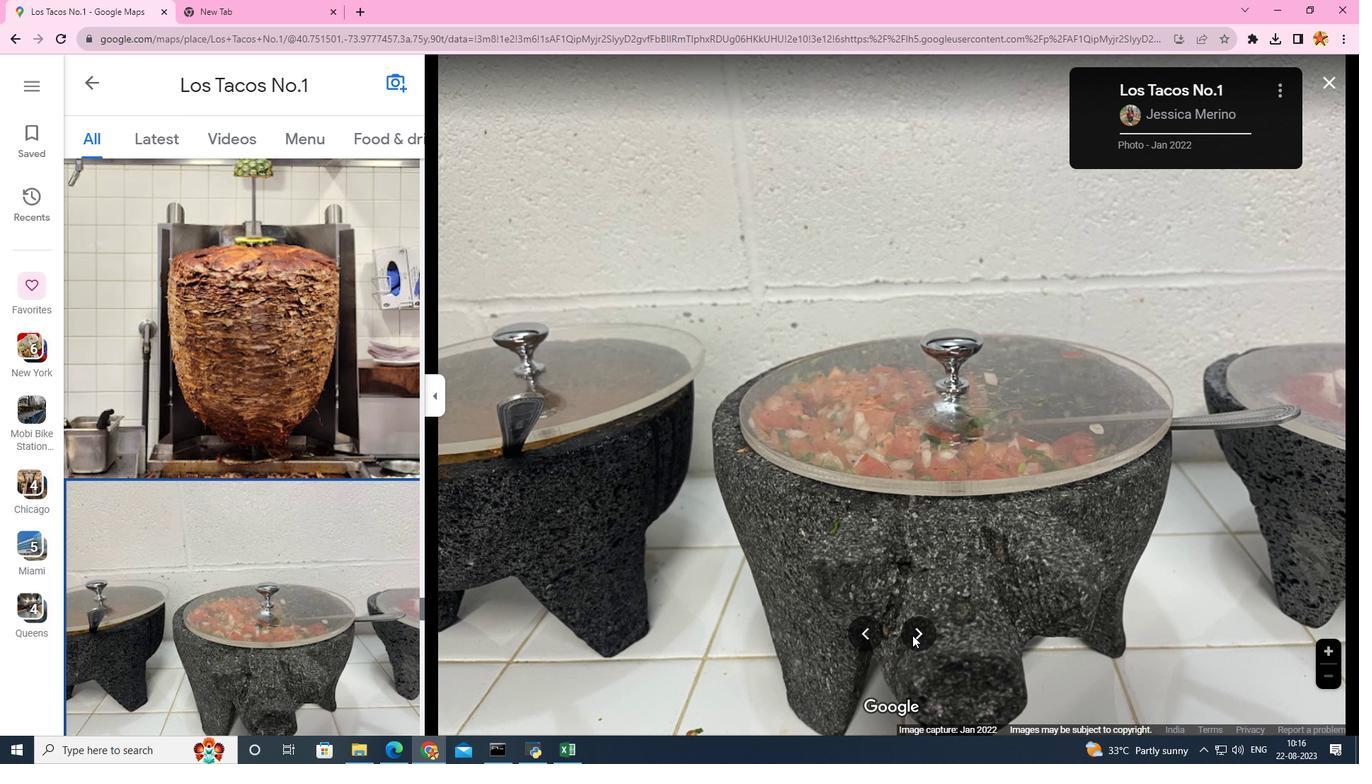 
Action: Mouse pressed left at (912, 636)
Screenshot: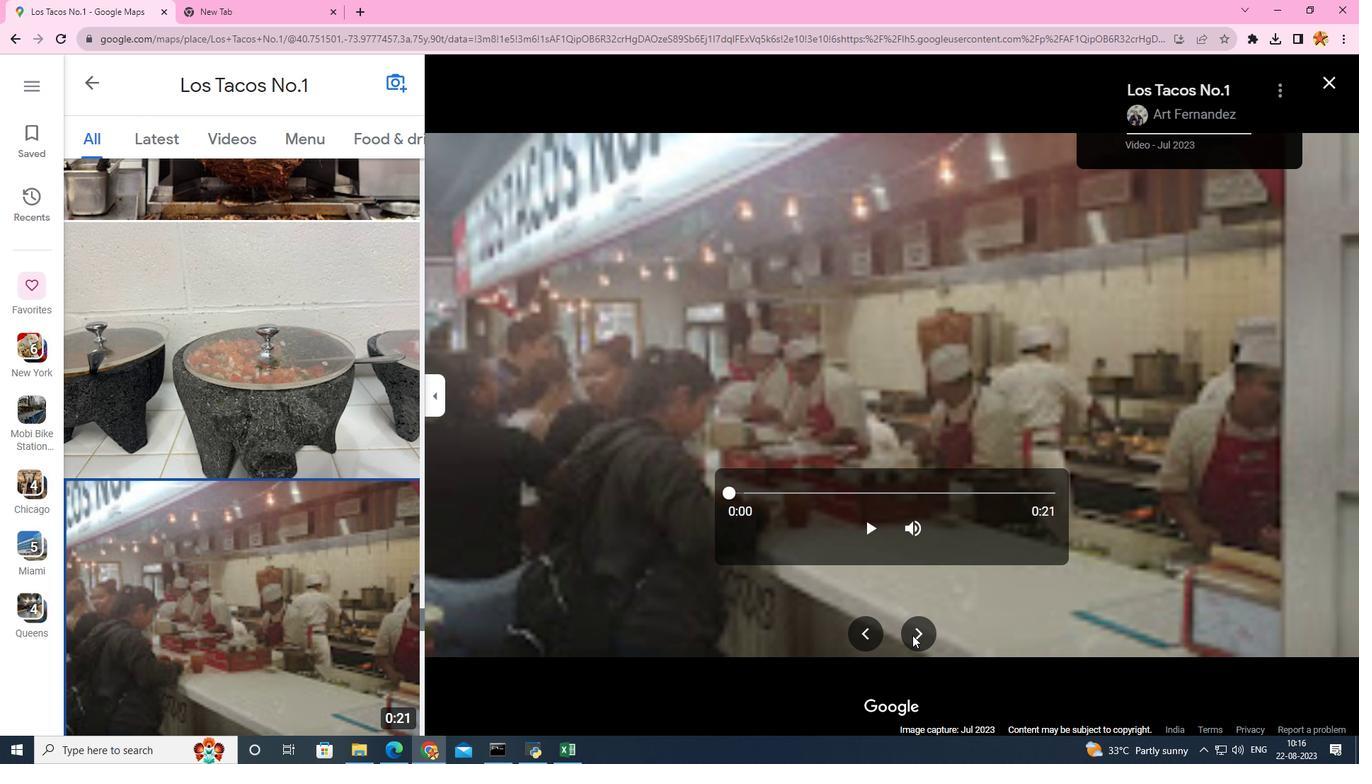 
Action: Mouse pressed left at (912, 636)
Screenshot: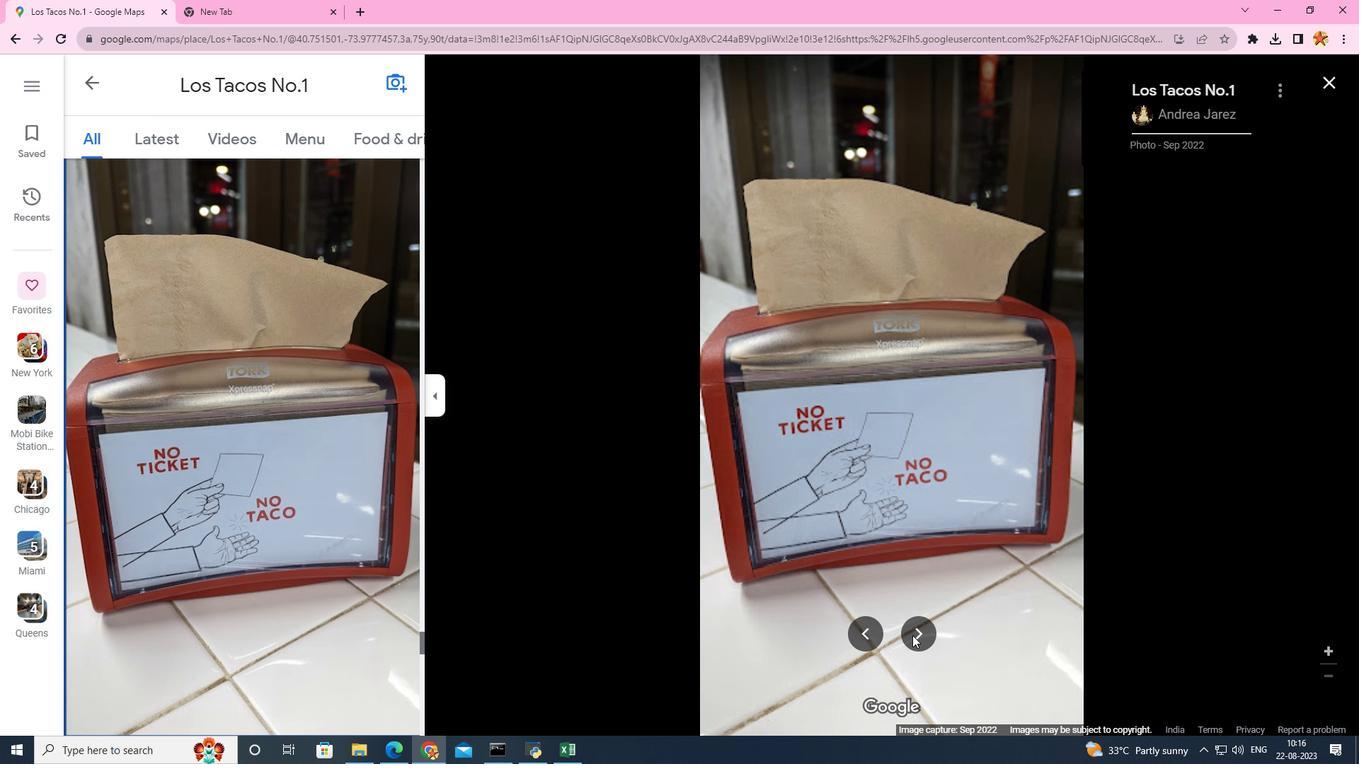 
Action: Mouse pressed left at (912, 636)
Screenshot: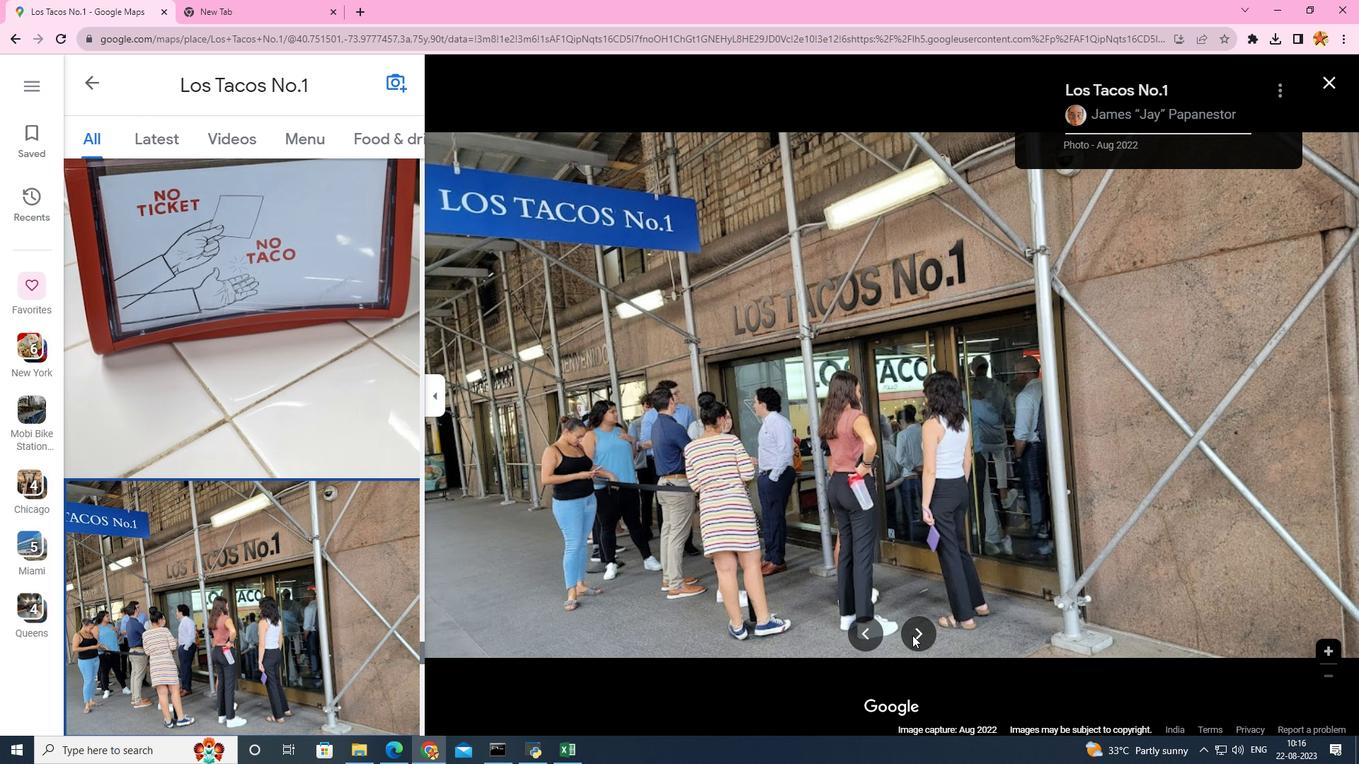 
Action: Mouse pressed left at (912, 636)
Screenshot: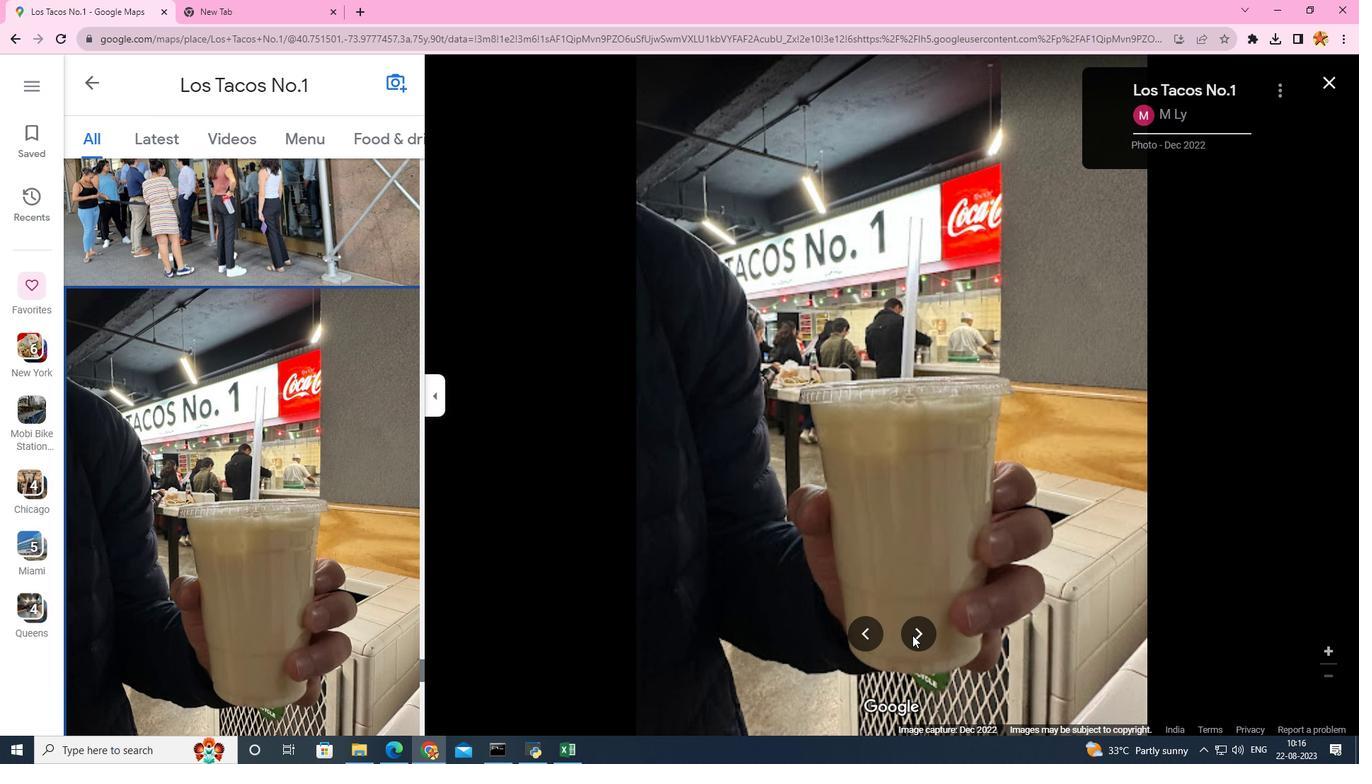 
Action: Mouse pressed left at (912, 636)
Screenshot: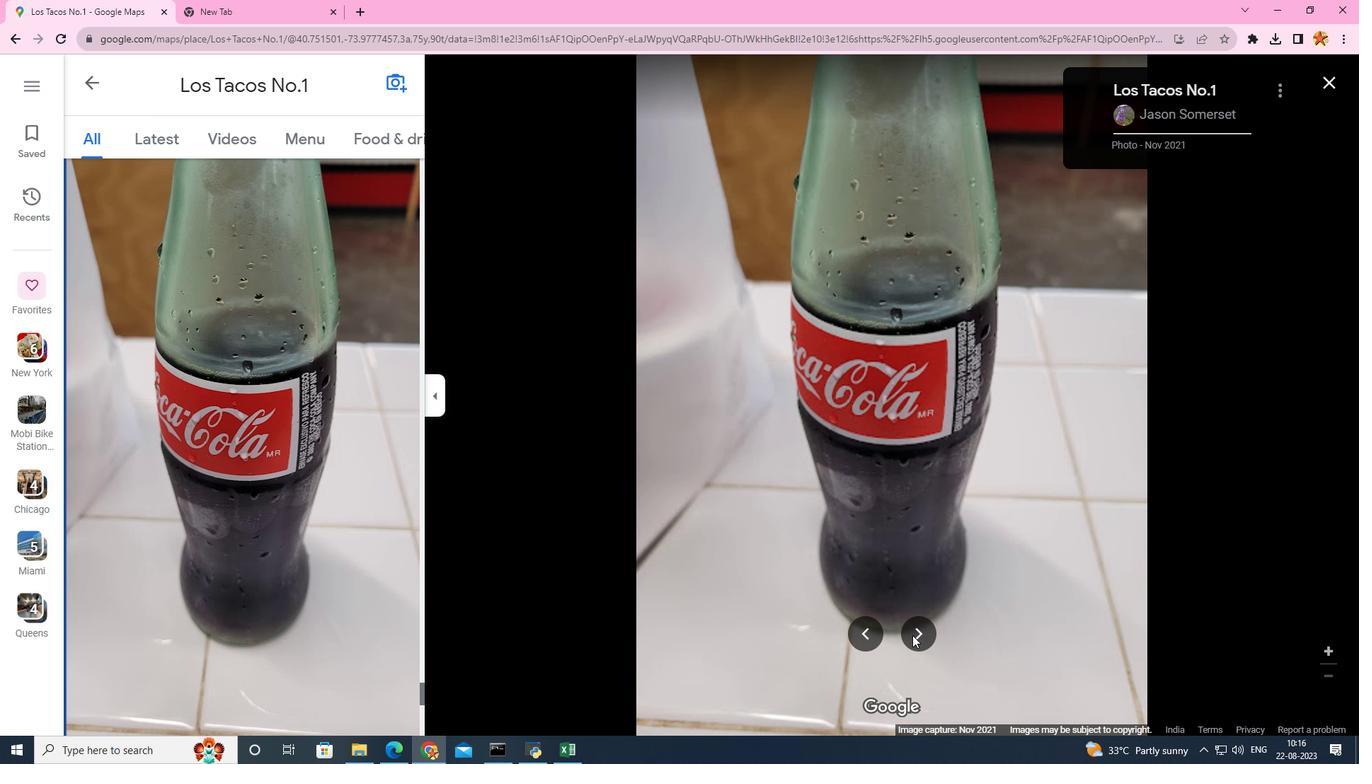 
Action: Mouse pressed left at (912, 636)
Screenshot: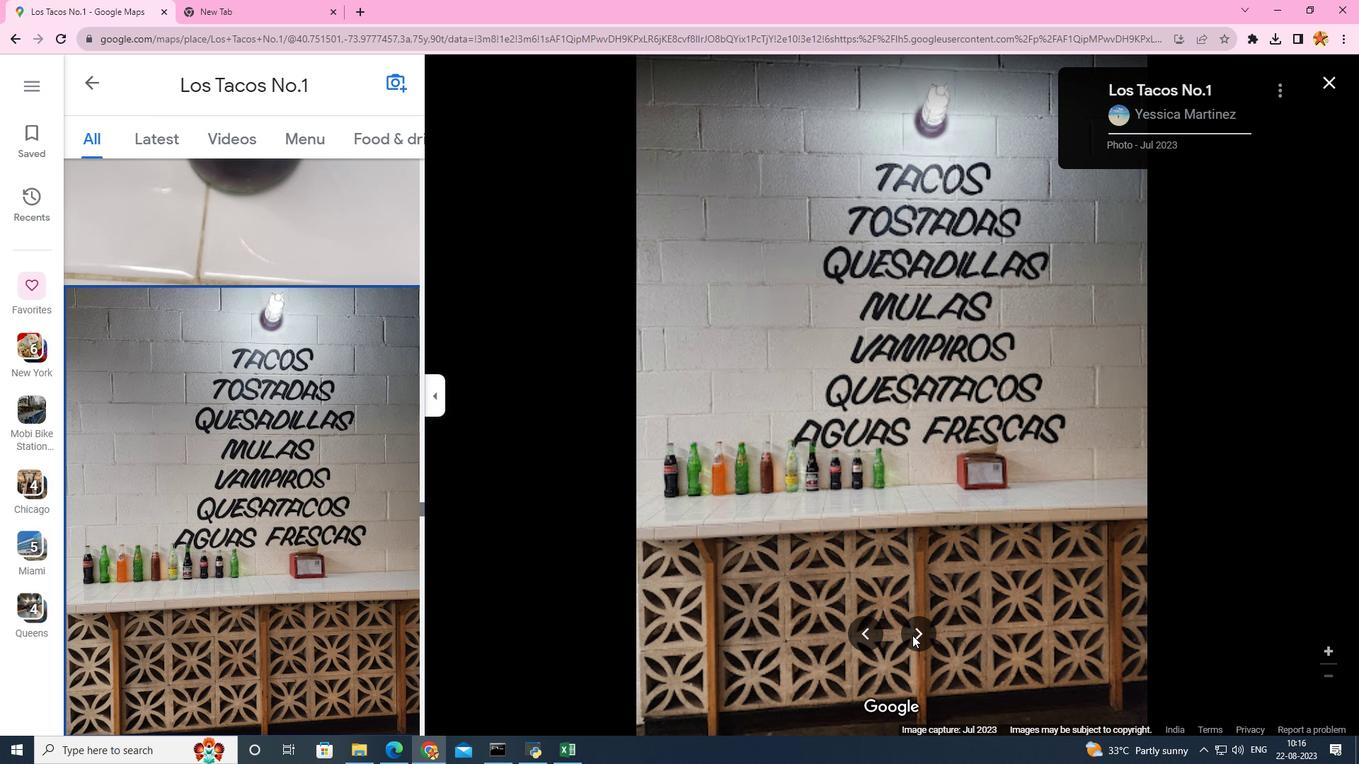 
Action: Mouse moved to (912, 631)
Screenshot: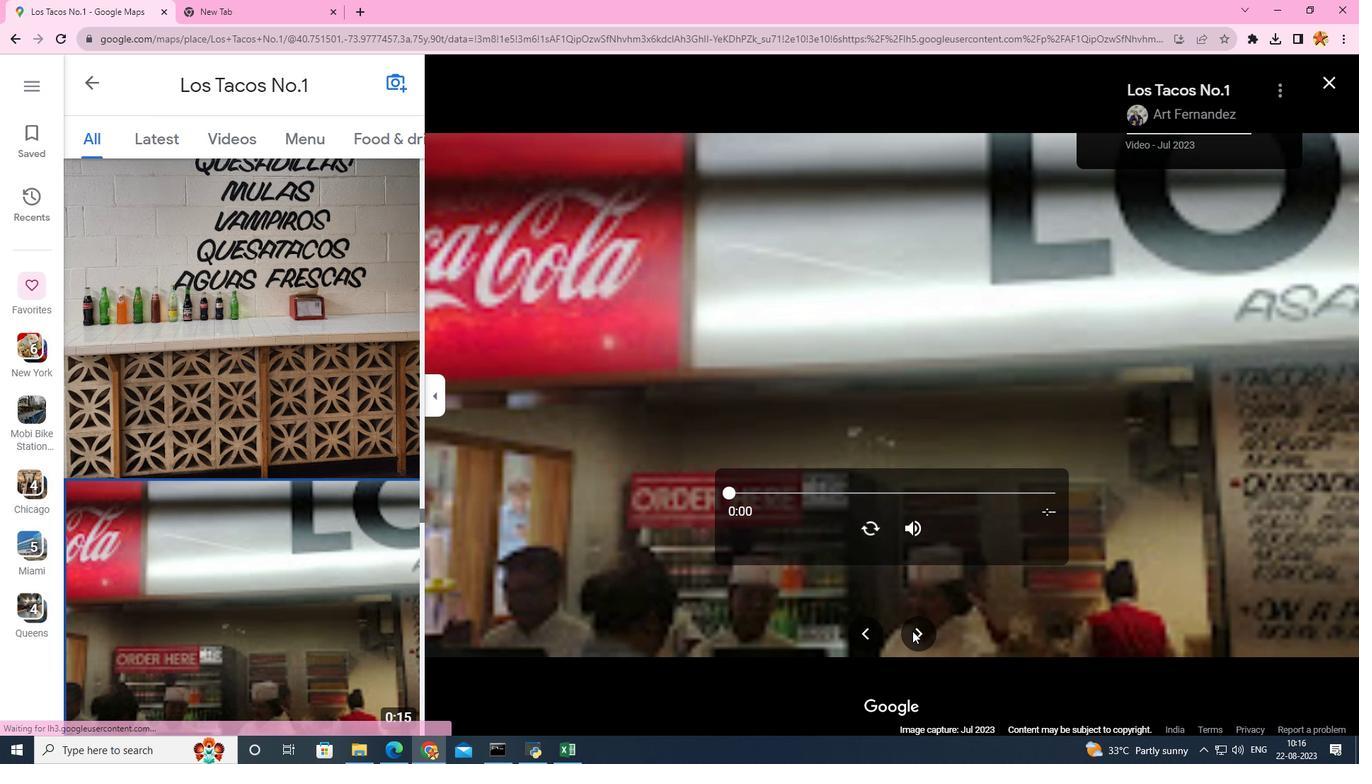 
Action: Mouse pressed left at (912, 631)
Screenshot: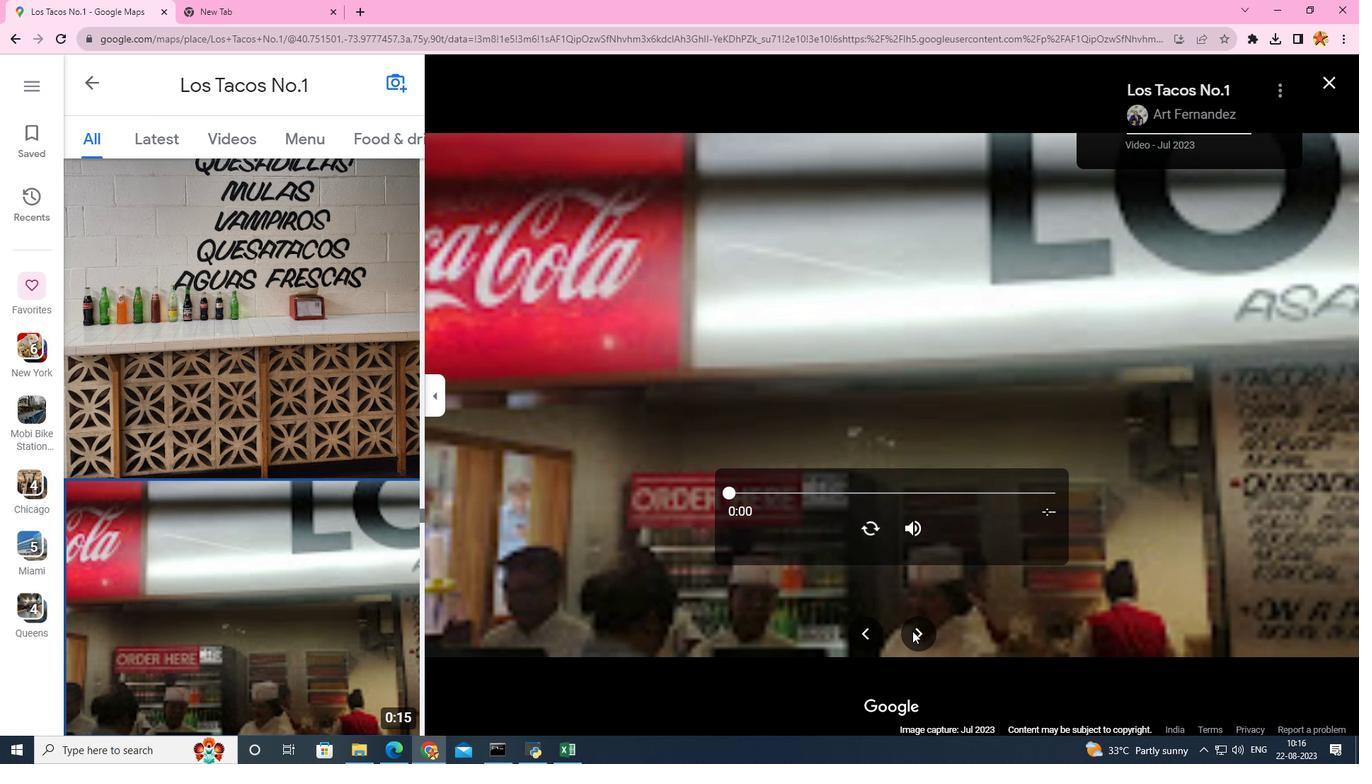 
Action: Mouse pressed left at (912, 631)
Screenshot: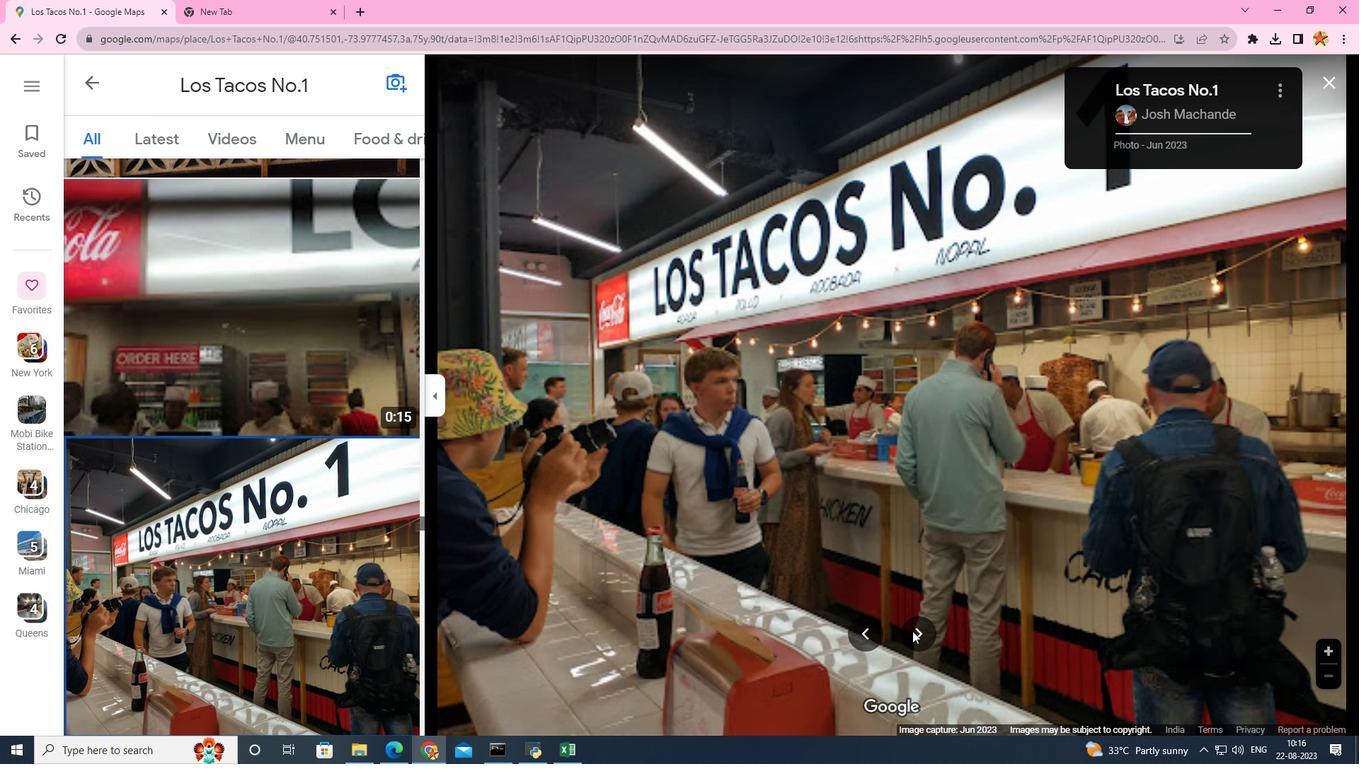 
Action: Mouse pressed left at (912, 631)
Screenshot: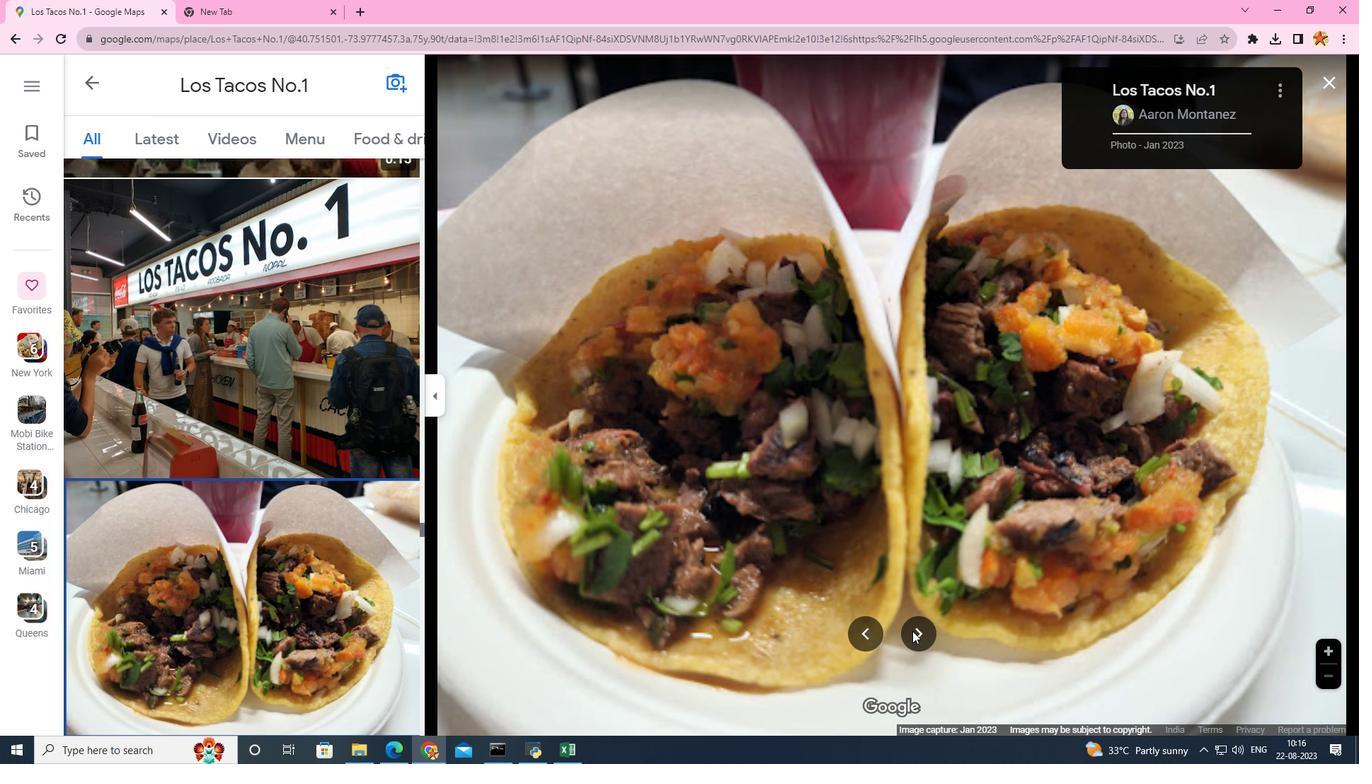 
Action: Mouse moved to (94, 73)
Screenshot: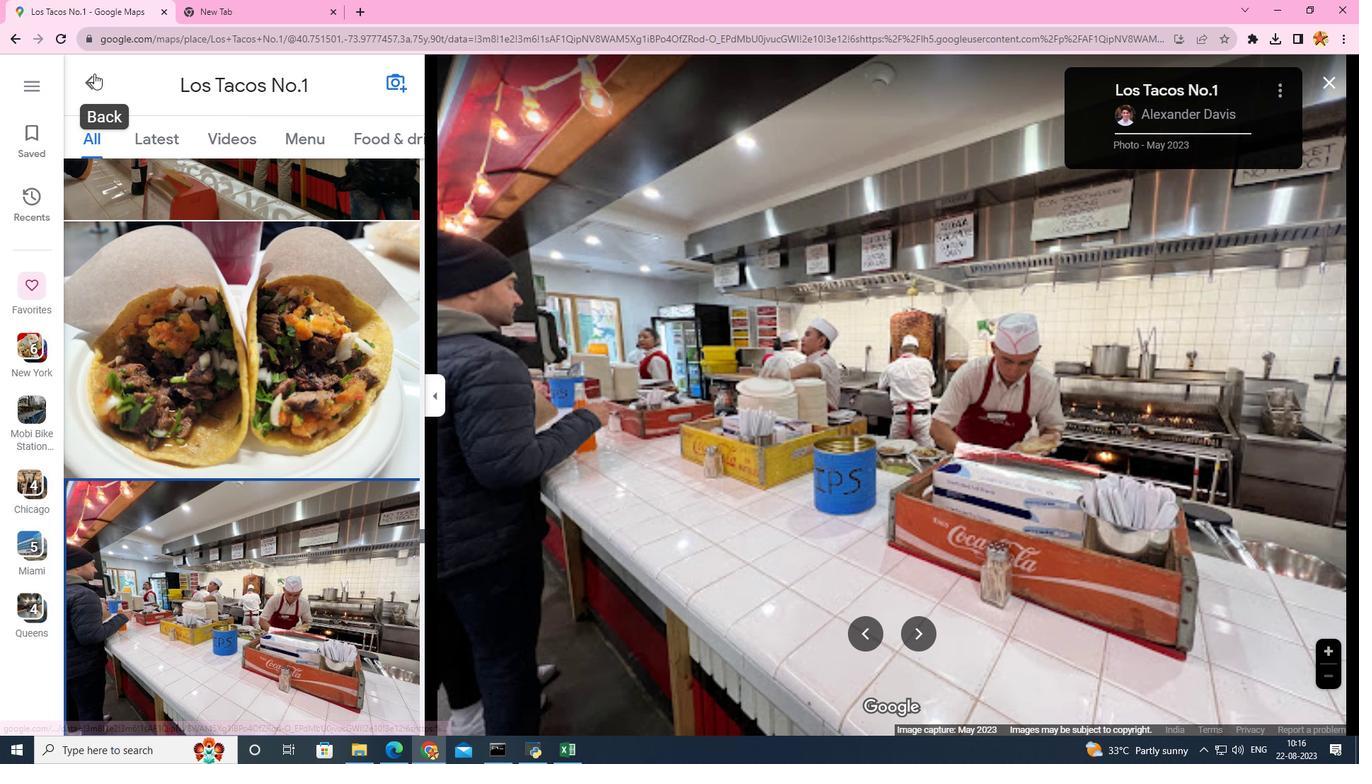 
Action: Mouse pressed left at (94, 73)
Screenshot: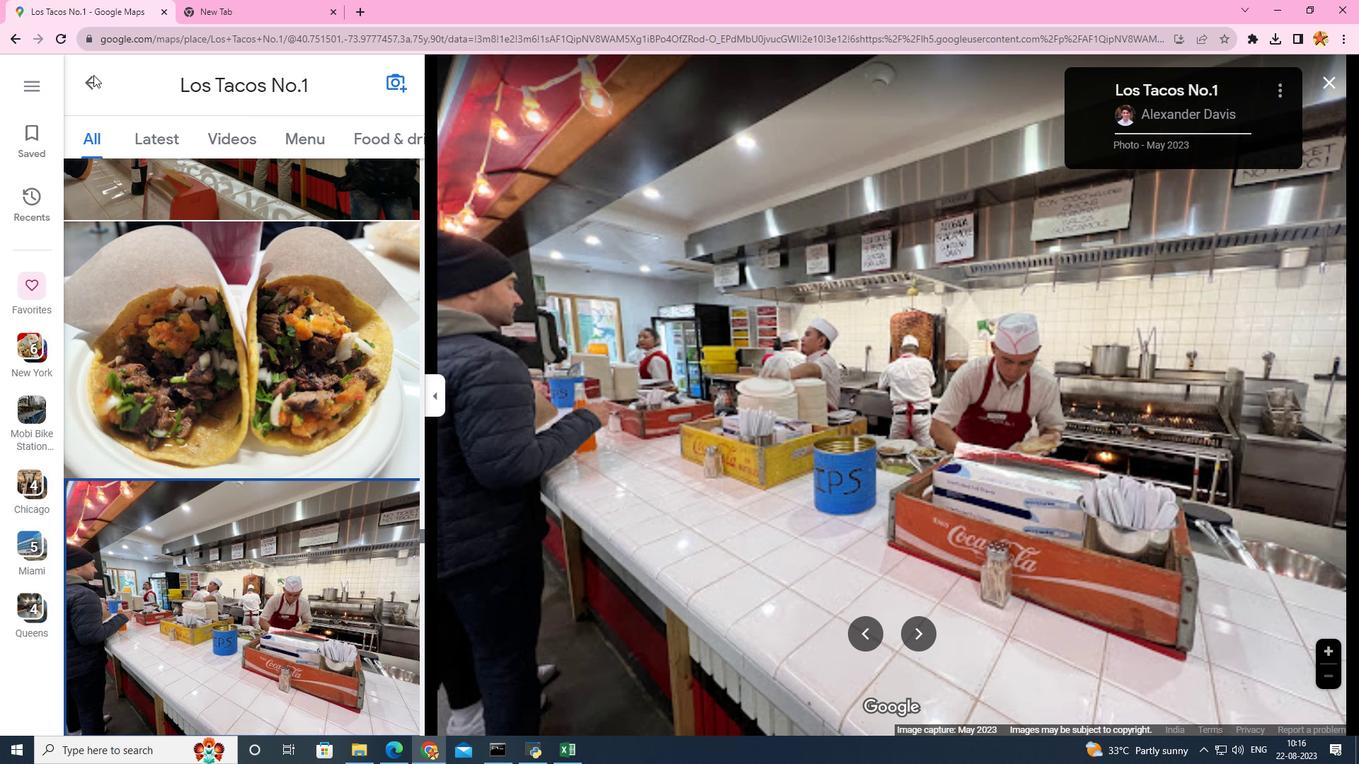 
Action: Mouse moved to (556, 498)
Screenshot: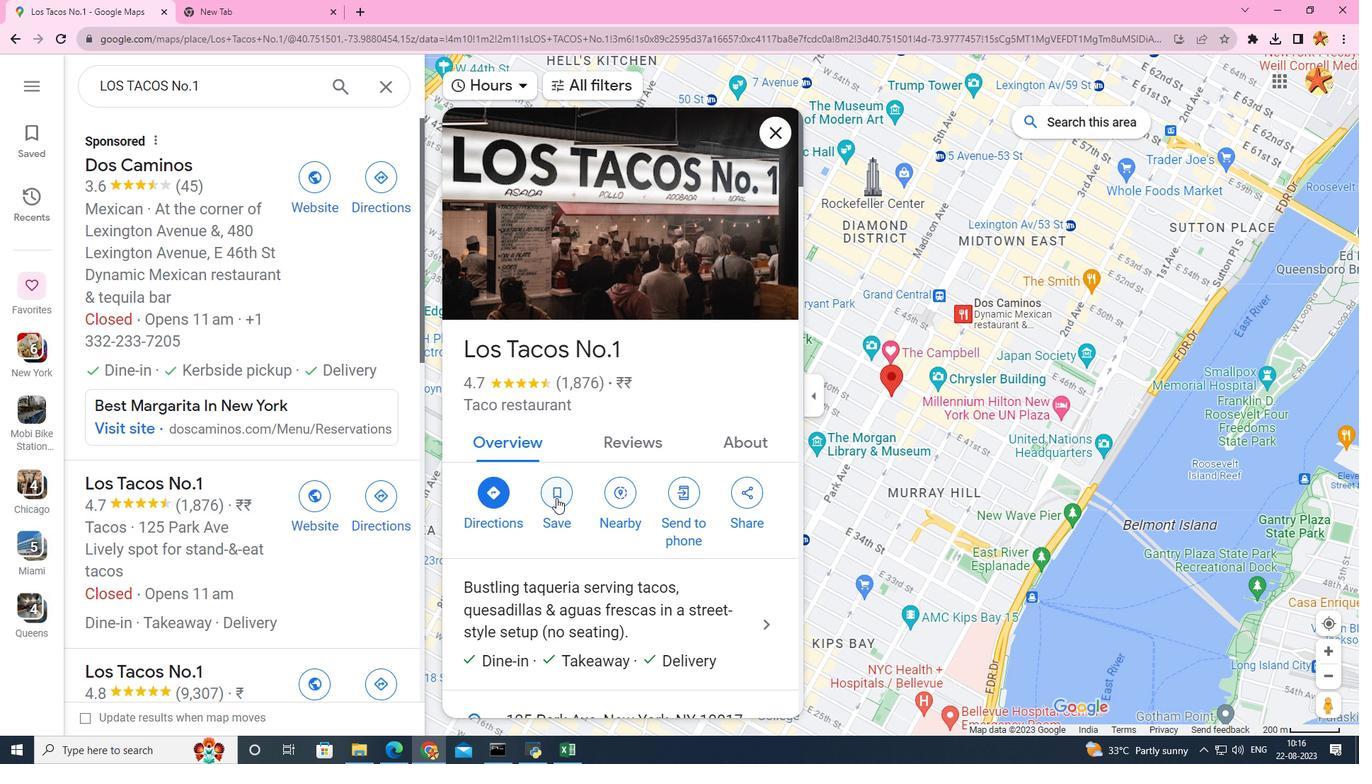 
Action: Mouse pressed left at (556, 498)
Screenshot: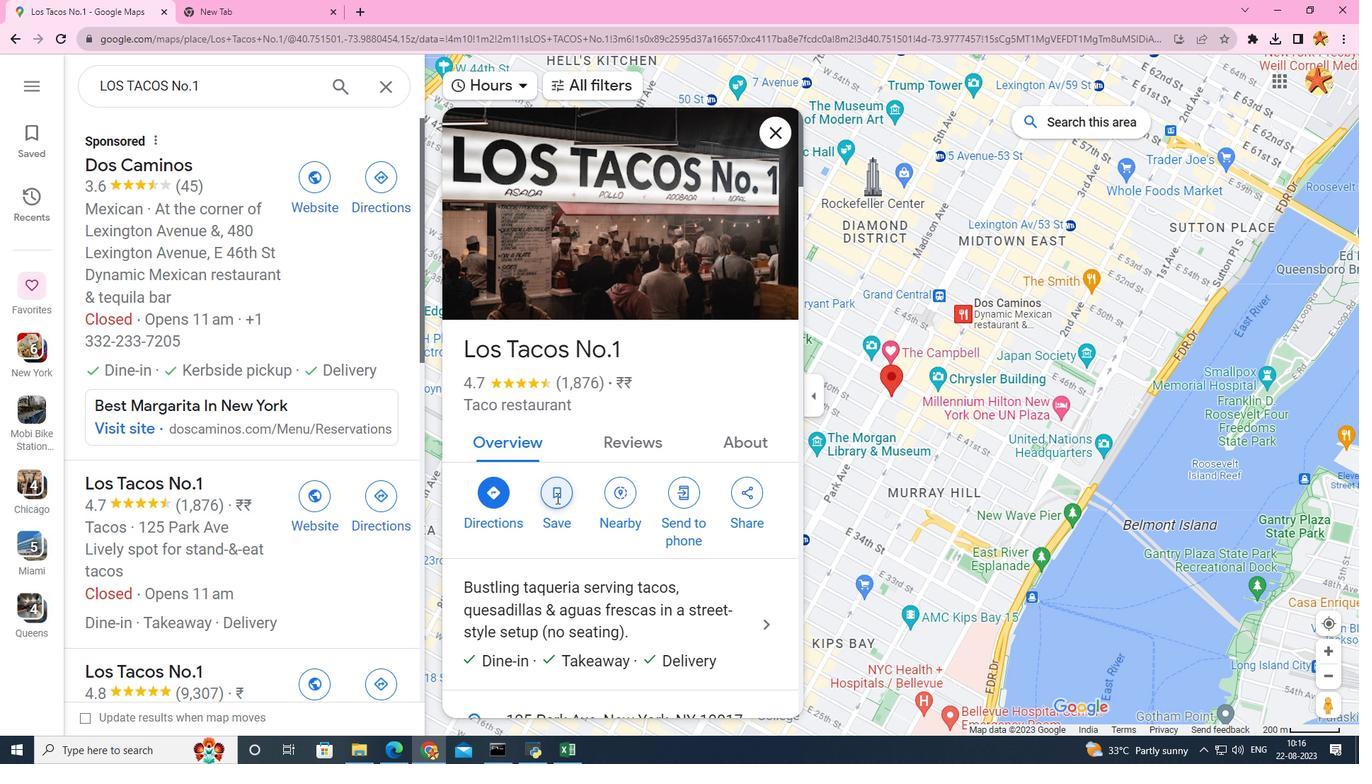 
Action: Mouse moved to (580, 524)
Screenshot: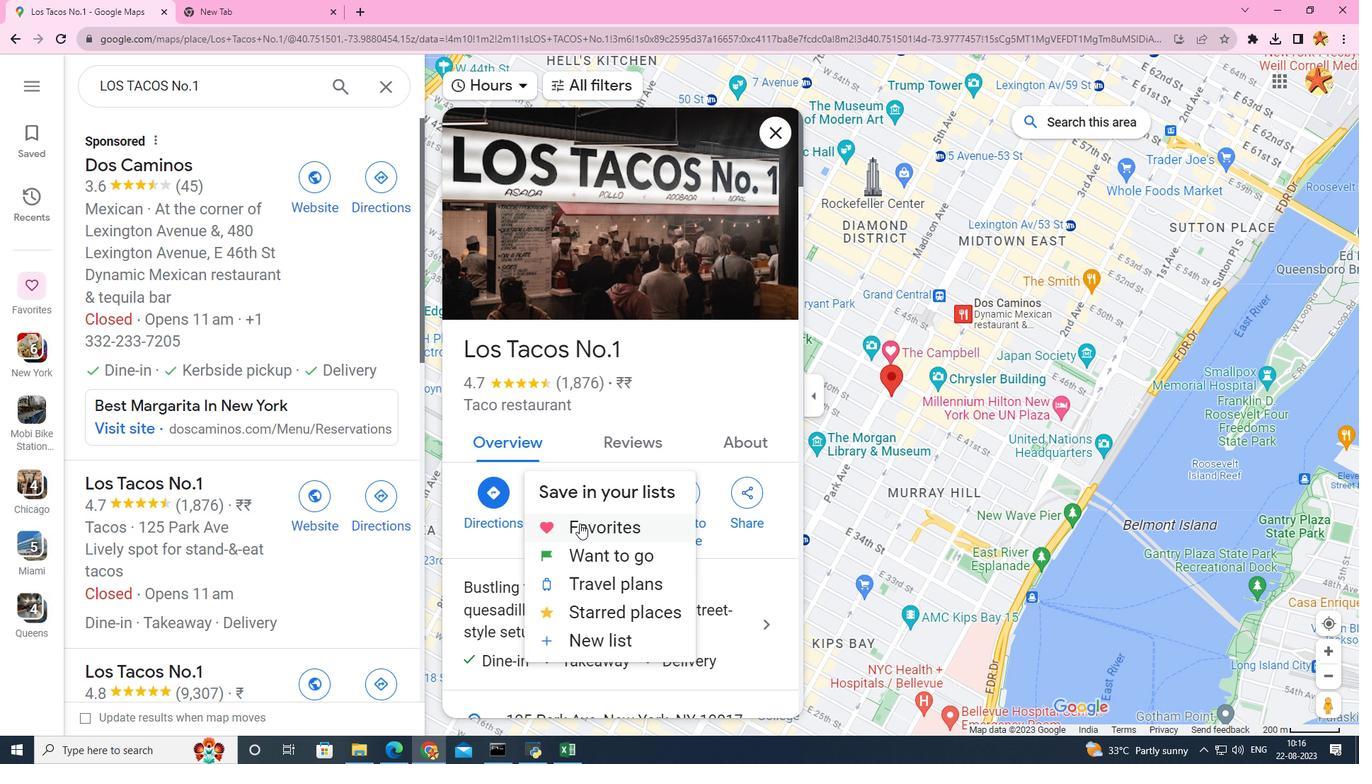 
Action: Mouse pressed left at (580, 524)
Screenshot: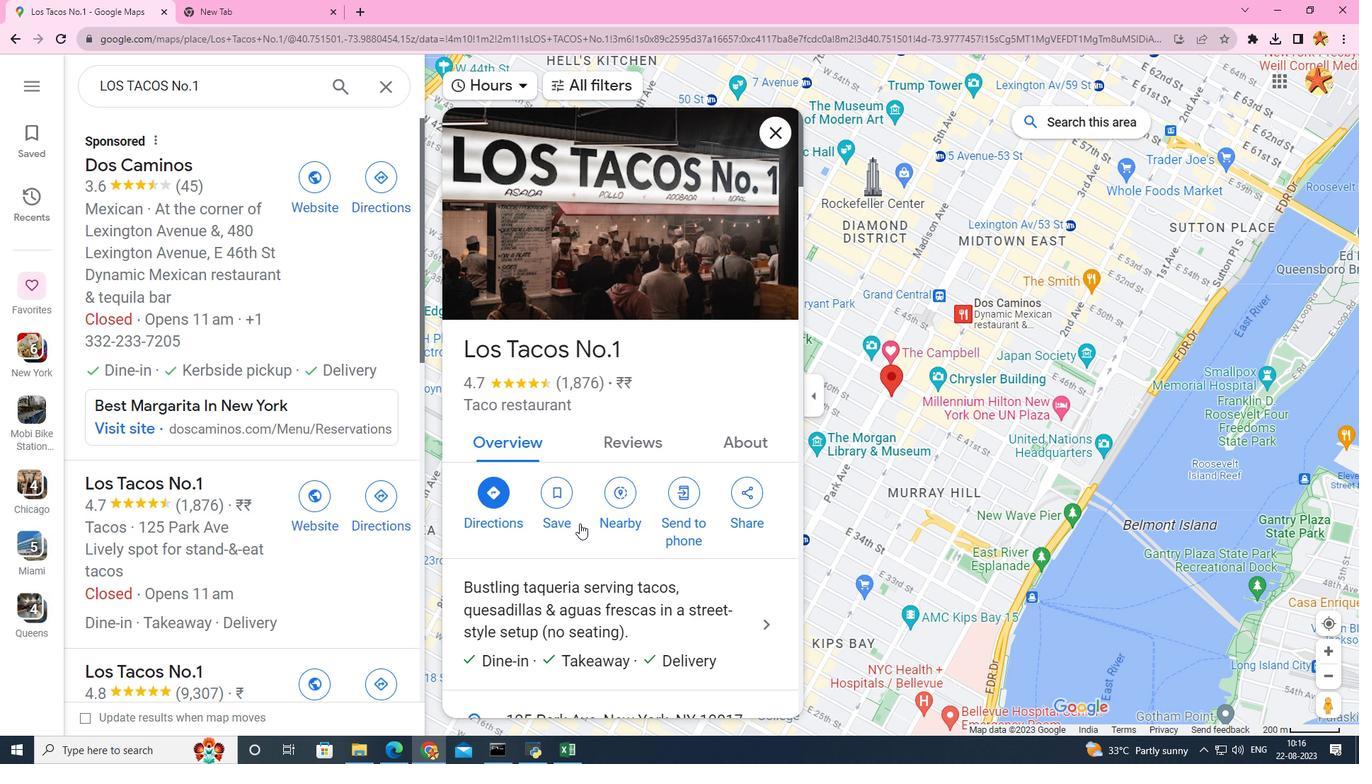 
